 Task: Open a blank sheet, save the file as coffeeshop.epub Insert a picture of 'Coffee Shop' with name  ' Coffee Shop.png ' Apply border to the image, change style to Dotted Line, color Tan and width '4 pt'
Action: Mouse moved to (1108, 81)
Screenshot: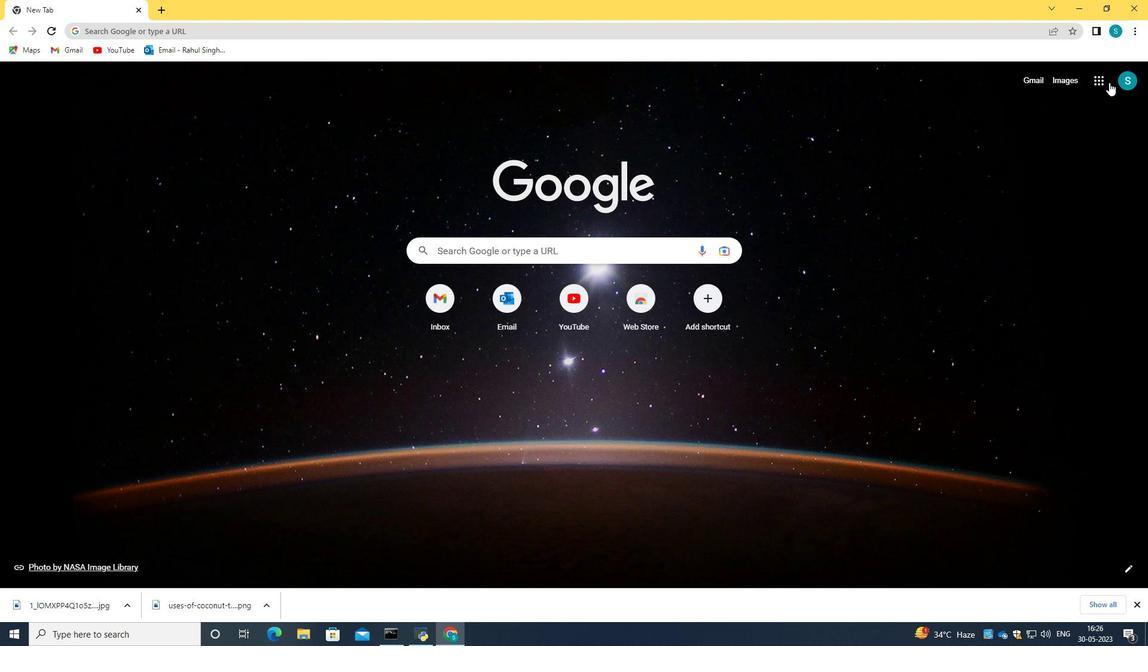 
Action: Mouse pressed left at (1108, 81)
Screenshot: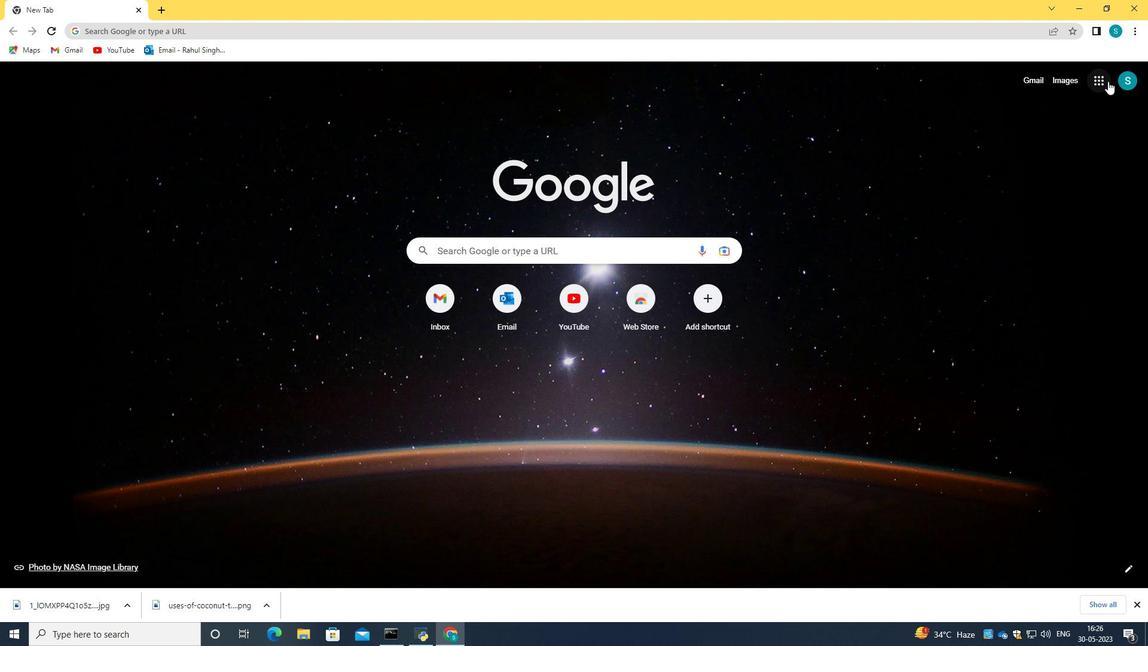 
Action: Mouse moved to (1007, 200)
Screenshot: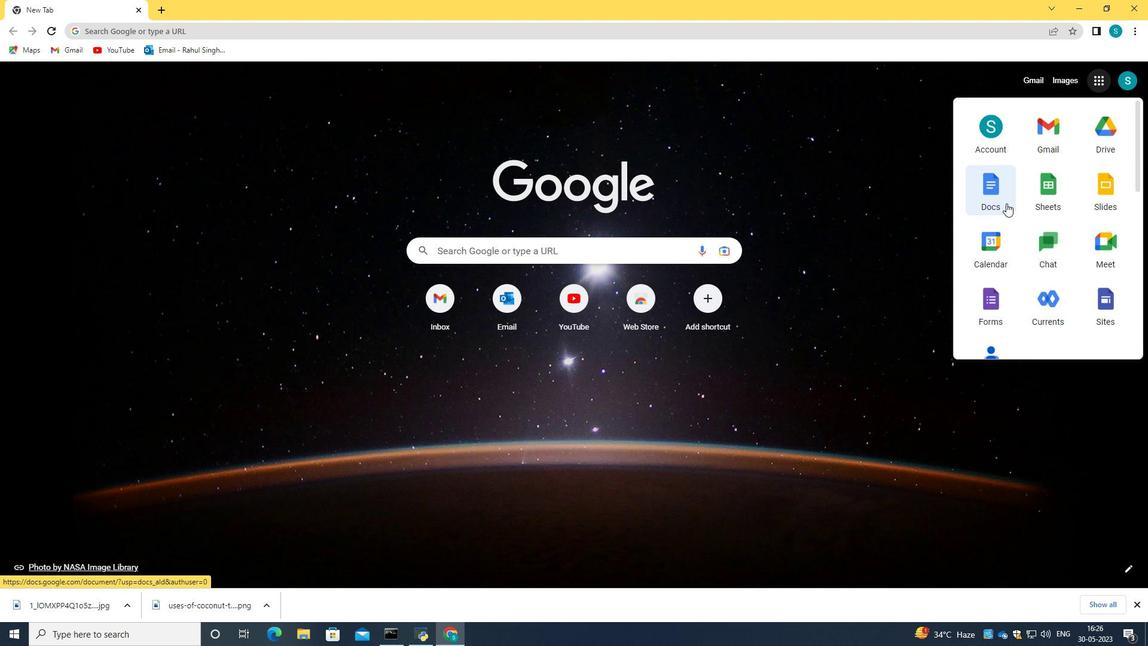 
Action: Mouse pressed left at (1007, 200)
Screenshot: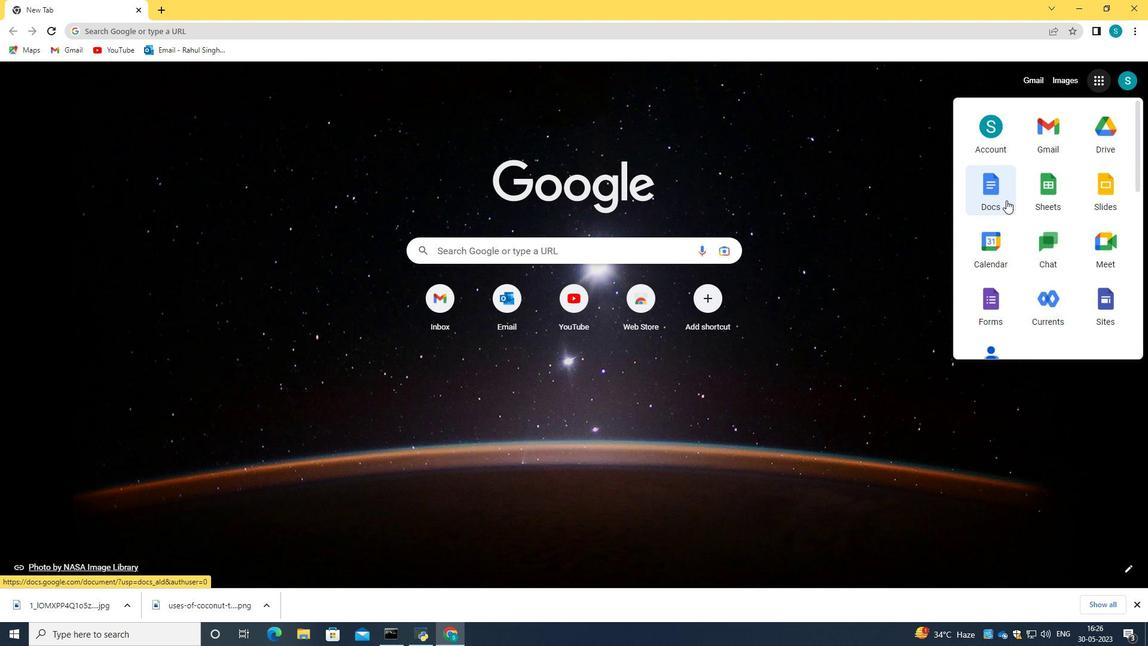 
Action: Mouse moved to (291, 229)
Screenshot: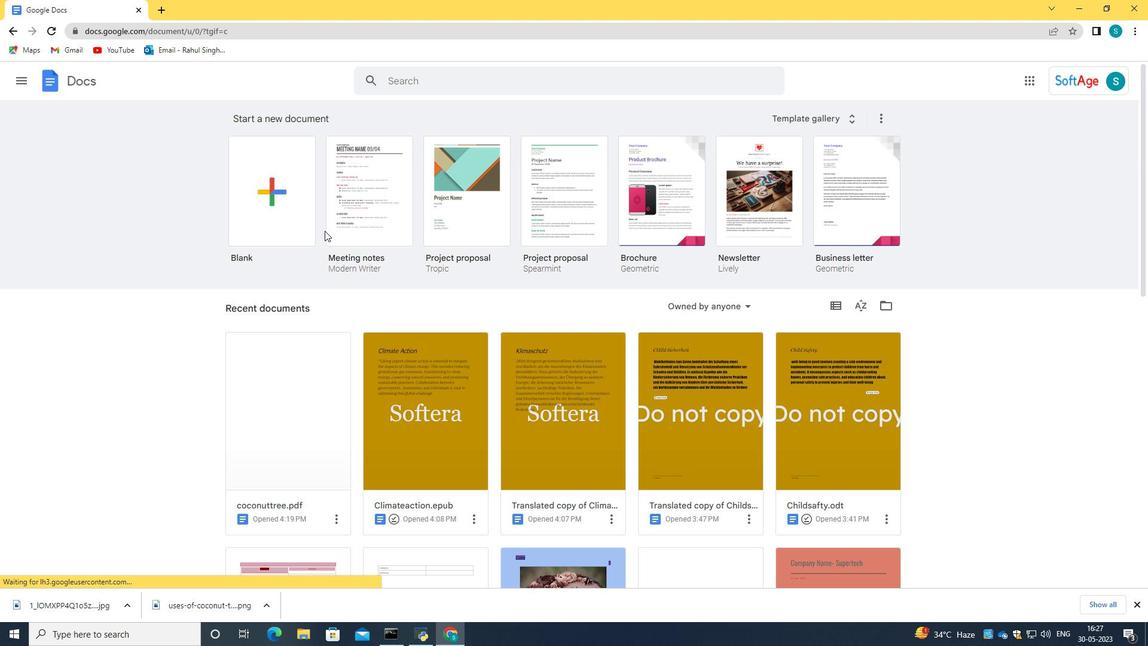 
Action: Mouse pressed left at (291, 229)
Screenshot: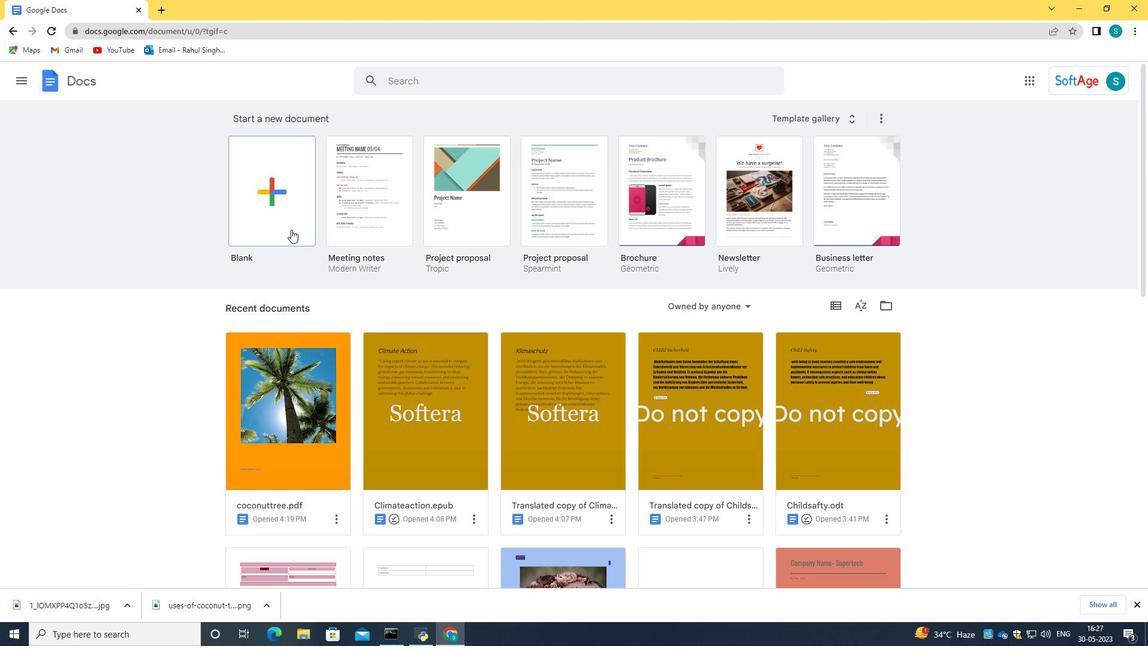 
Action: Mouse moved to (516, 110)
Screenshot: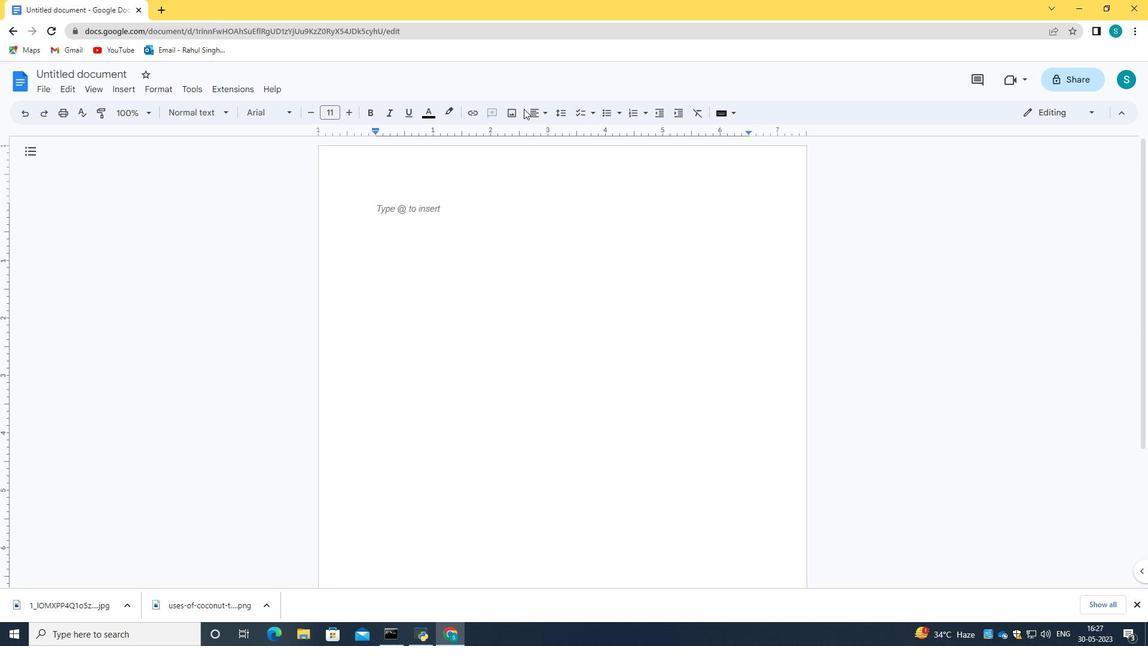 
Action: Mouse pressed left at (516, 110)
Screenshot: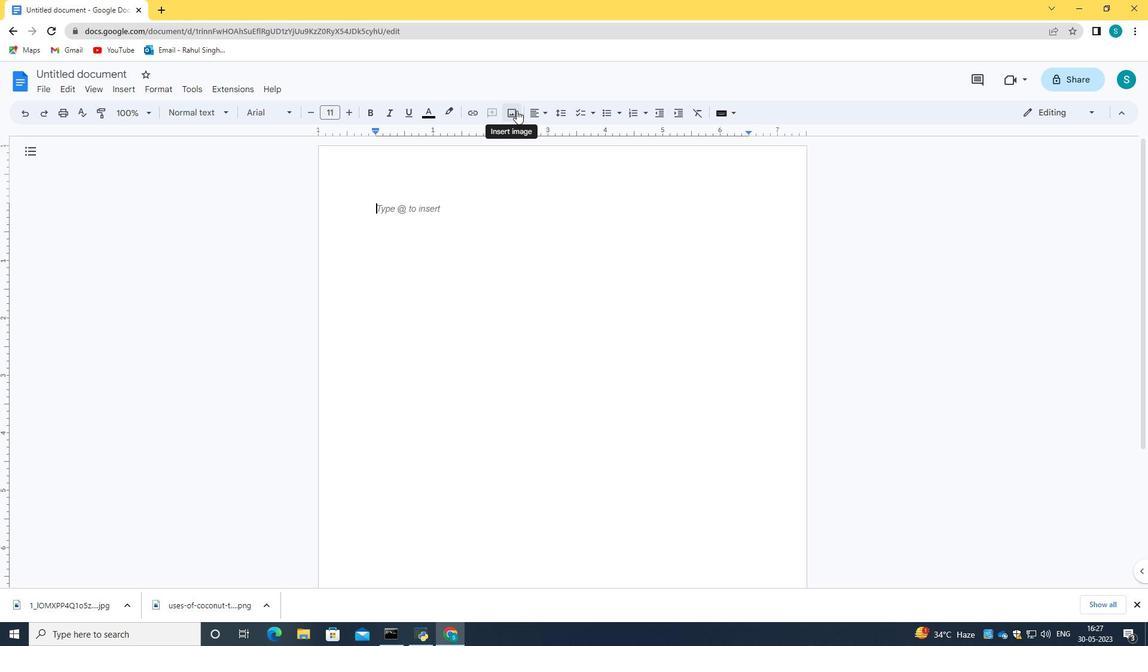 
Action: Mouse moved to (546, 142)
Screenshot: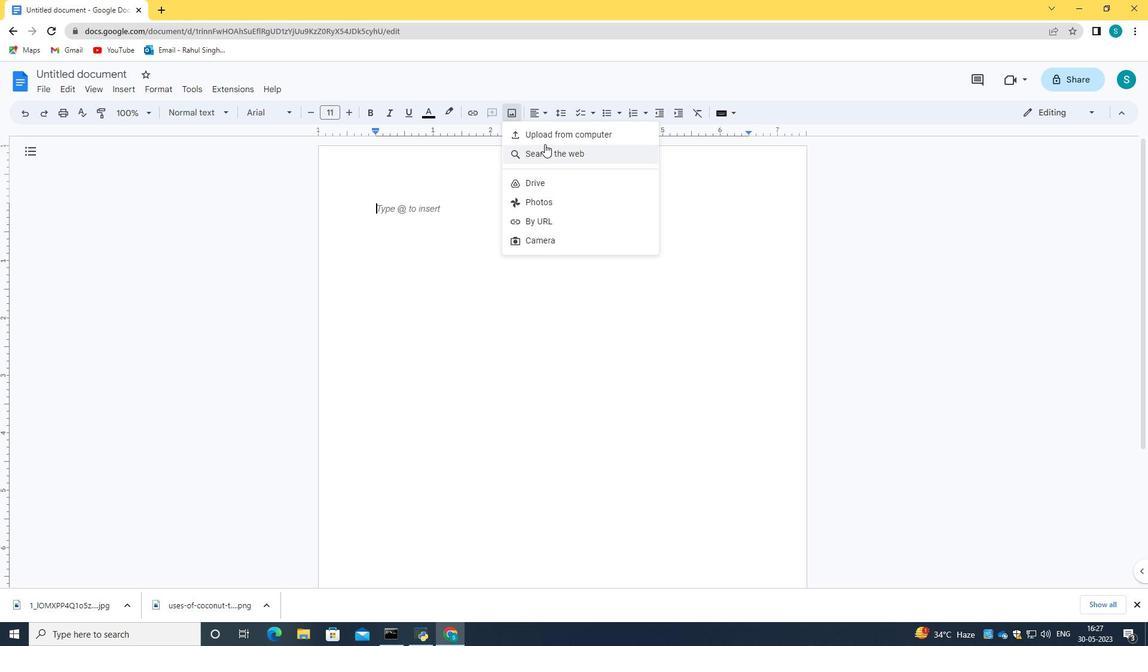 
Action: Mouse pressed left at (546, 142)
Screenshot: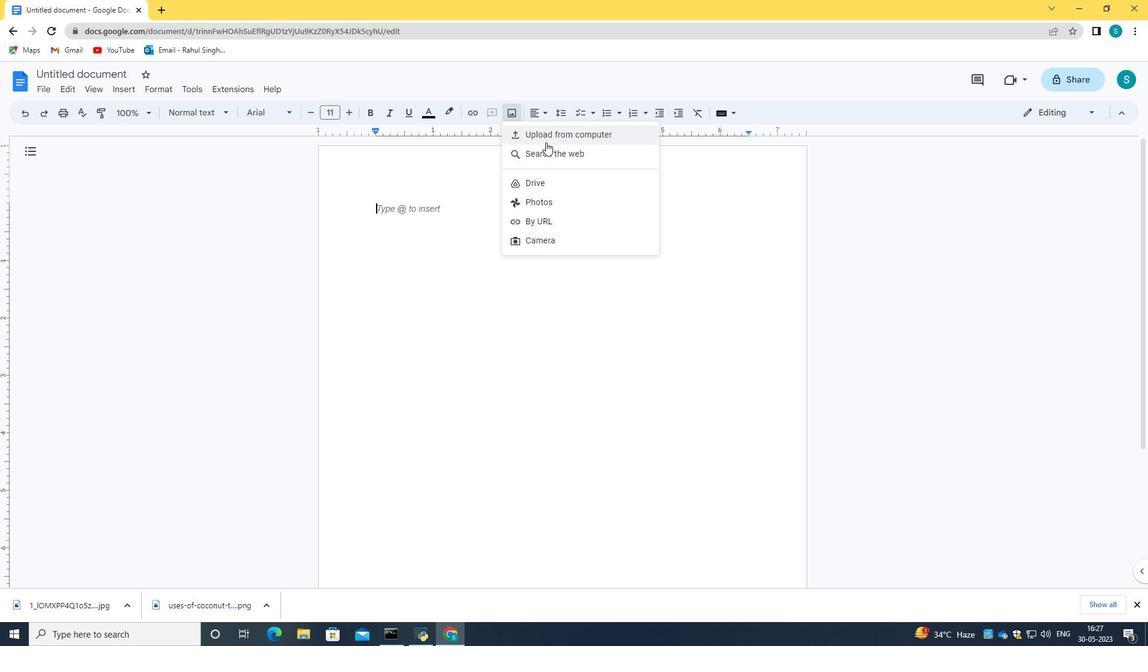 
Action: Mouse moved to (156, 189)
Screenshot: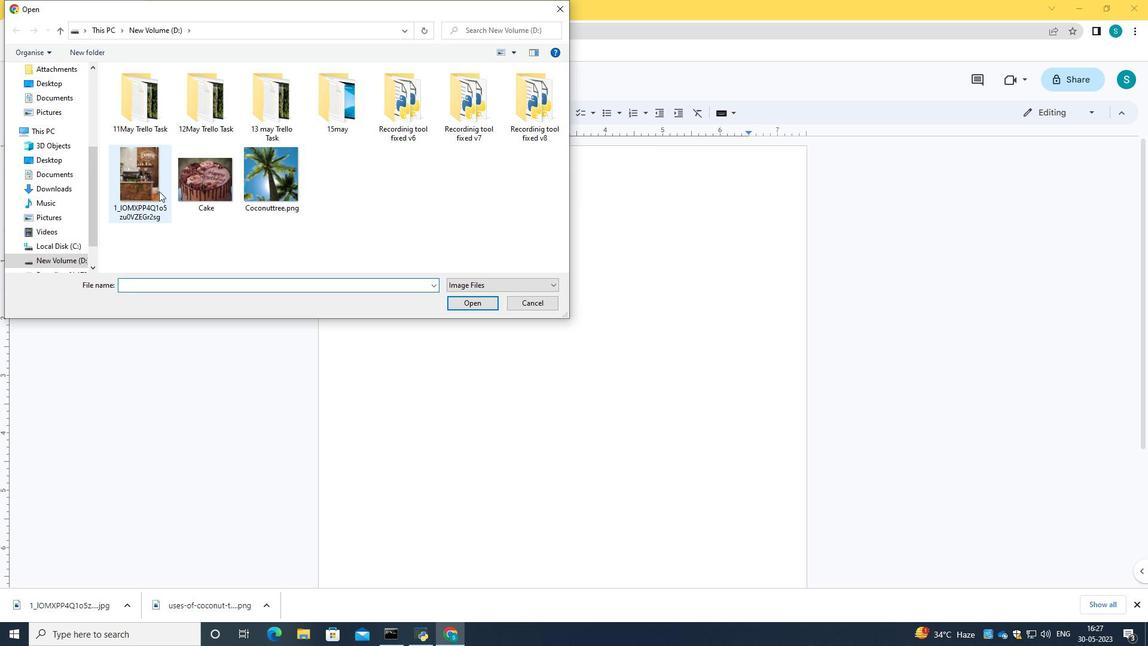 
Action: Mouse pressed left at (156, 189)
Screenshot: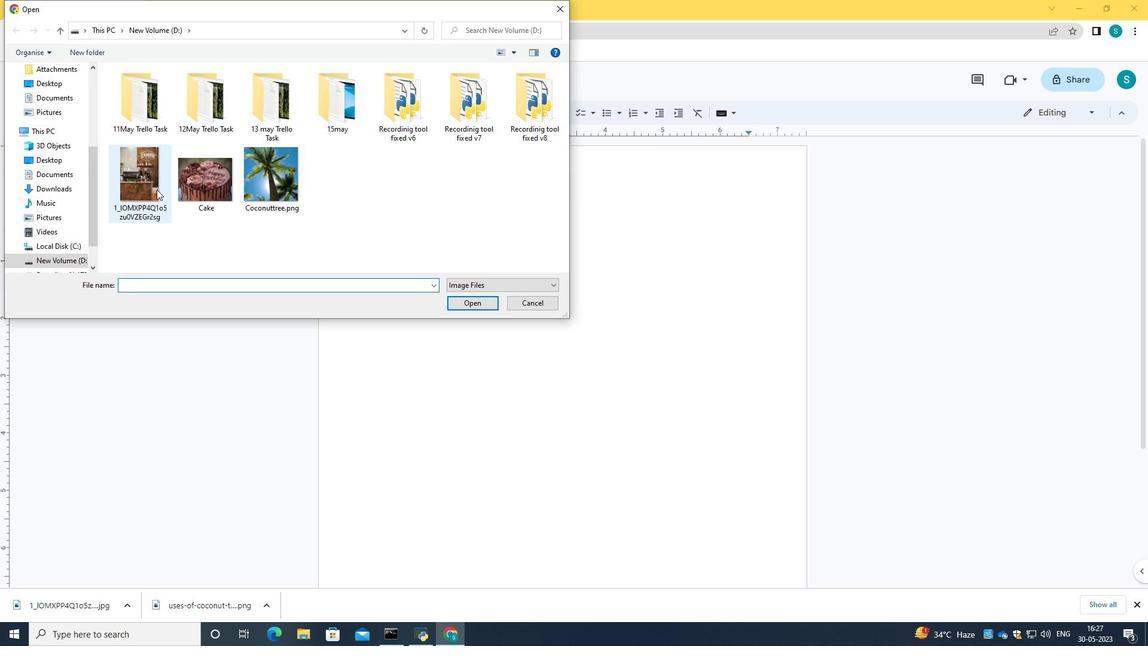 
Action: Mouse moved to (133, 202)
Screenshot: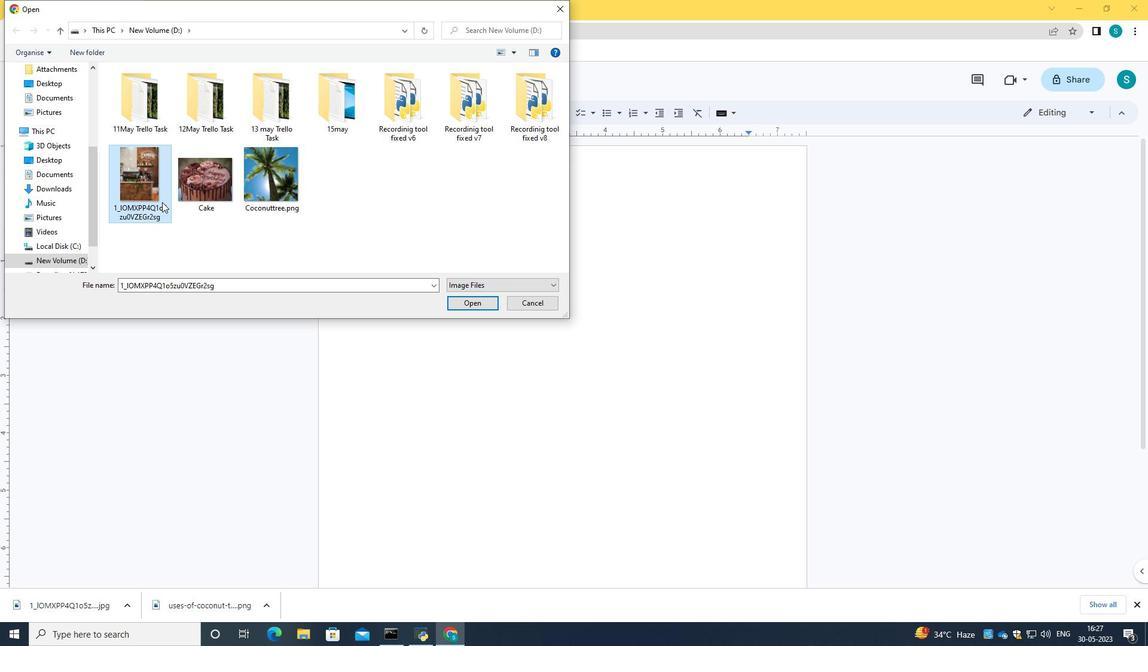 
Action: Mouse pressed right at (133, 202)
Screenshot: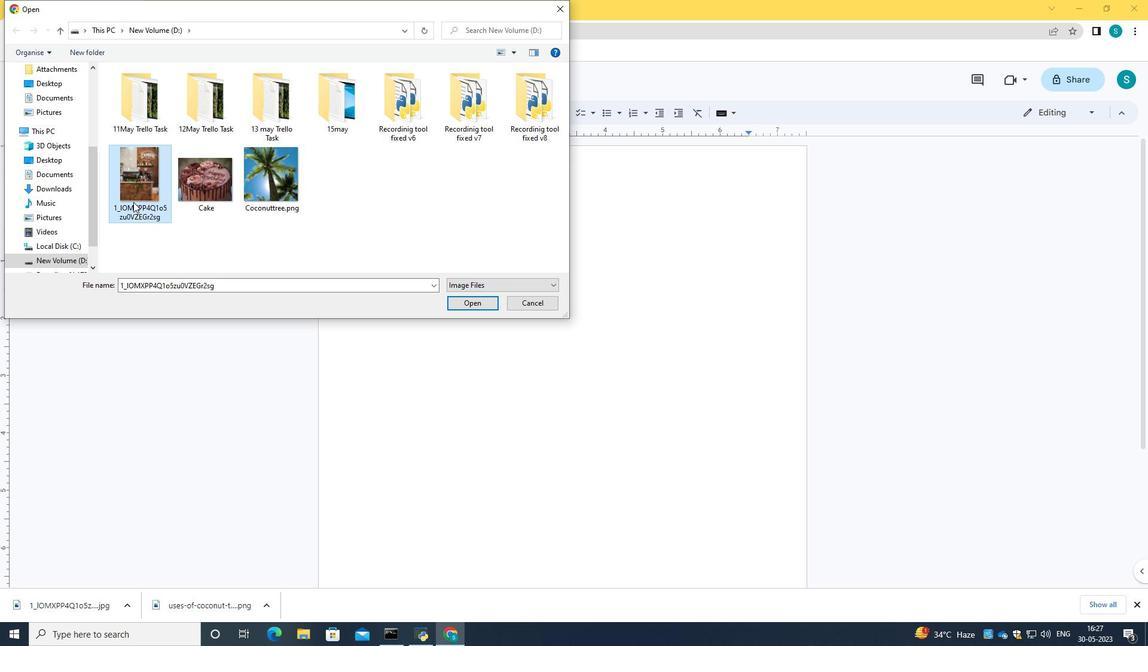
Action: Mouse moved to (341, 184)
Screenshot: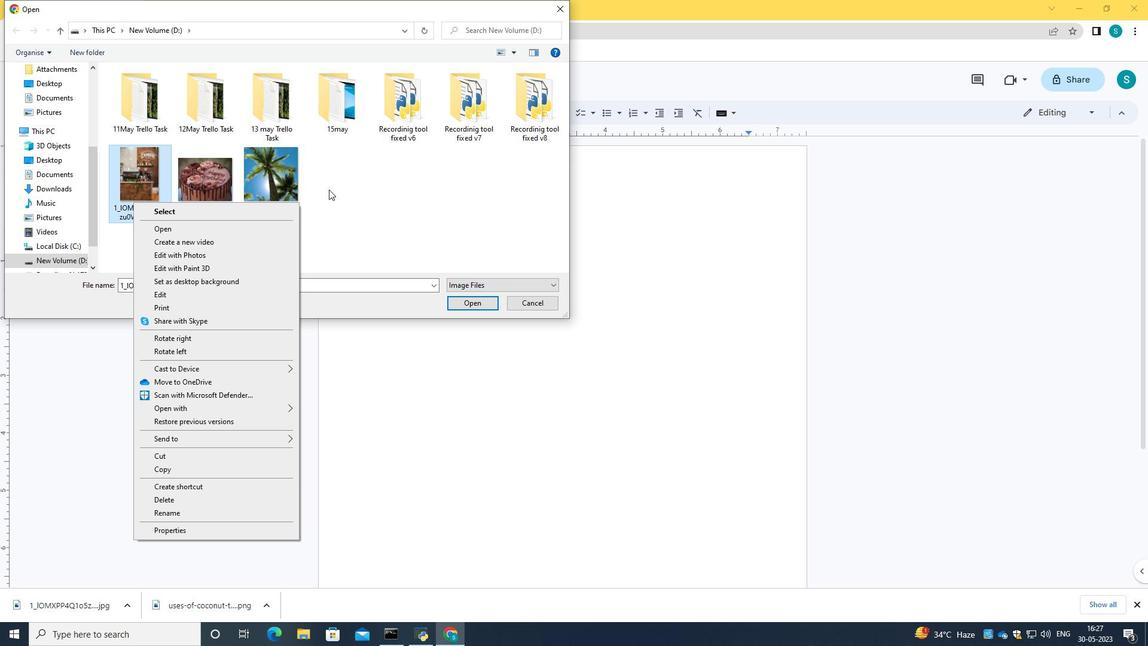 
Action: Mouse pressed left at (341, 184)
Screenshot: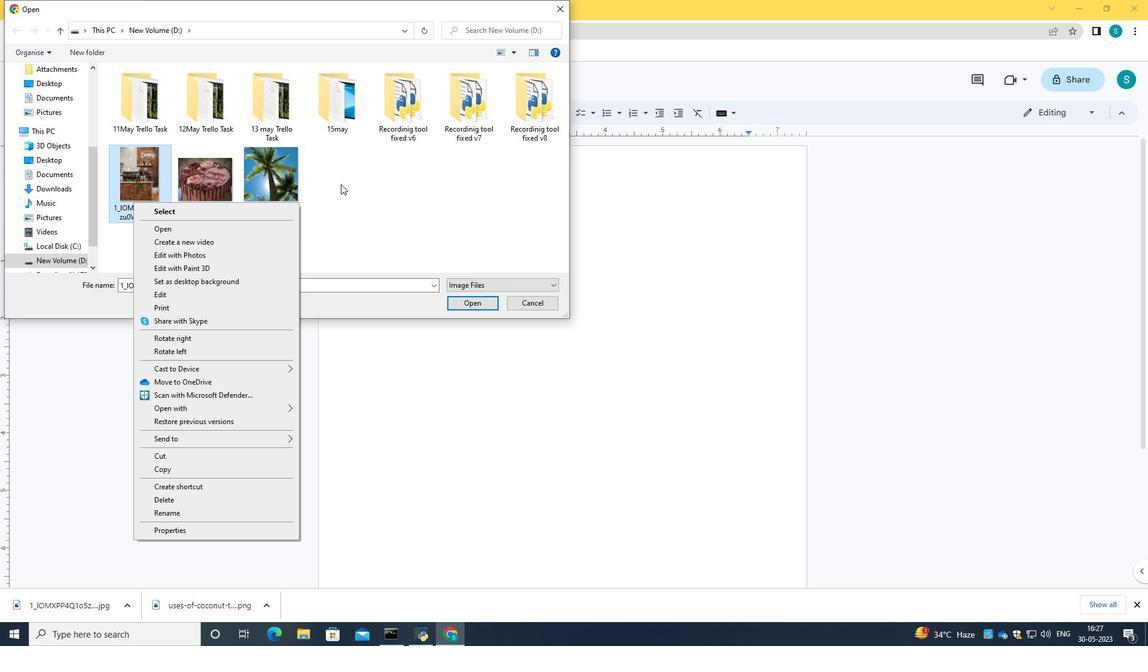 
Action: Mouse moved to (245, 287)
Screenshot: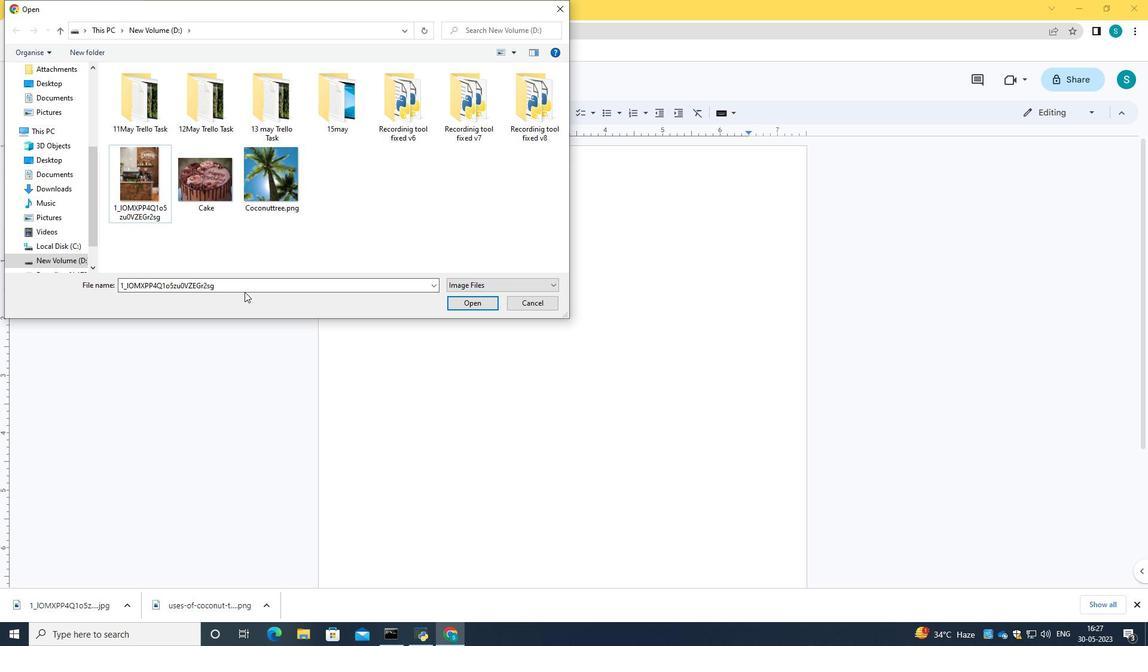 
Action: Mouse pressed left at (245, 287)
Screenshot: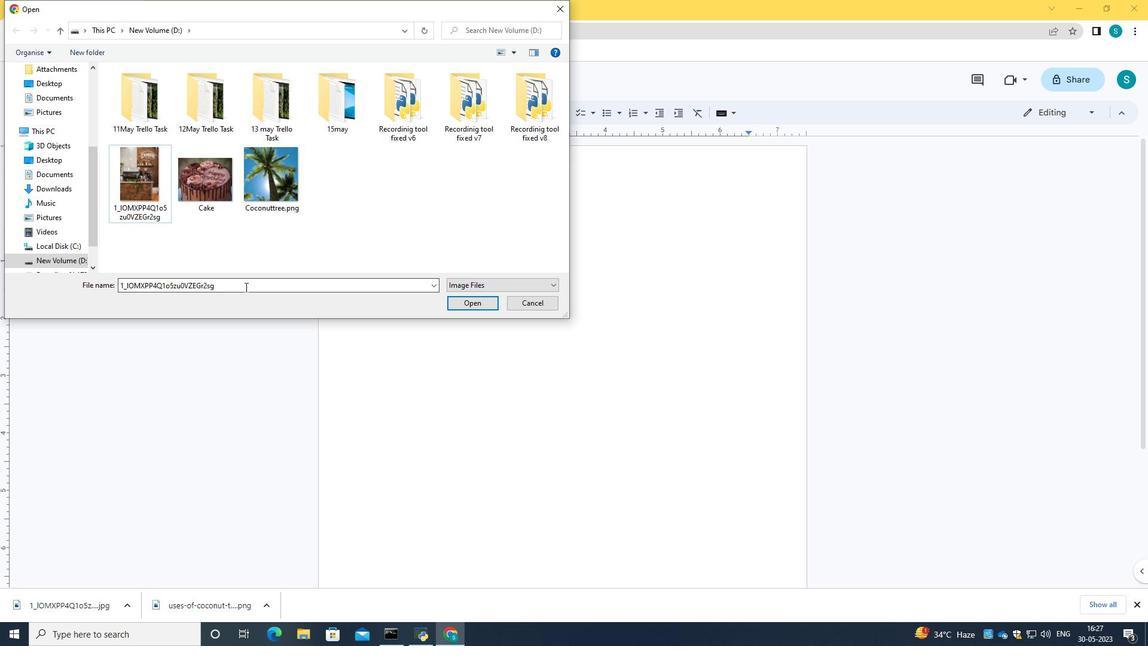 
Action: Key pressed <Key.backspace>coffeshop.png
Screenshot: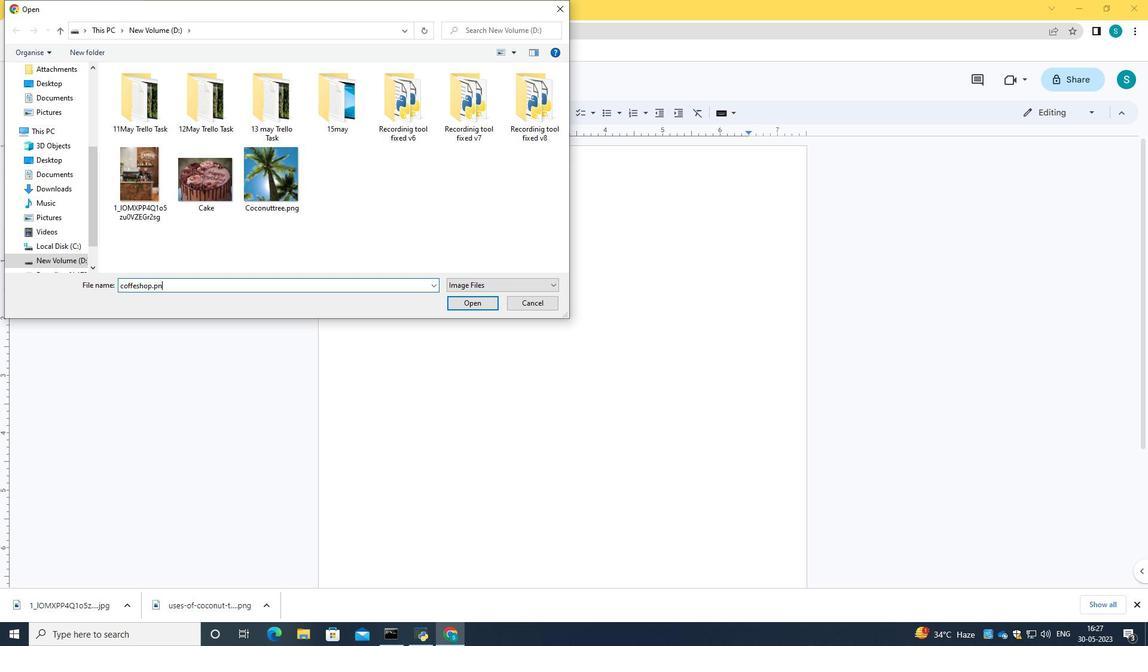 
Action: Mouse moved to (470, 305)
Screenshot: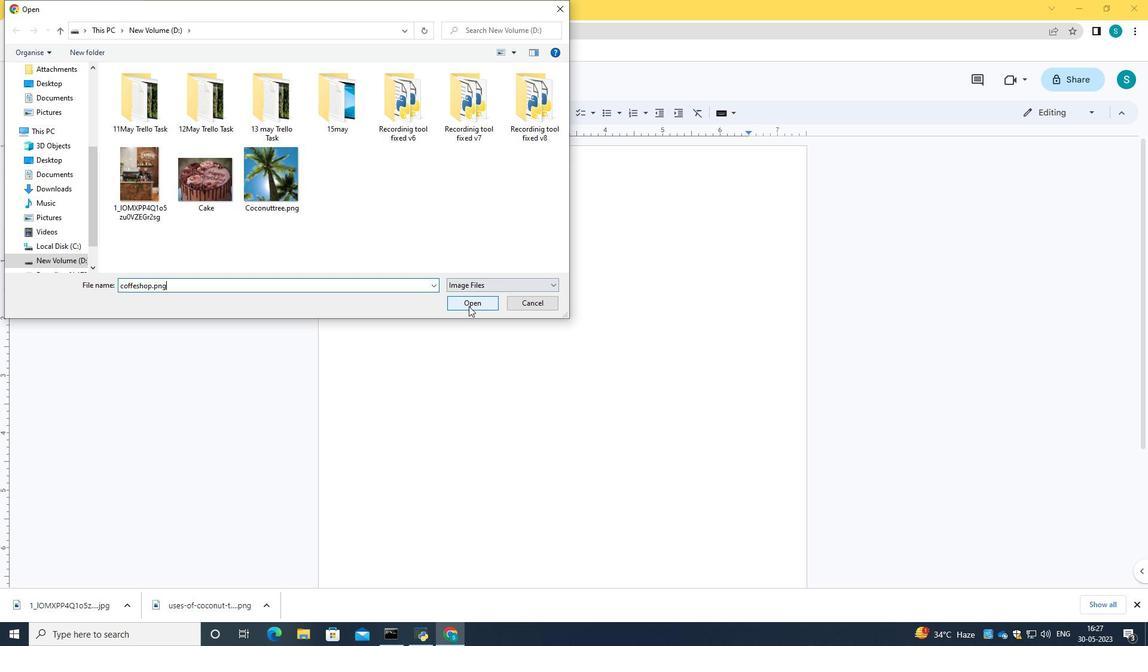 
Action: Mouse pressed left at (470, 305)
Screenshot: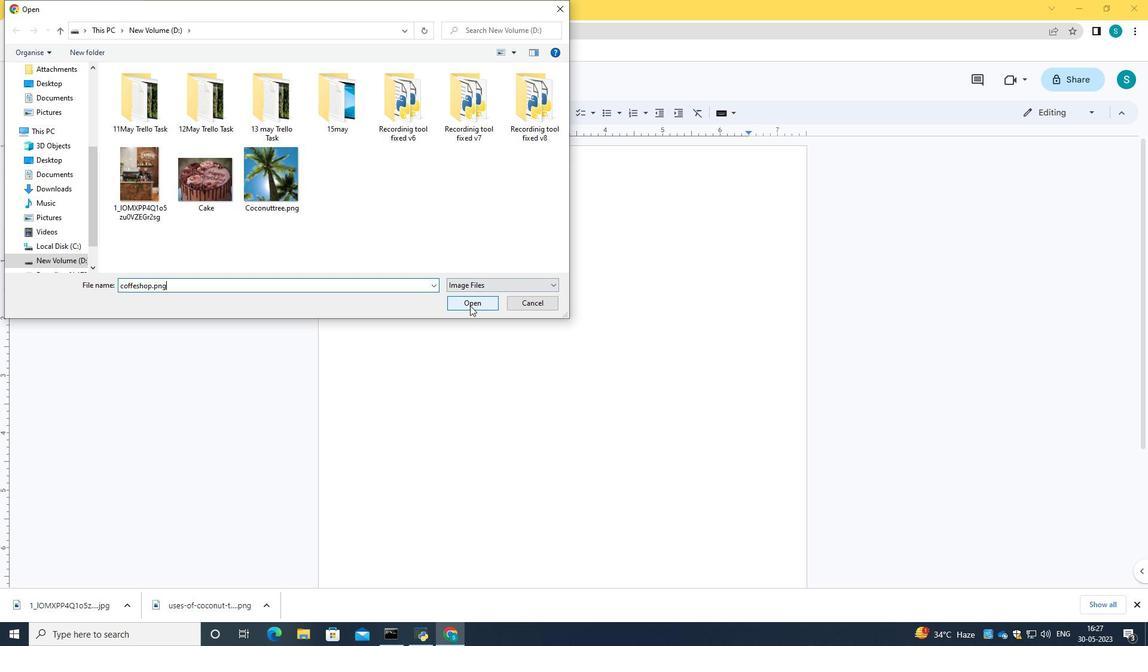 
Action: Mouse moved to (649, 327)
Screenshot: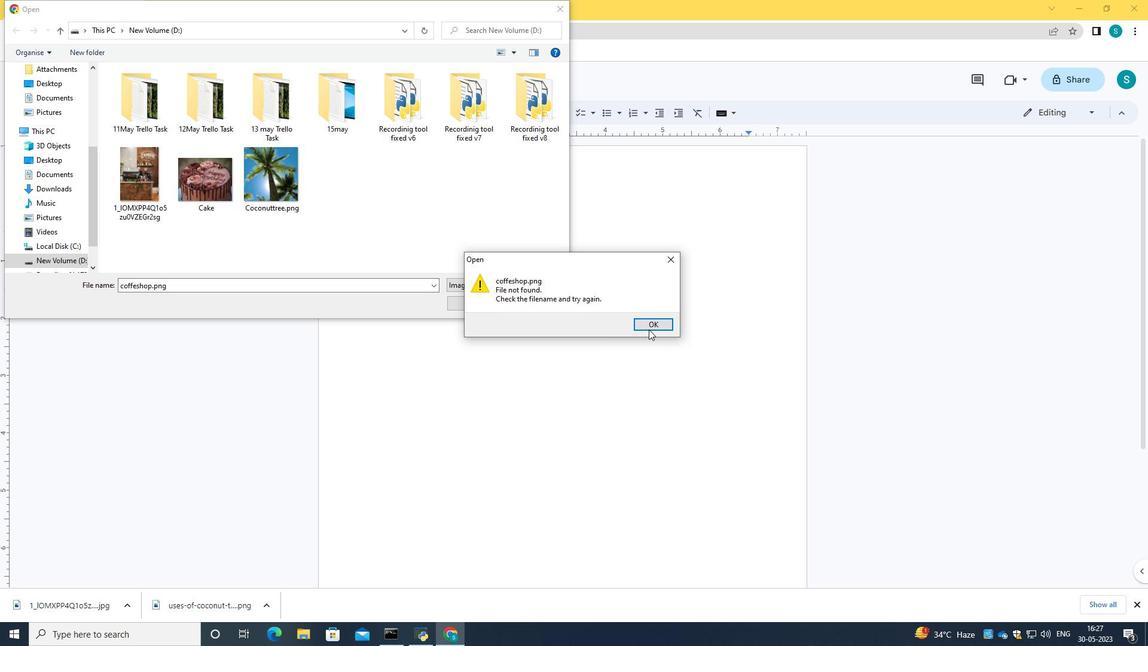 
Action: Mouse pressed left at (649, 327)
Screenshot: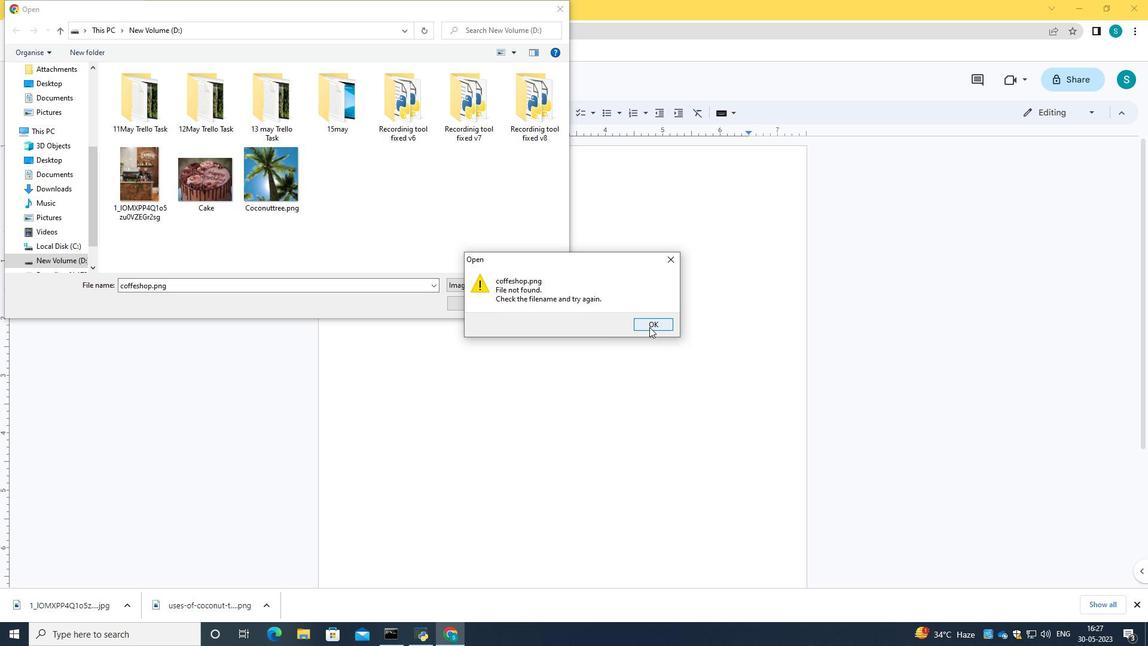 
Action: Mouse moved to (143, 192)
Screenshot: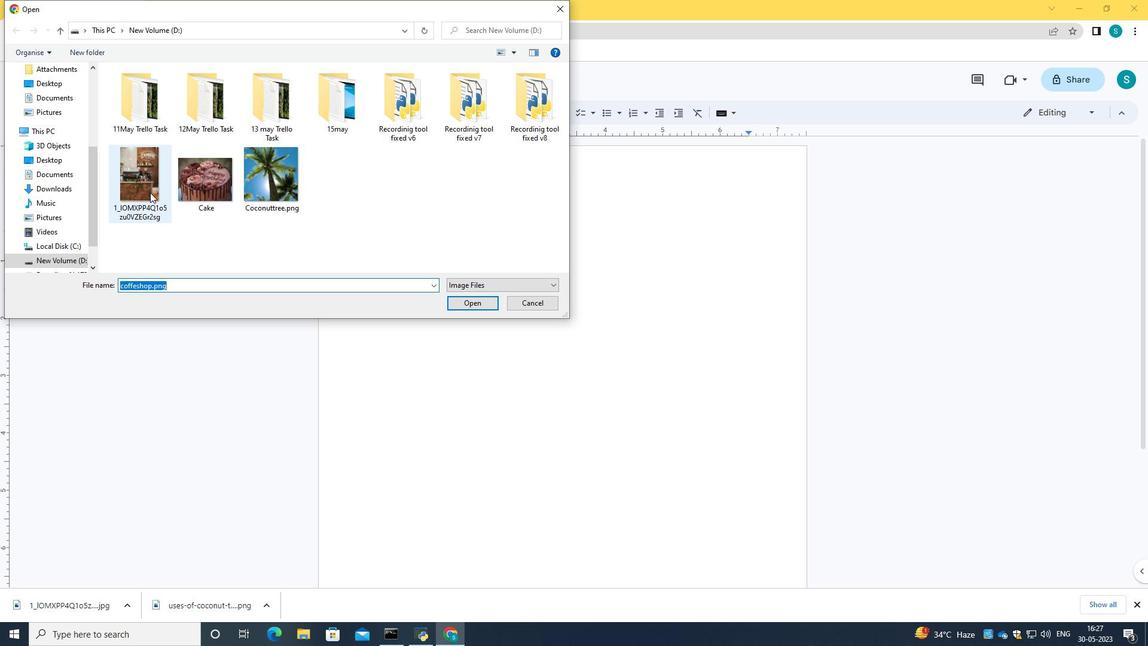 
Action: Mouse pressed left at (143, 192)
Screenshot: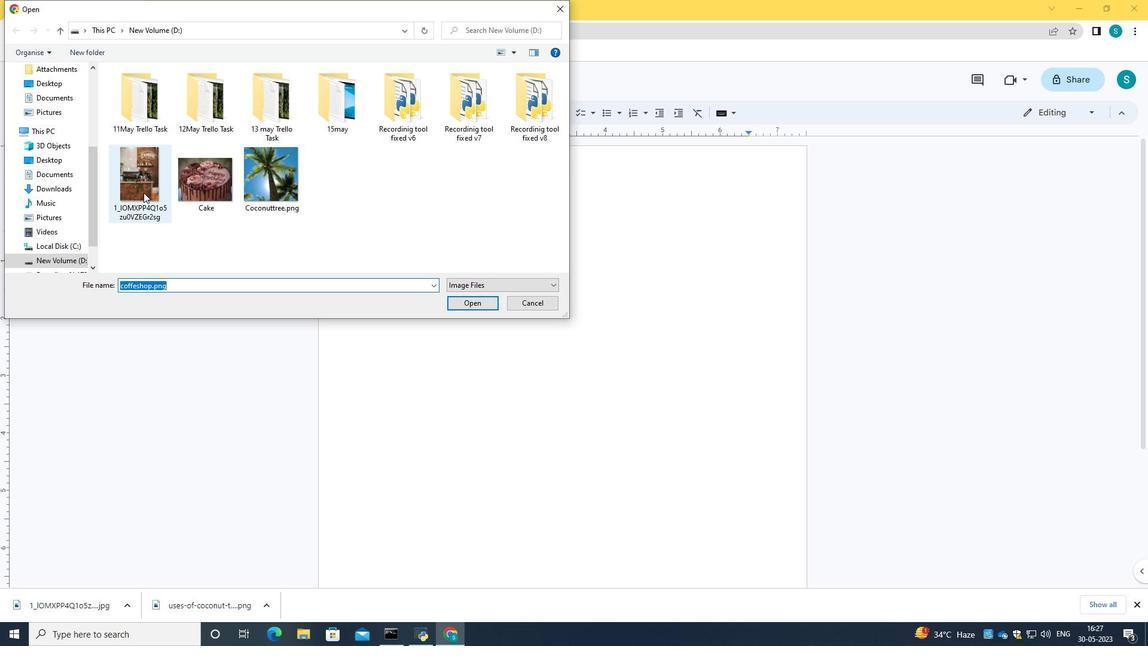 
Action: Mouse pressed right at (143, 192)
Screenshot: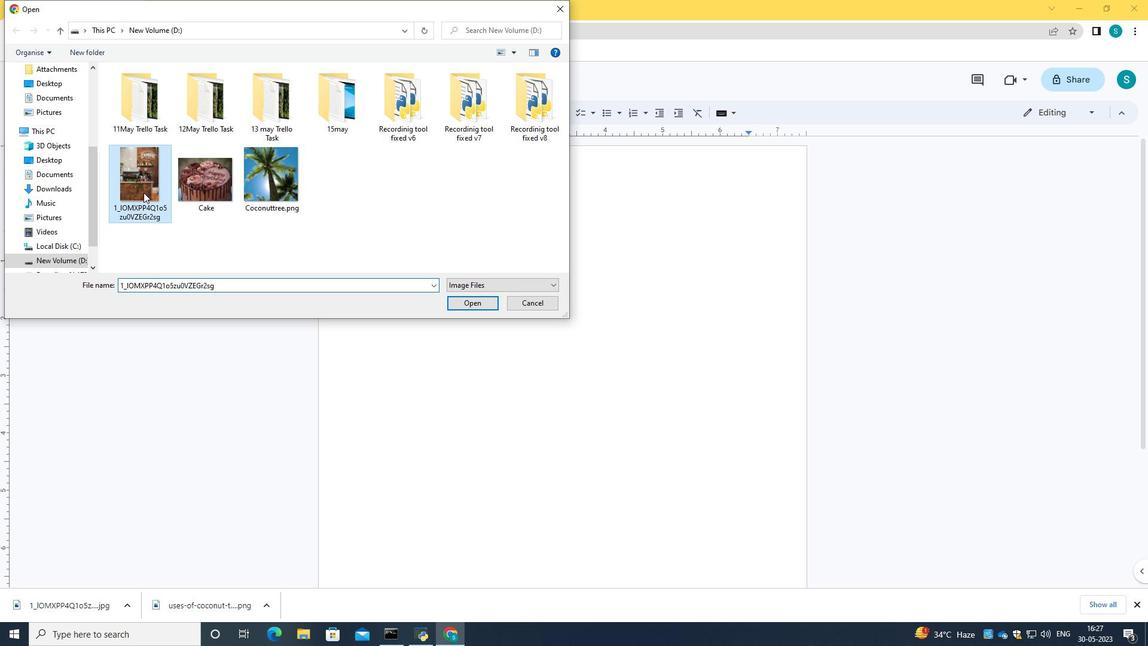 
Action: Mouse moved to (216, 500)
Screenshot: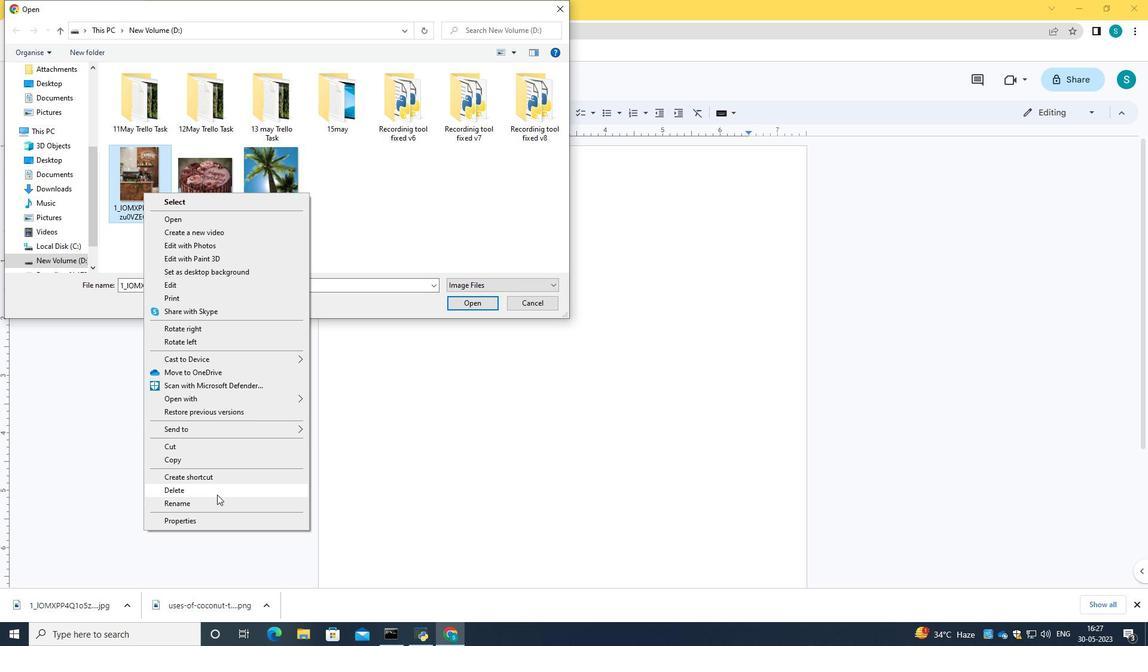 
Action: Mouse pressed left at (216, 500)
Screenshot: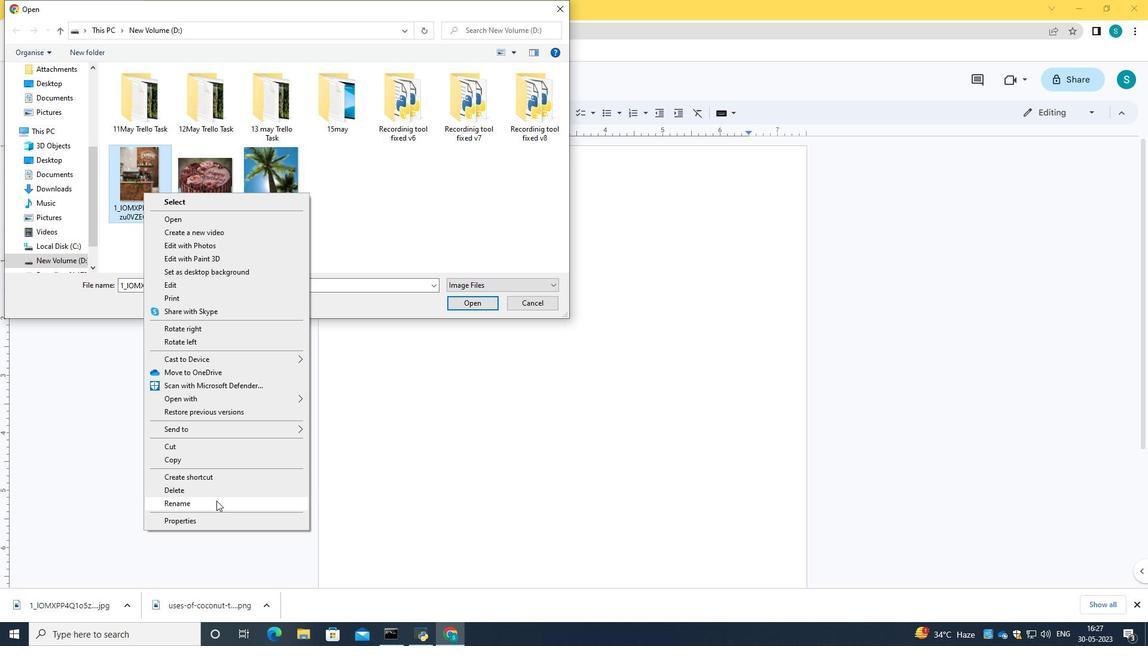 
Action: Mouse moved to (381, 283)
Screenshot: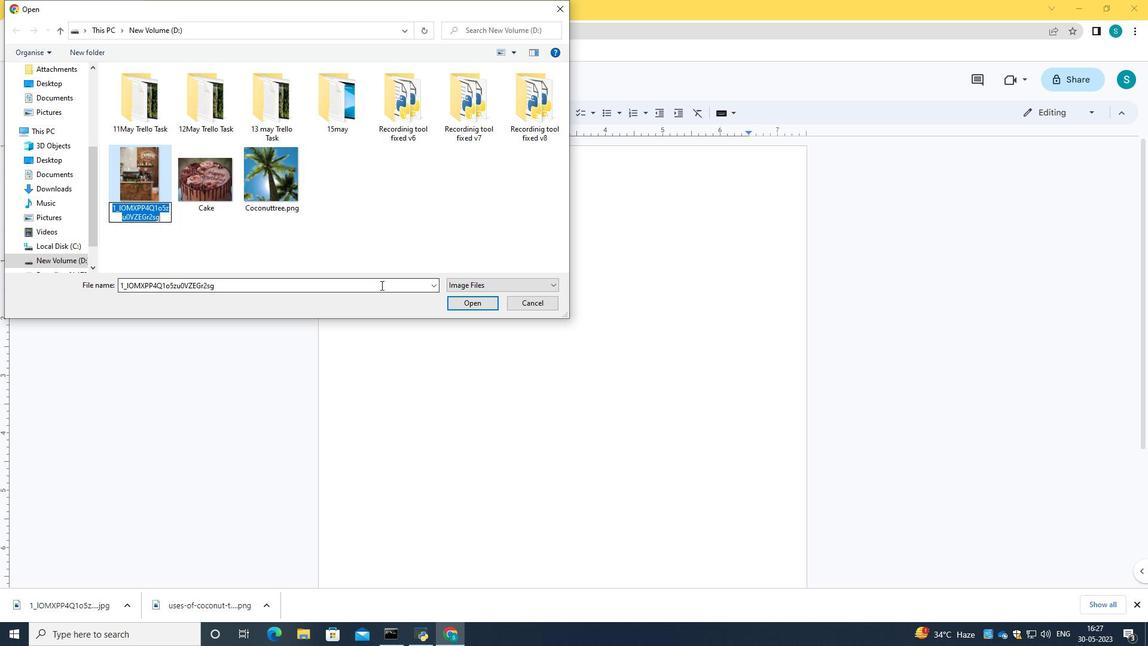 
Action: Key pressed <Key.caps_lock>C<Key.caps_lock>offeshop.png
Screenshot: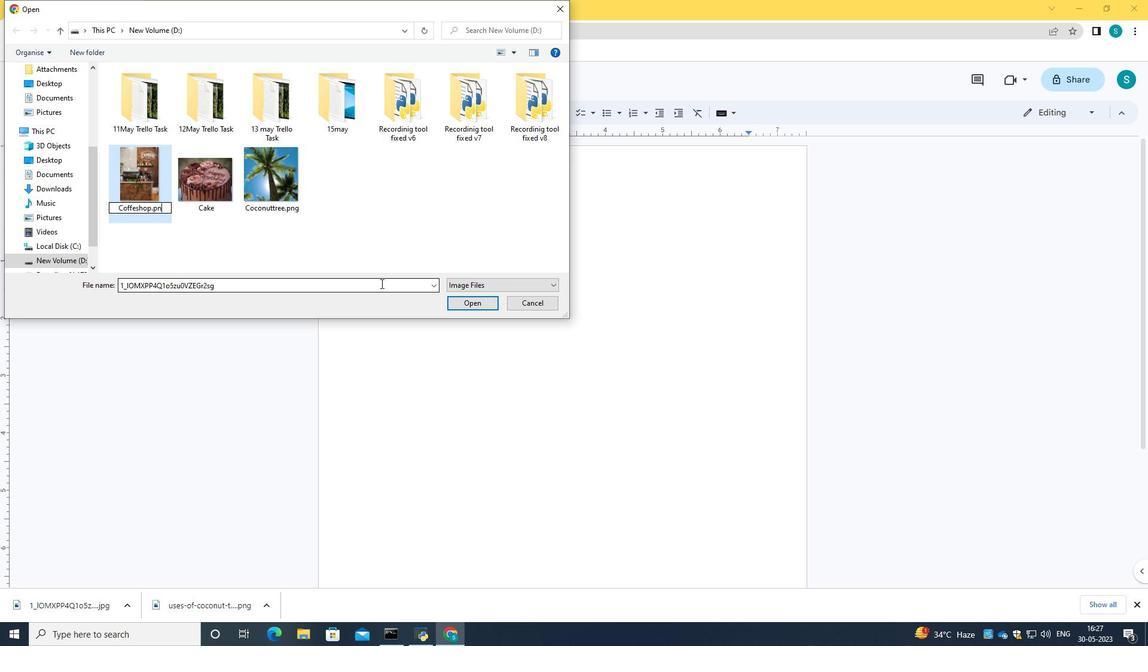 
Action: Mouse moved to (141, 191)
Screenshot: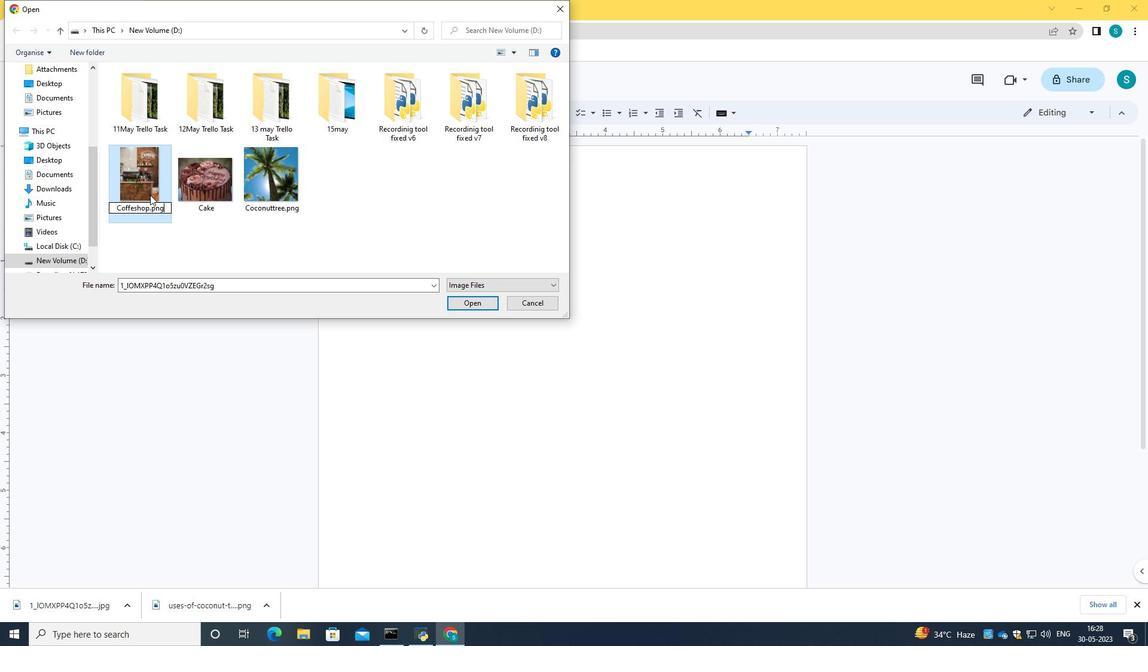 
Action: Mouse pressed left at (141, 191)
Screenshot: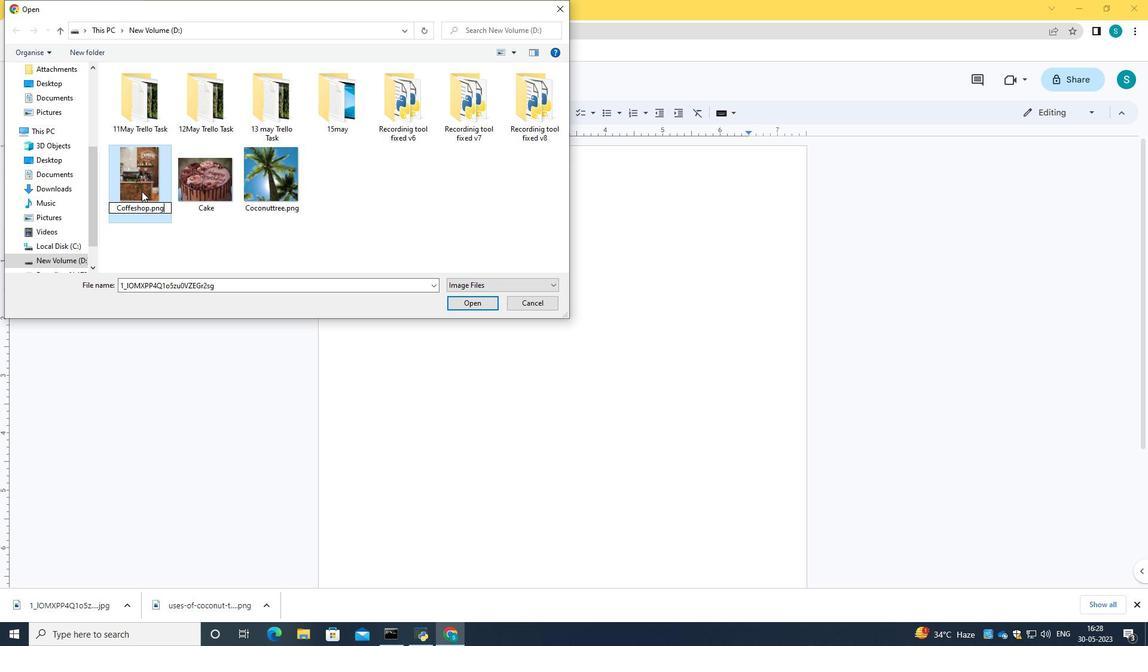
Action: Mouse moved to (471, 301)
Screenshot: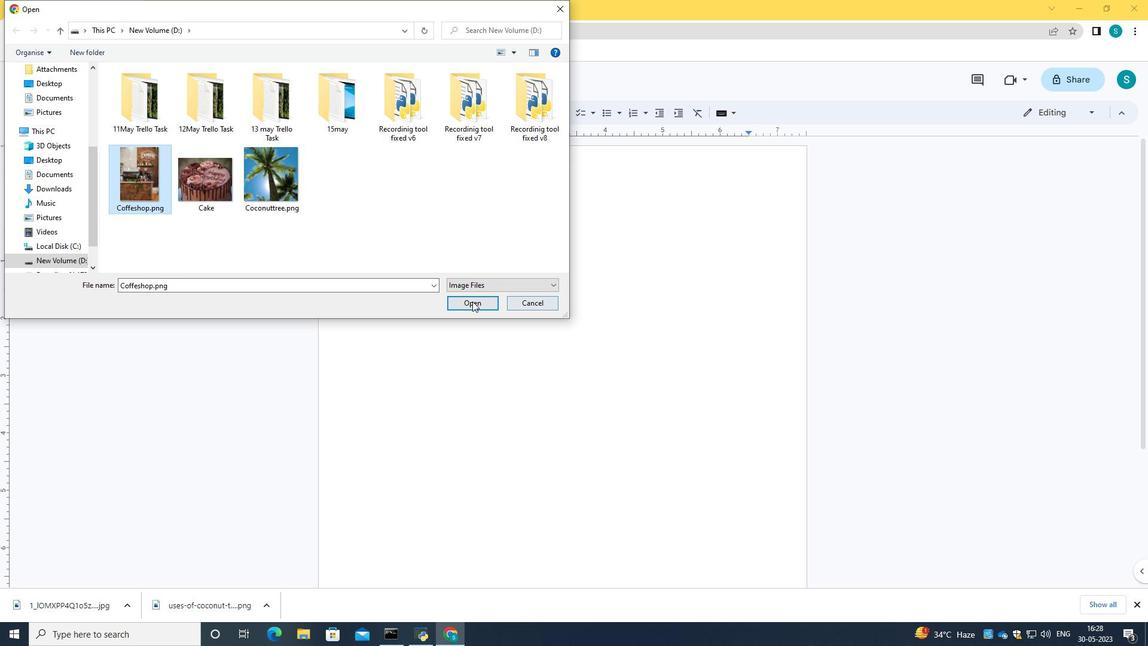 
Action: Mouse pressed left at (471, 301)
Screenshot: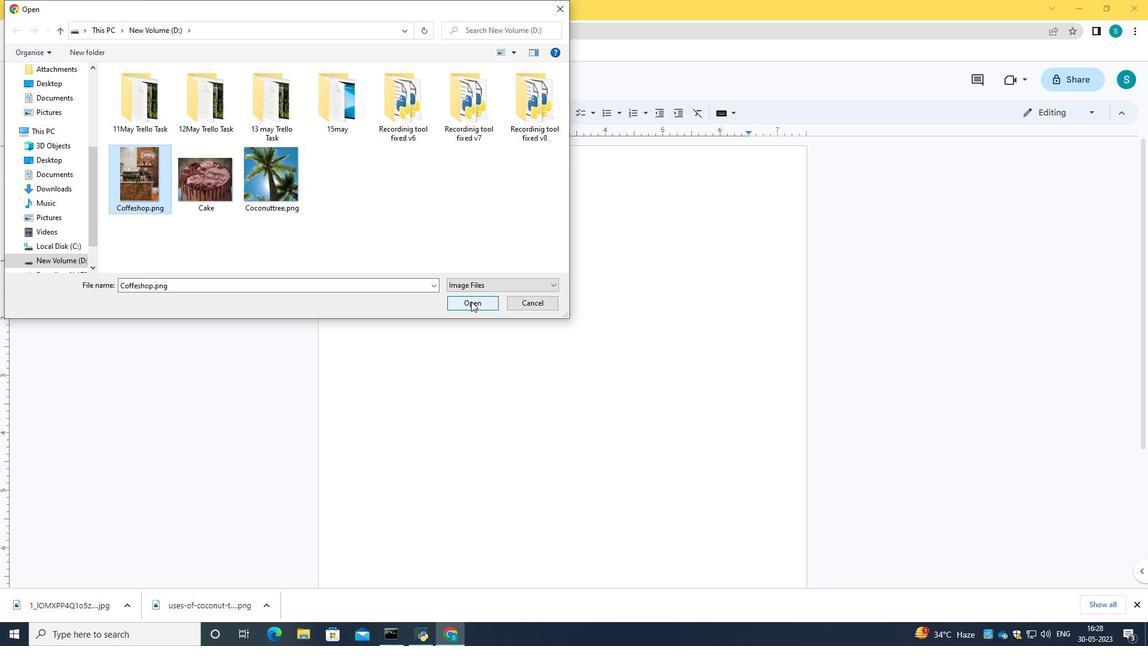
Action: Mouse moved to (540, 294)
Screenshot: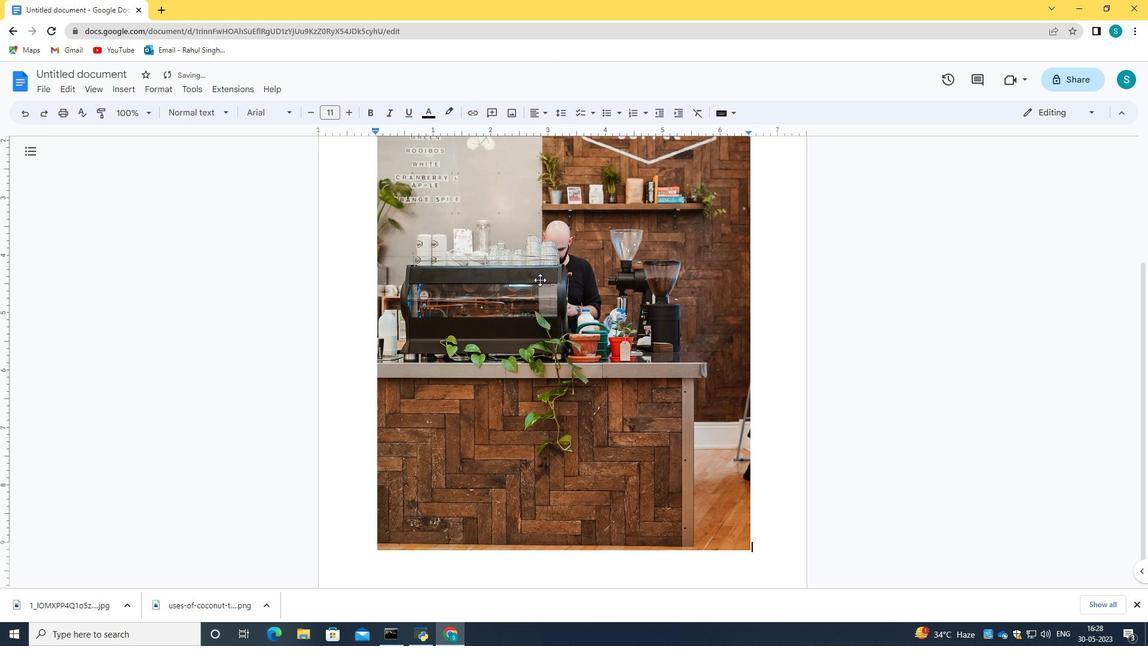
Action: Mouse scrolled (540, 294) with delta (0, 0)
Screenshot: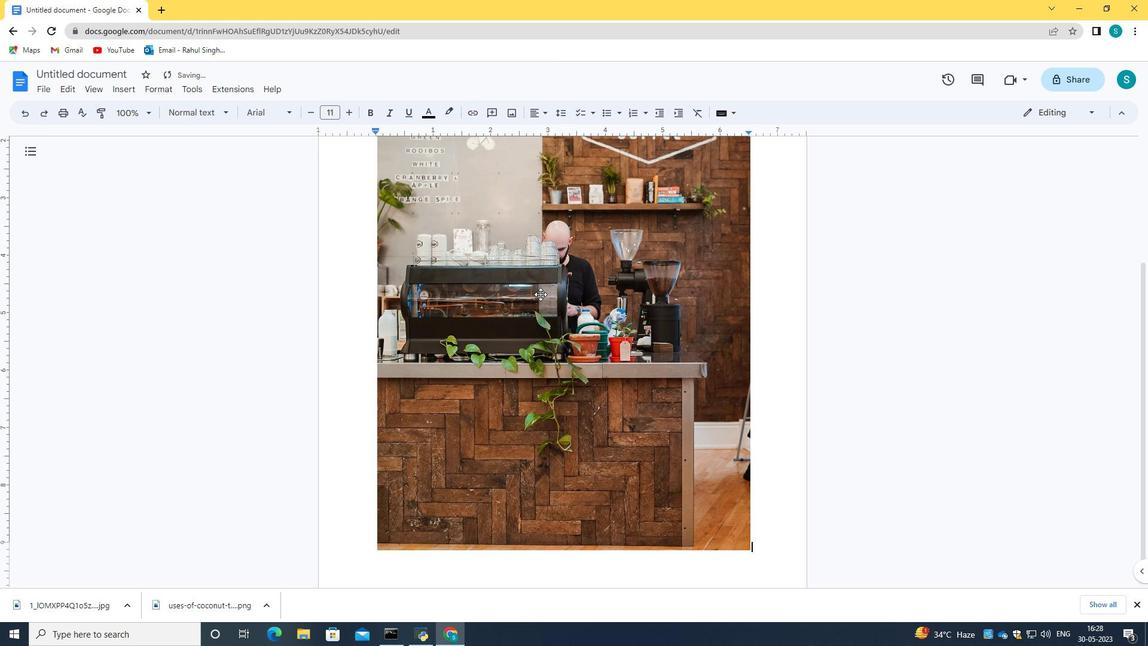 
Action: Mouse scrolled (540, 294) with delta (0, 0)
Screenshot: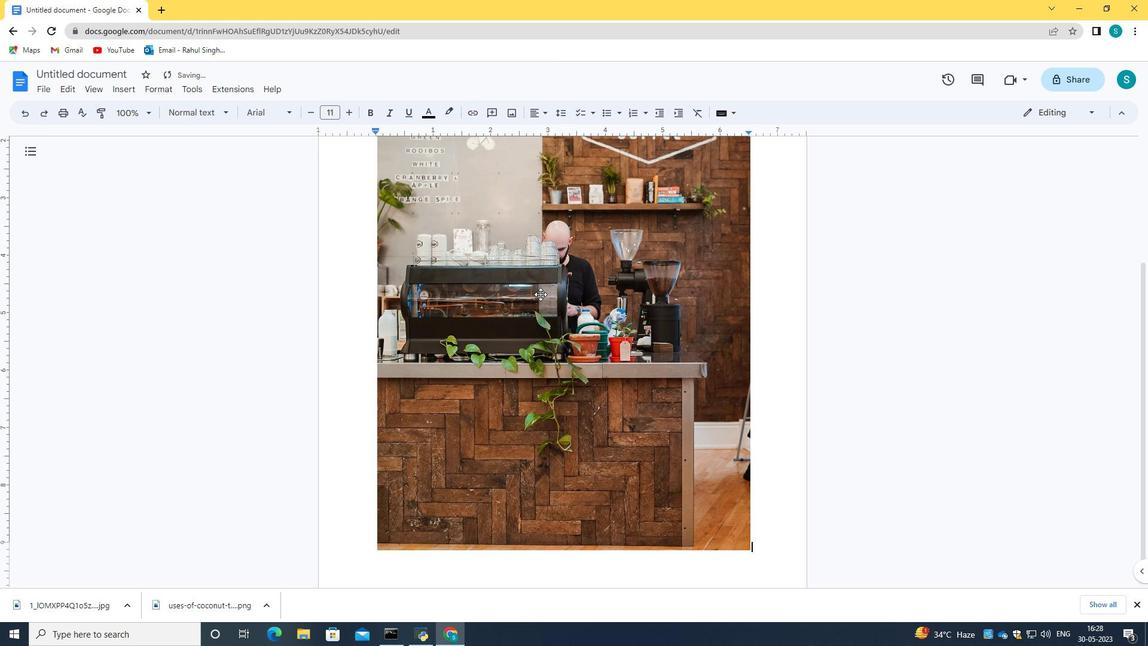 
Action: Mouse scrolled (540, 294) with delta (0, 0)
Screenshot: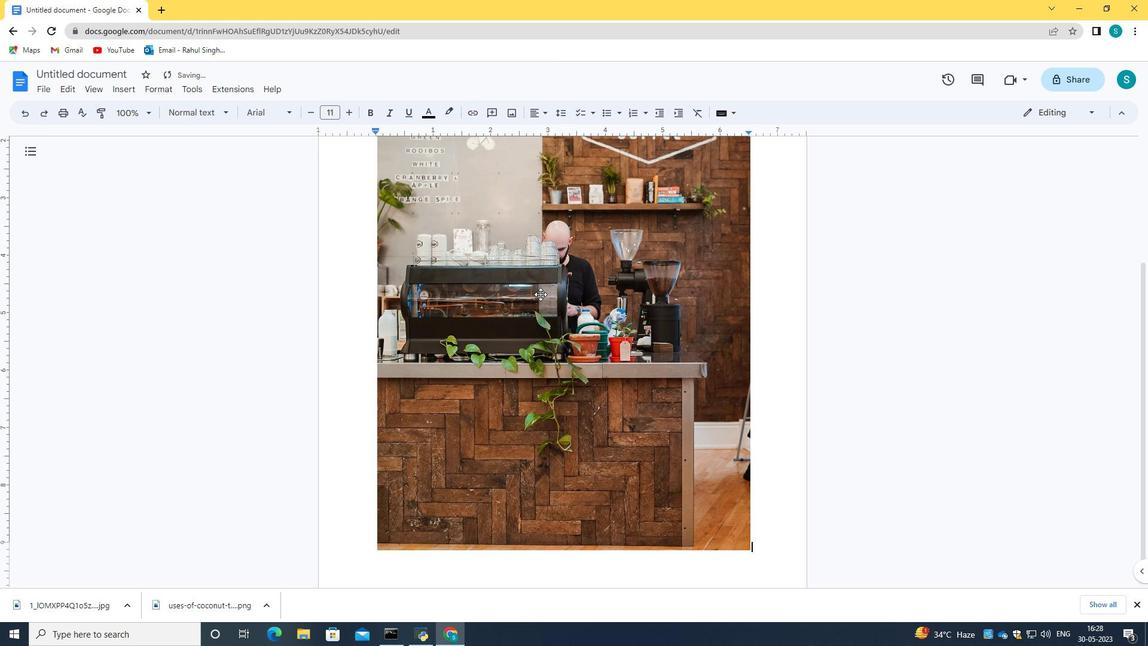 
Action: Mouse scrolled (540, 293) with delta (0, 0)
Screenshot: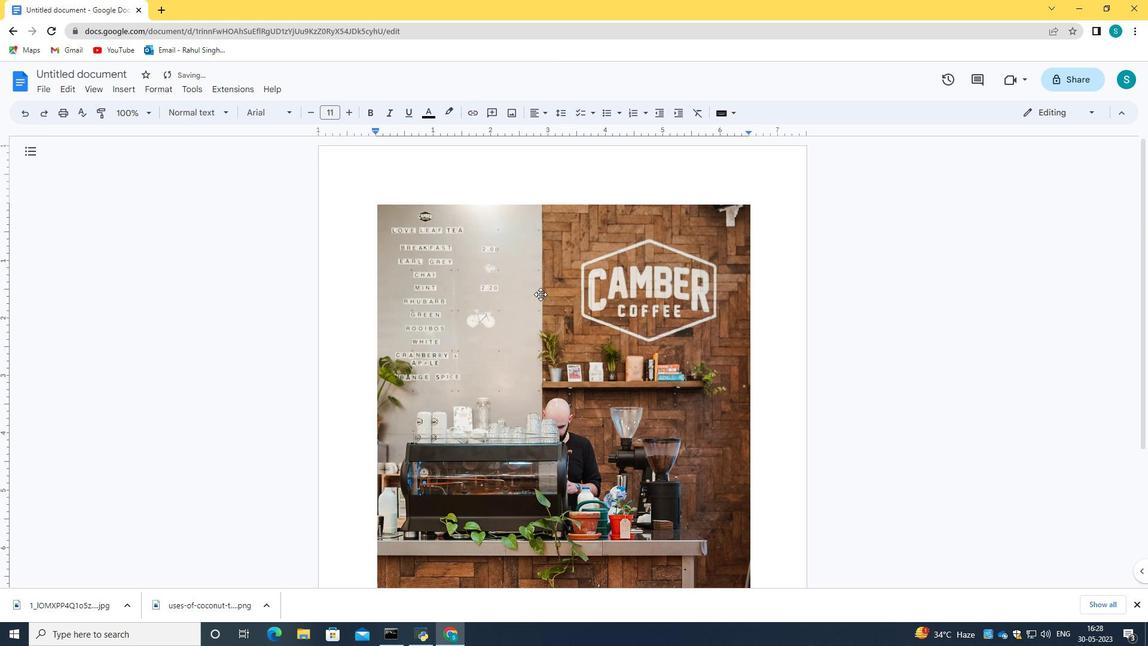 
Action: Mouse scrolled (540, 293) with delta (0, 0)
Screenshot: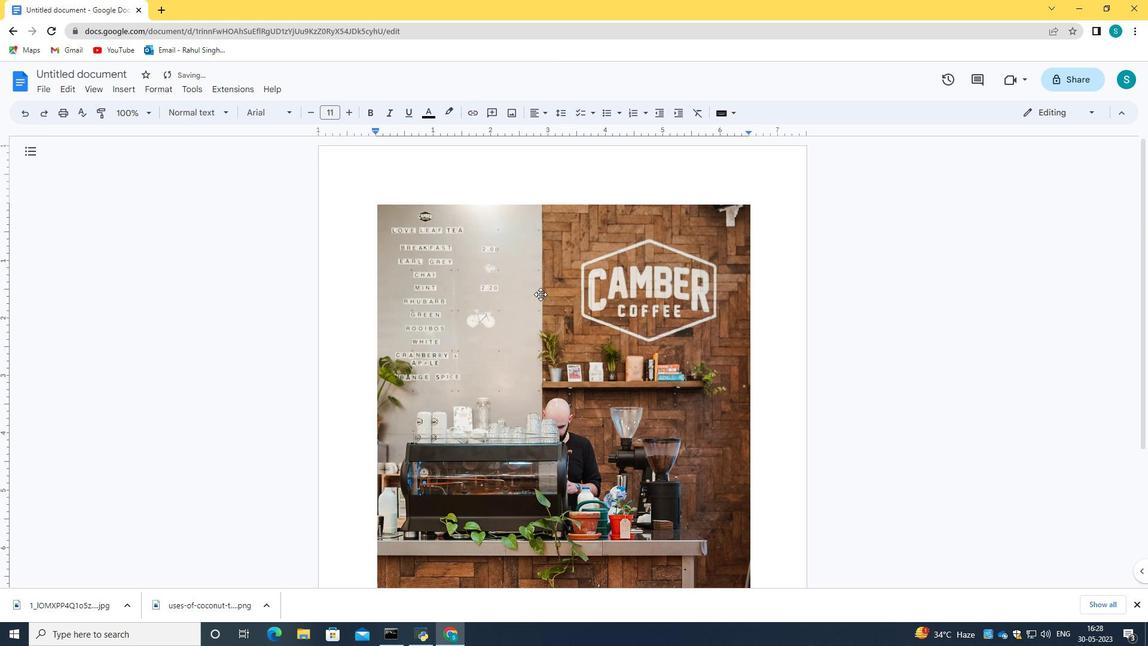 
Action: Mouse scrolled (540, 294) with delta (0, 0)
Screenshot: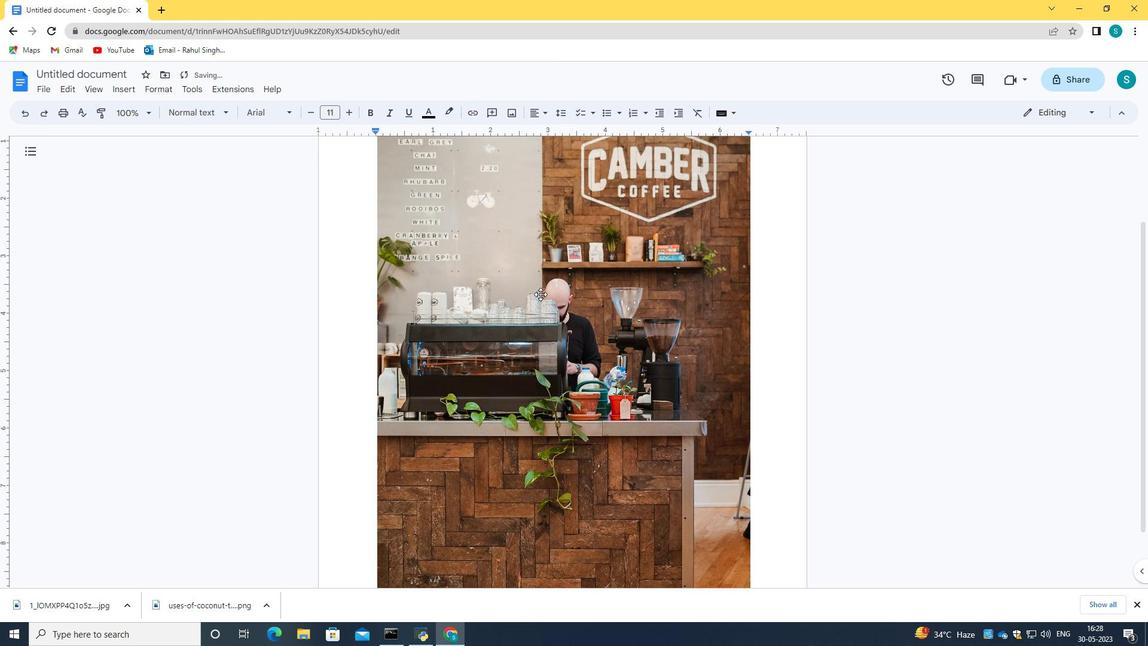 
Action: Mouse scrolled (540, 294) with delta (0, 0)
Screenshot: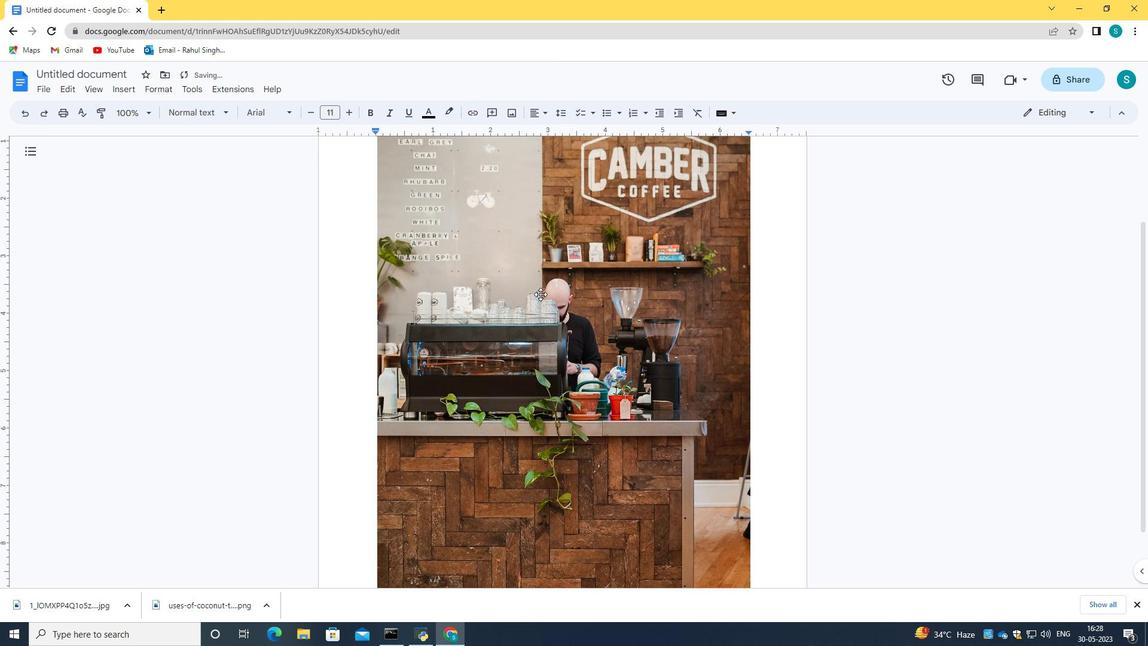 
Action: Mouse scrolled (540, 294) with delta (0, 0)
Screenshot: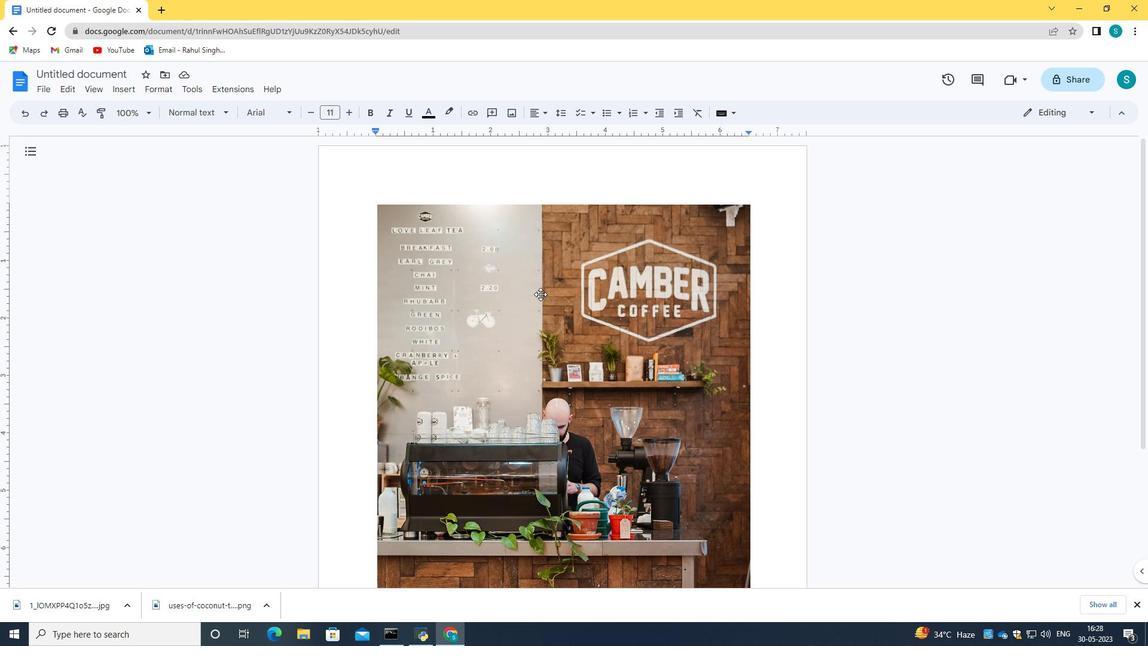 
Action: Mouse scrolled (540, 294) with delta (0, 0)
Screenshot: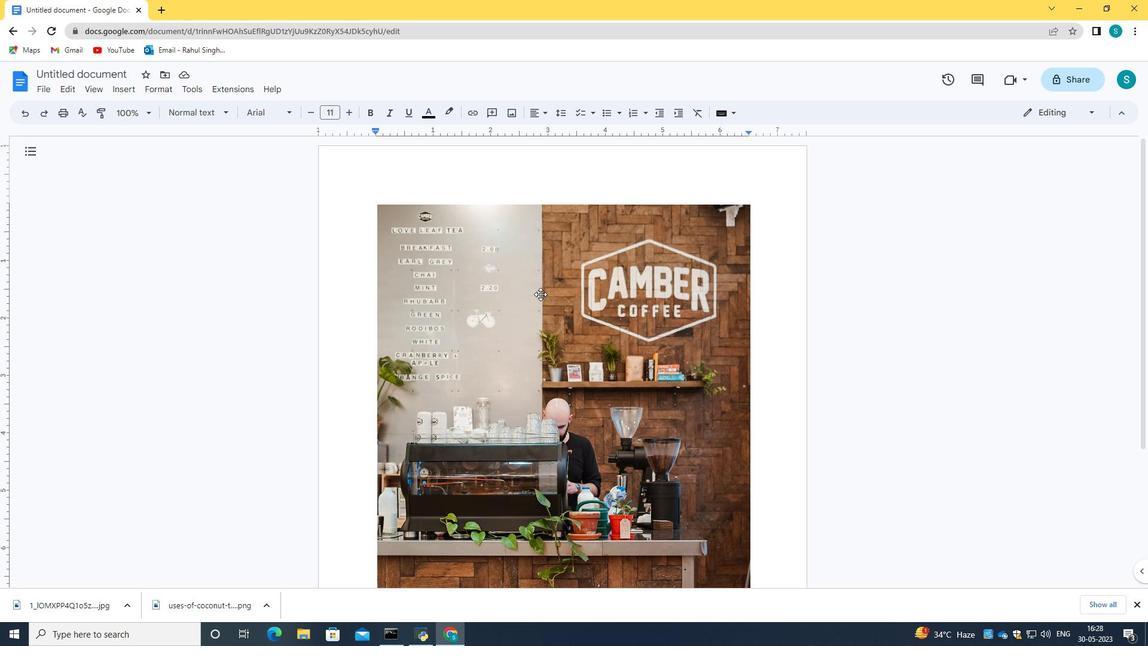 
Action: Mouse moved to (131, 87)
Screenshot: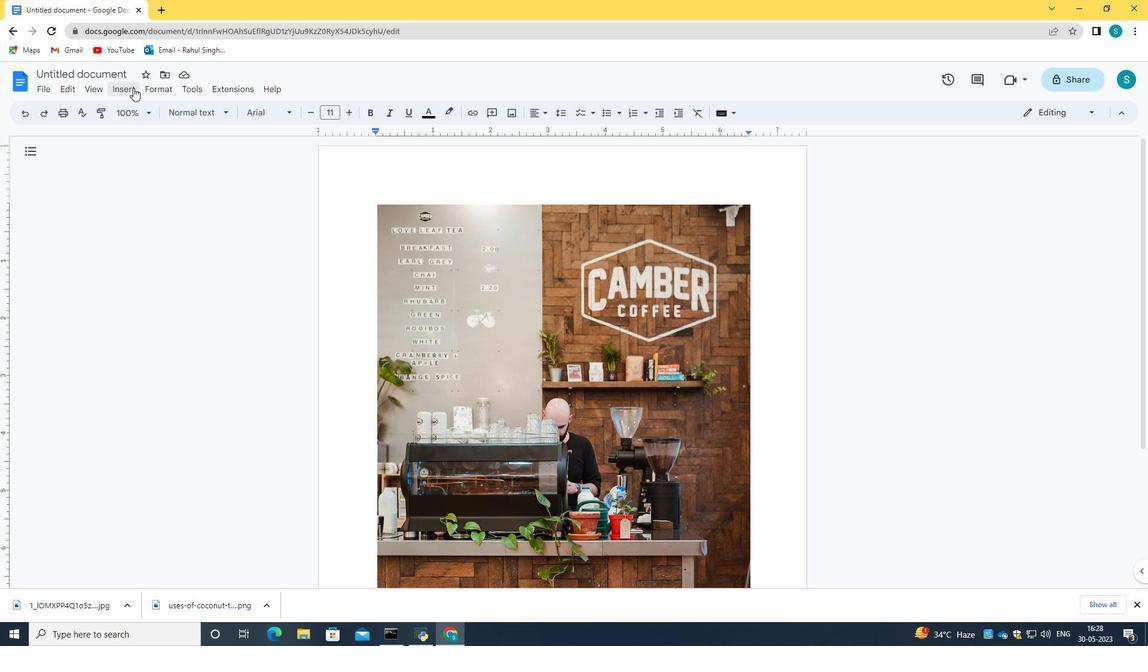 
Action: Mouse pressed left at (131, 87)
Screenshot: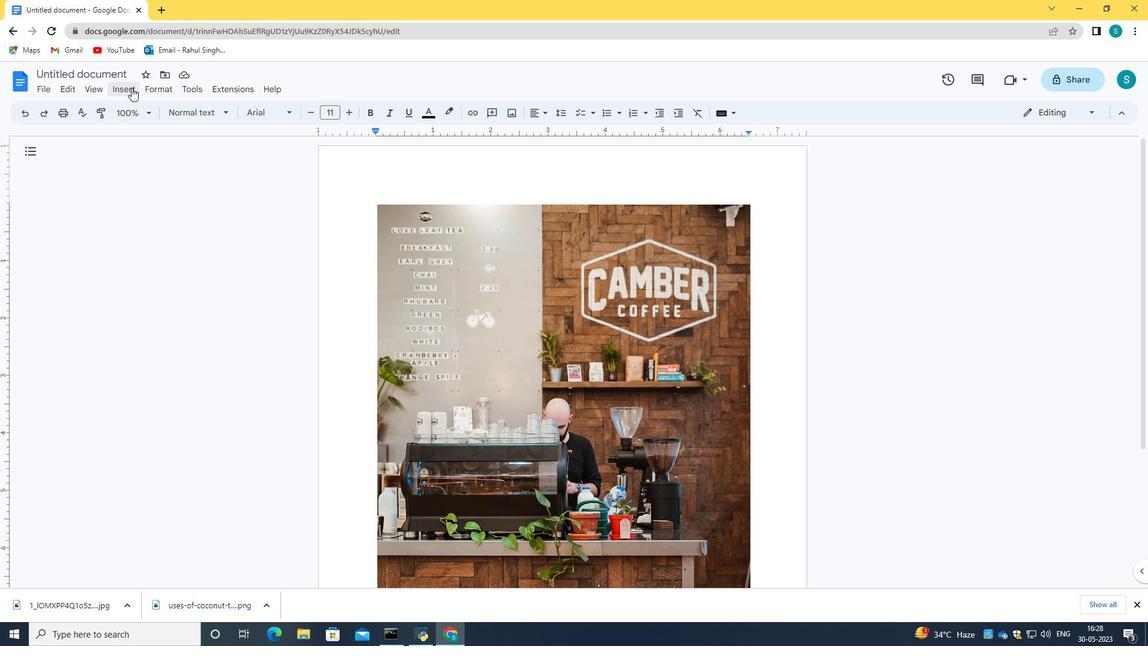 
Action: Mouse moved to (381, 135)
Screenshot: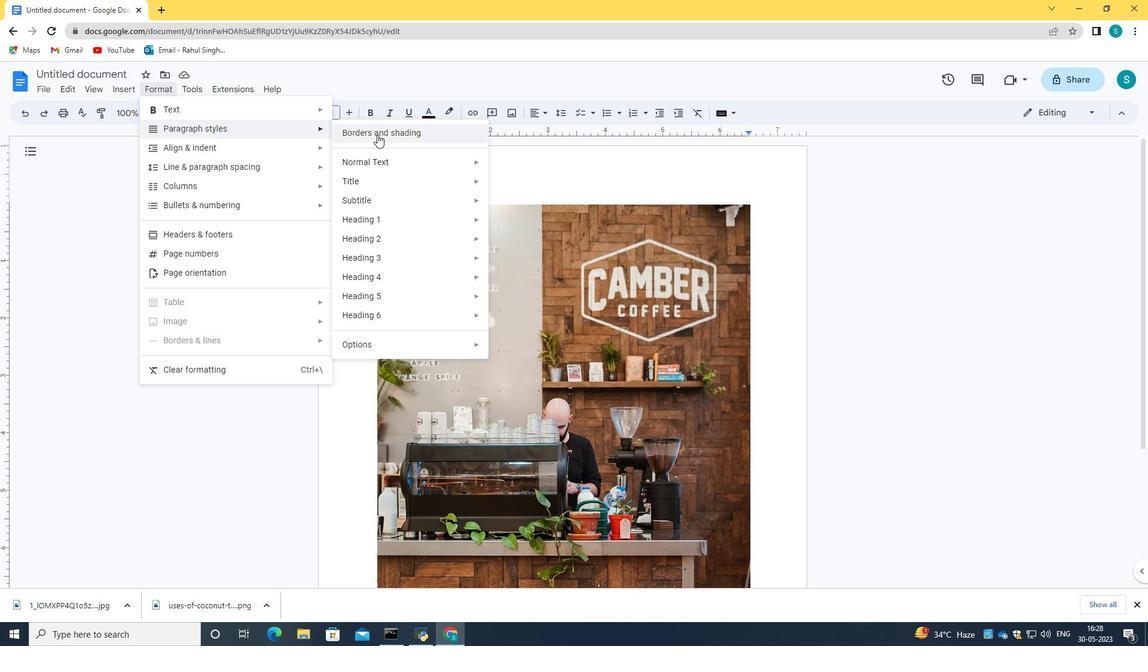 
Action: Mouse pressed left at (381, 135)
Screenshot: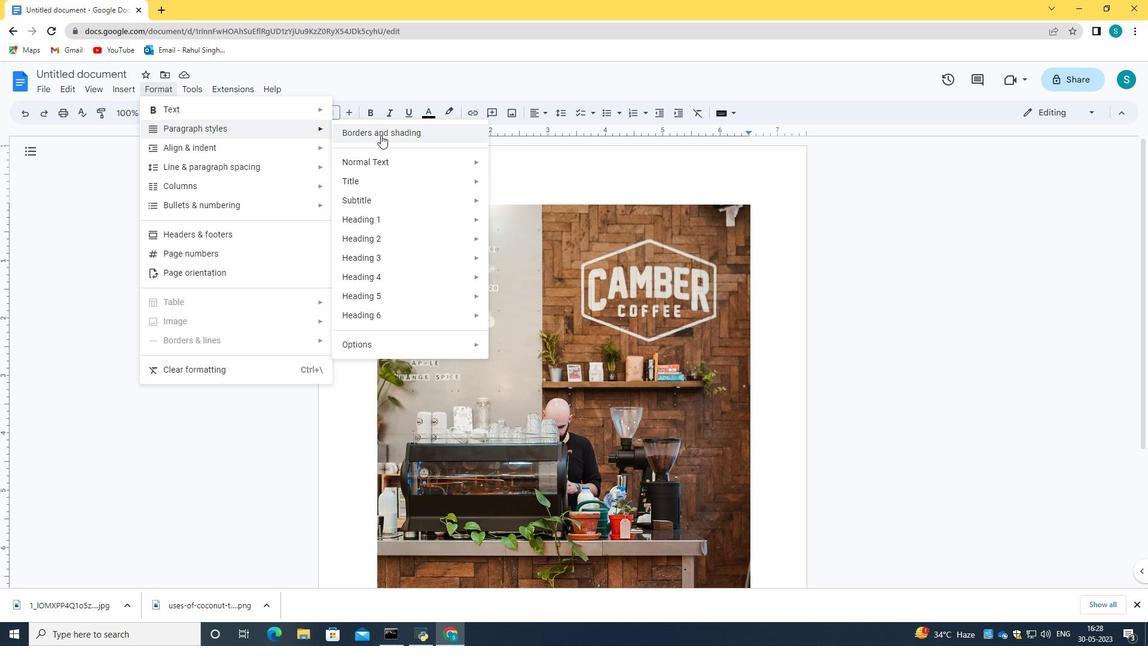 
Action: Mouse moved to (646, 278)
Screenshot: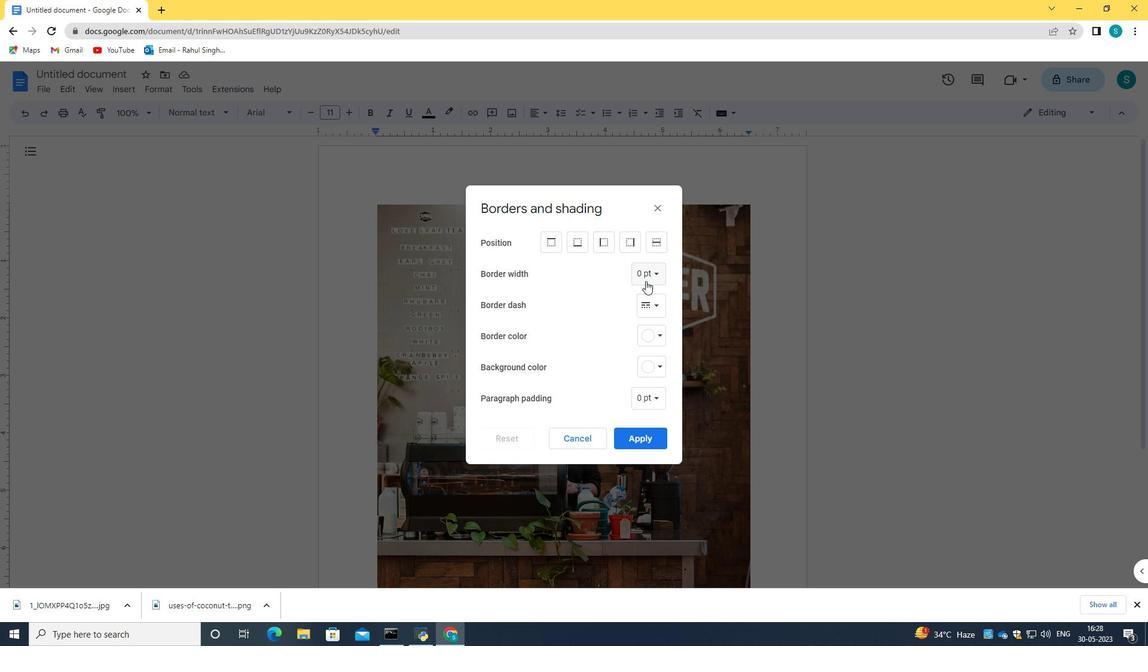 
Action: Mouse pressed left at (646, 278)
Screenshot: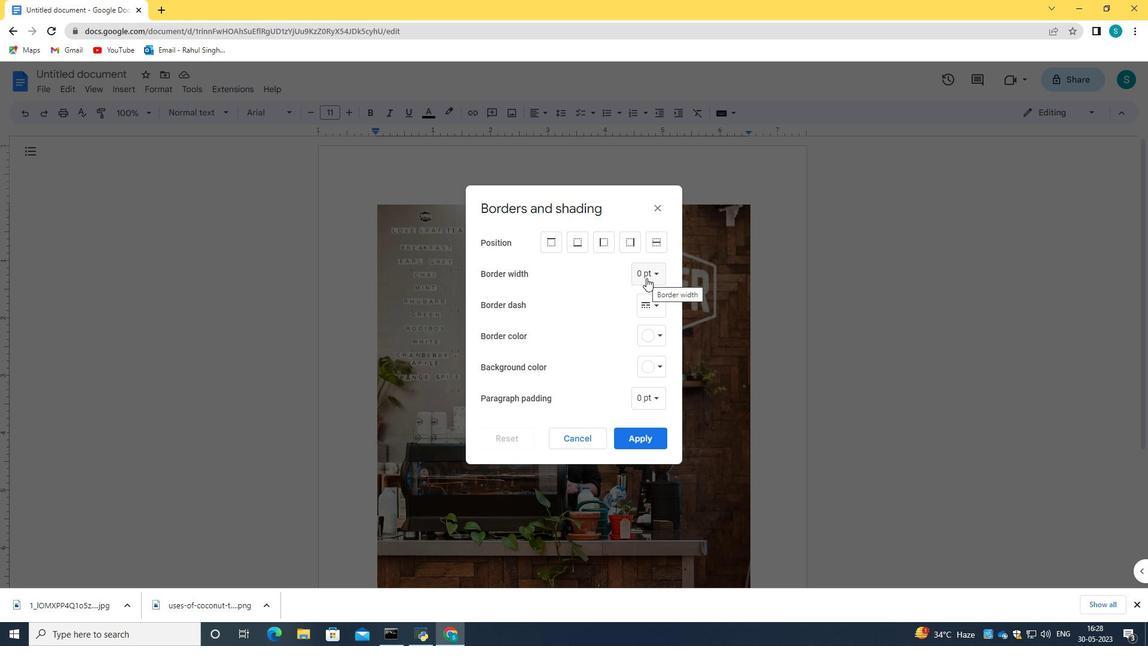 
Action: Mouse moved to (600, 331)
Screenshot: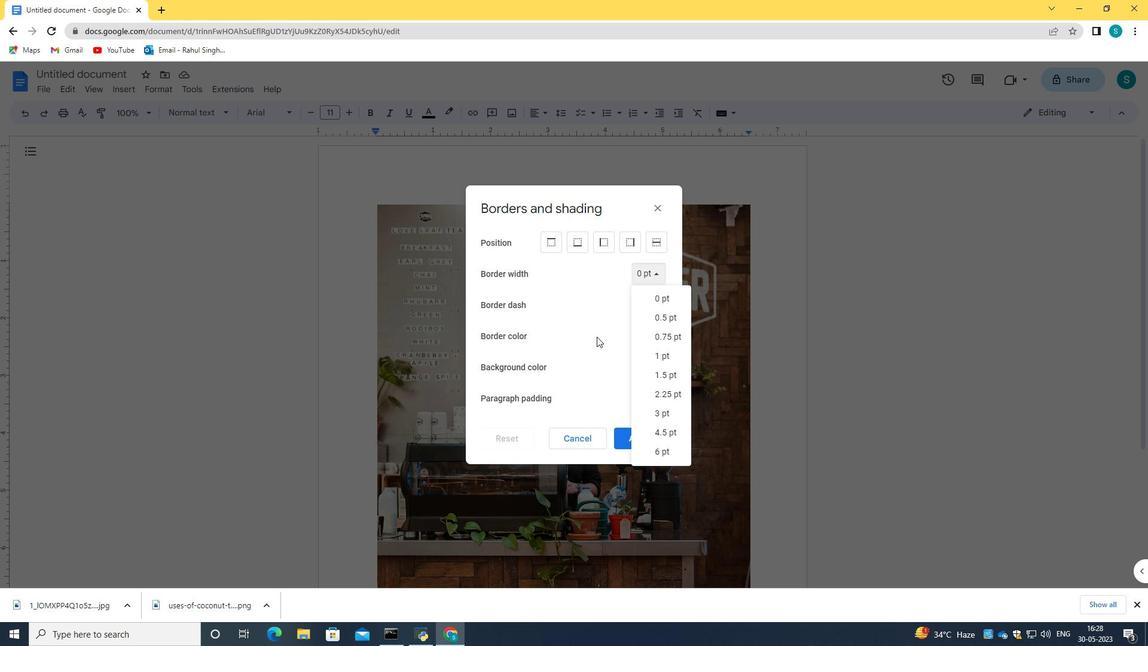 
Action: Mouse pressed left at (600, 331)
Screenshot: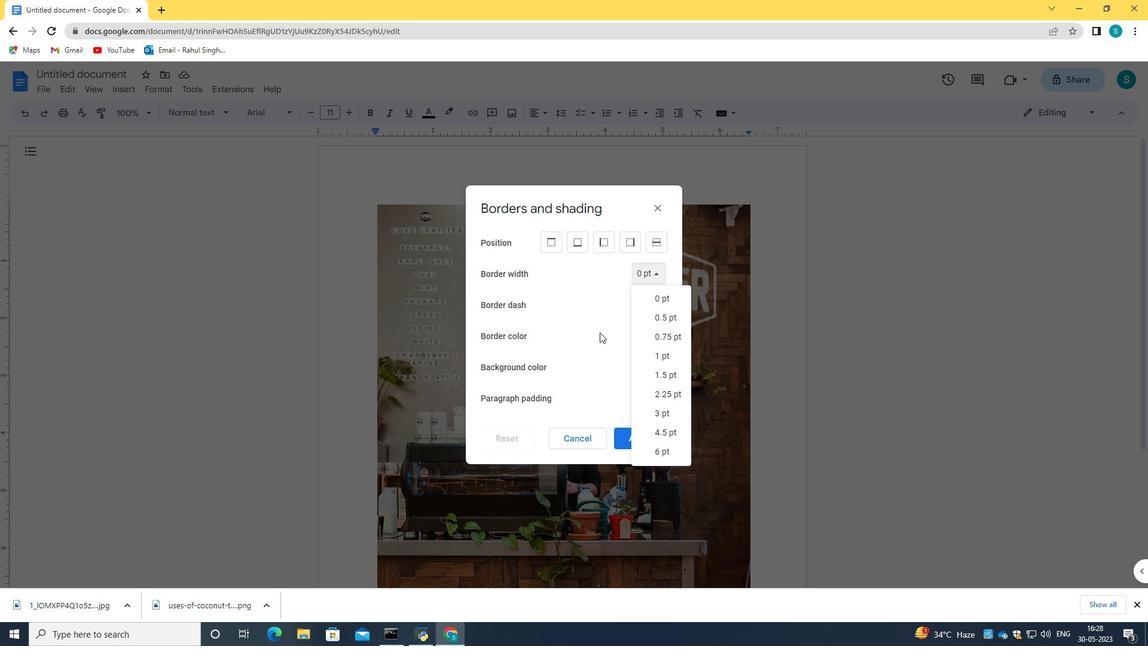 
Action: Mouse moved to (649, 399)
Screenshot: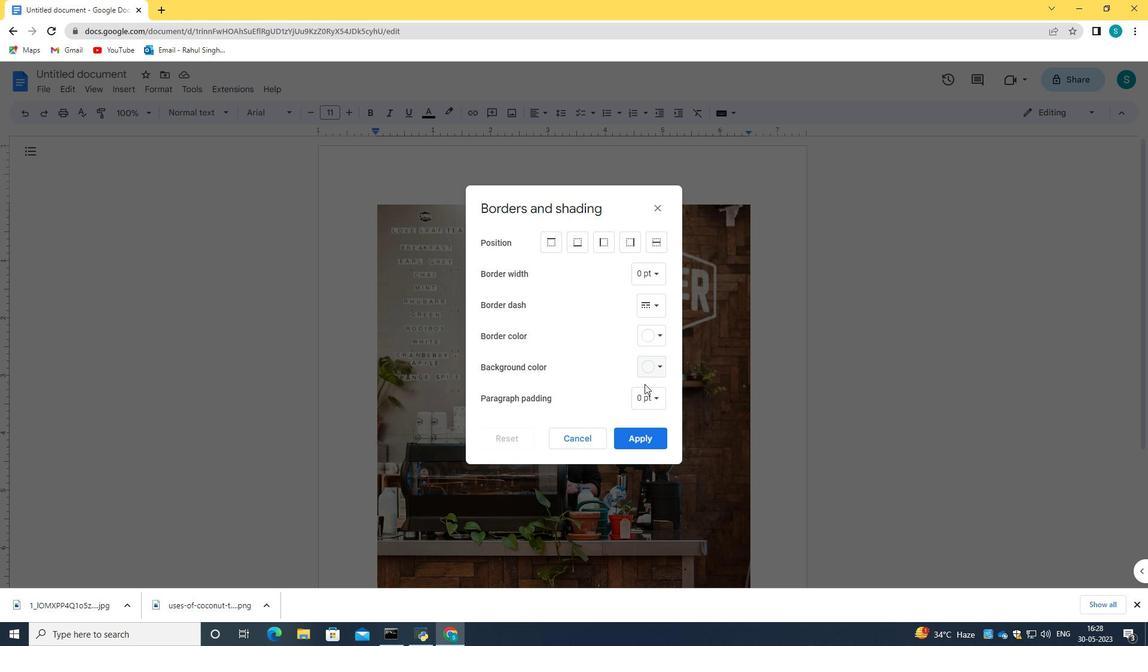 
Action: Mouse pressed left at (649, 399)
Screenshot: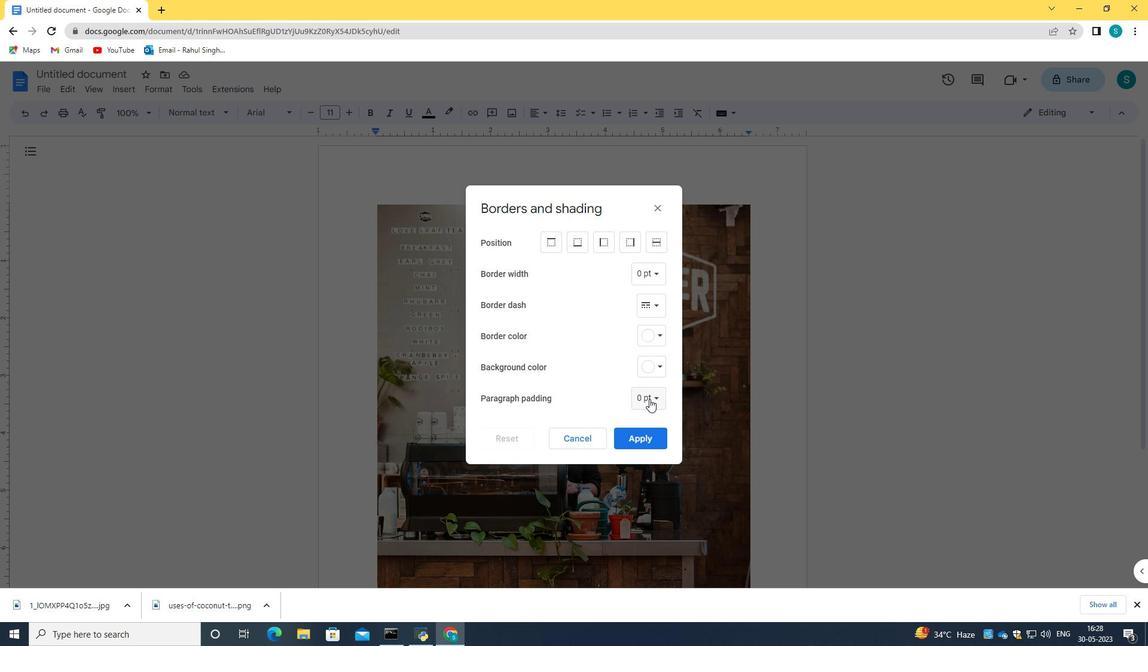 
Action: Mouse moved to (665, 495)
Screenshot: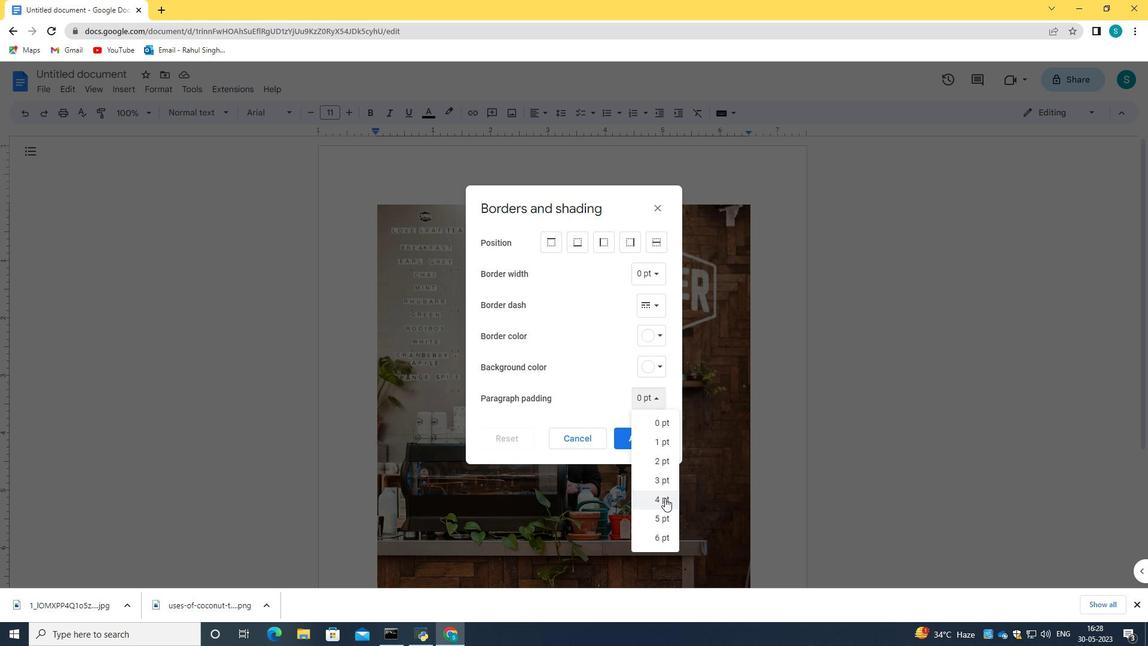 
Action: Mouse pressed left at (665, 495)
Screenshot: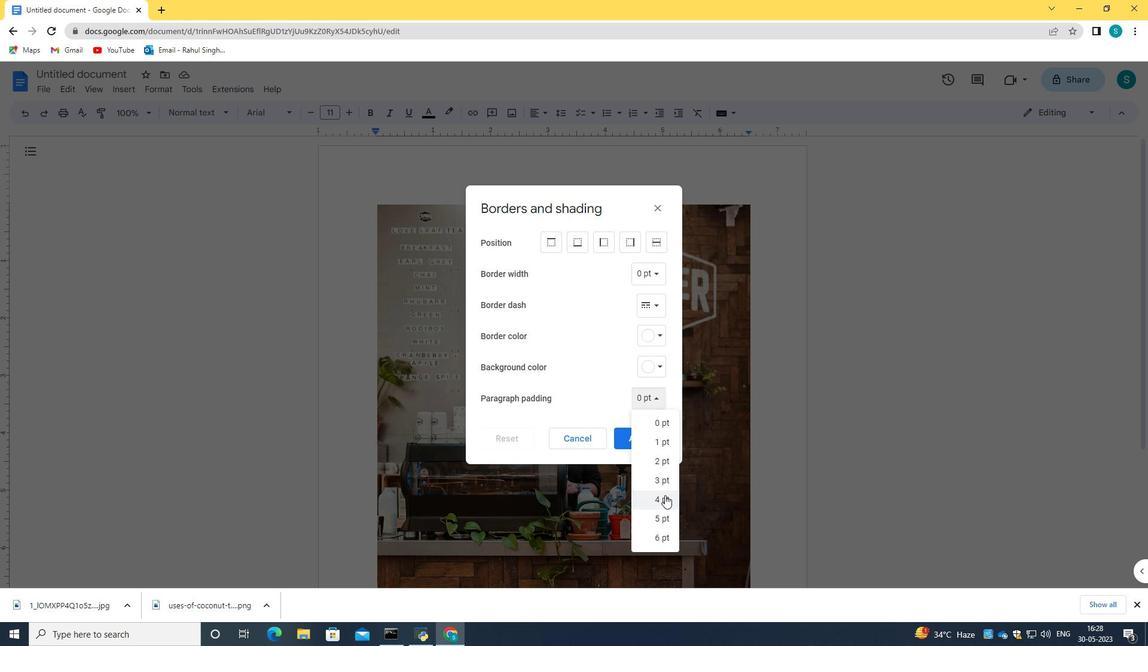 
Action: Mouse moved to (655, 314)
Screenshot: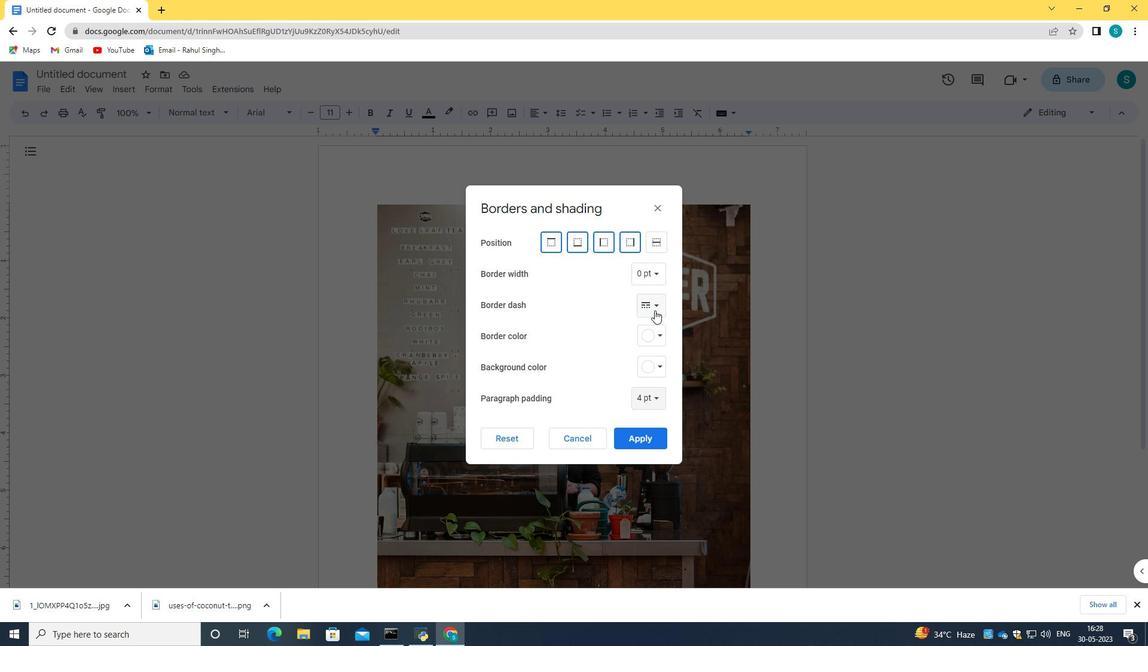 
Action: Mouse pressed left at (655, 314)
Screenshot: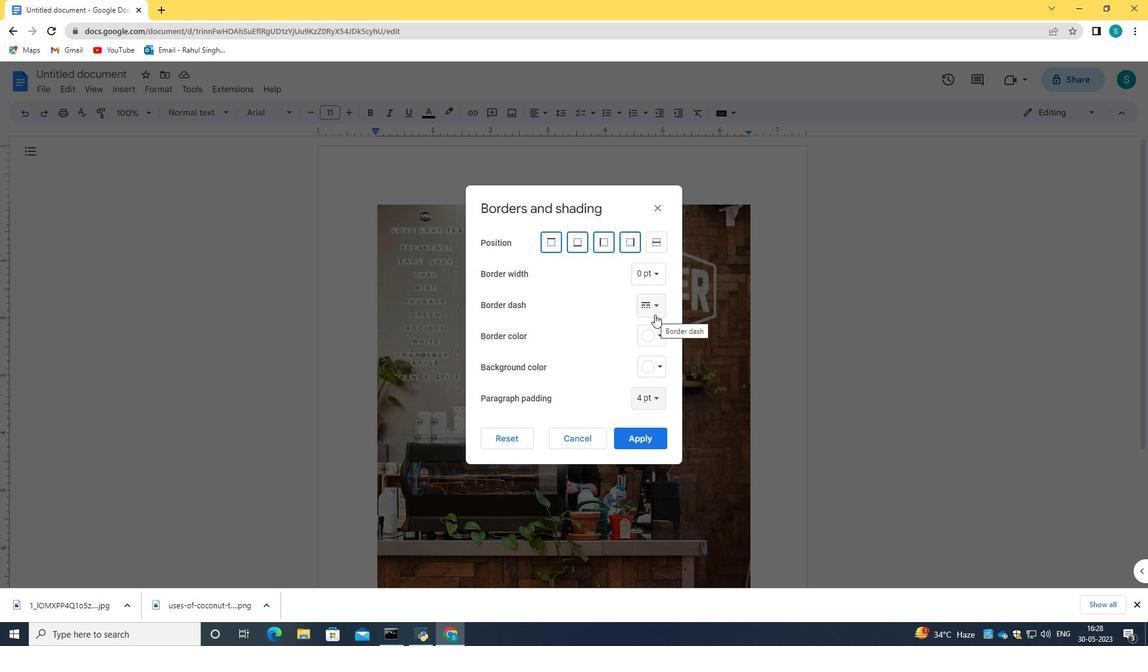 
Action: Mouse moved to (663, 356)
Screenshot: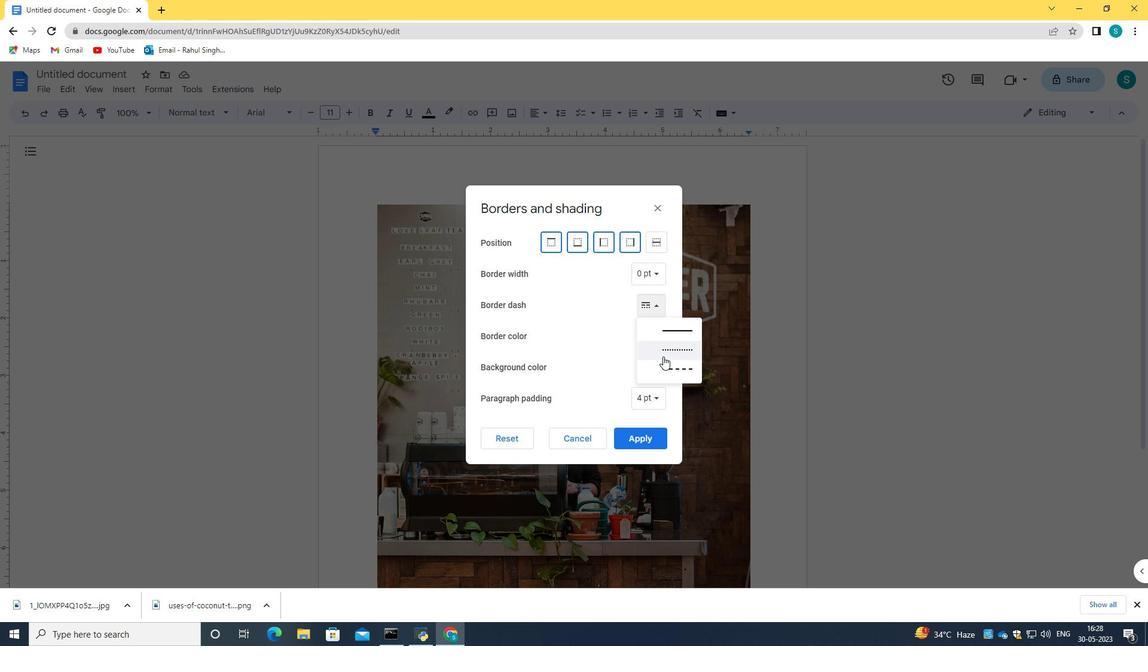 
Action: Mouse pressed left at (663, 356)
Screenshot: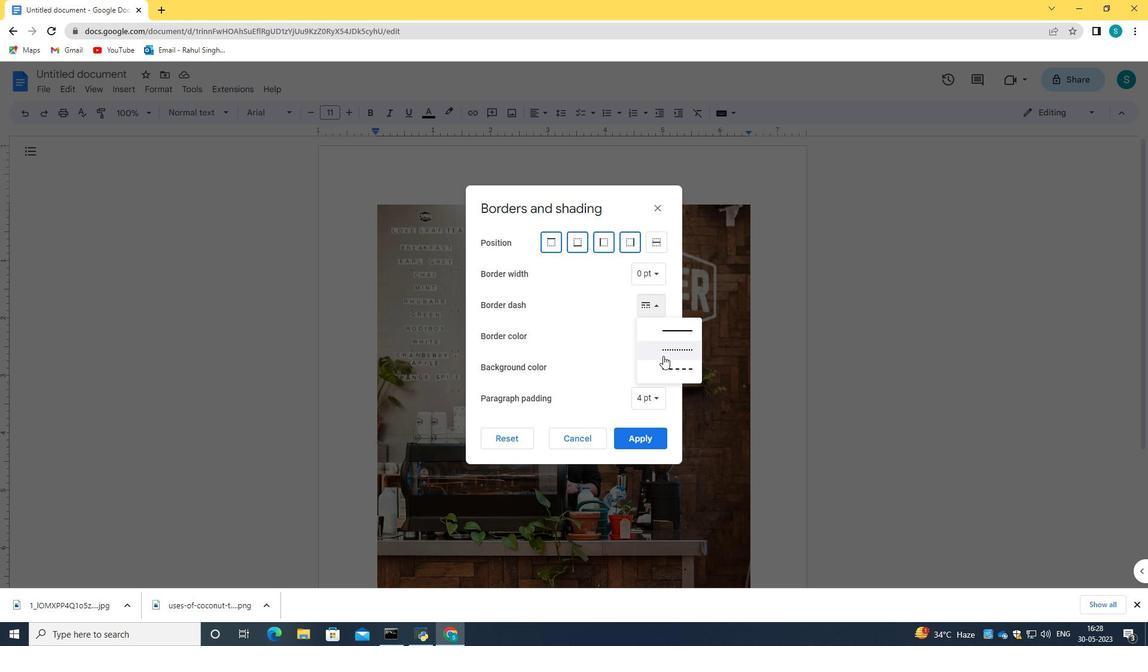 
Action: Mouse moved to (646, 332)
Screenshot: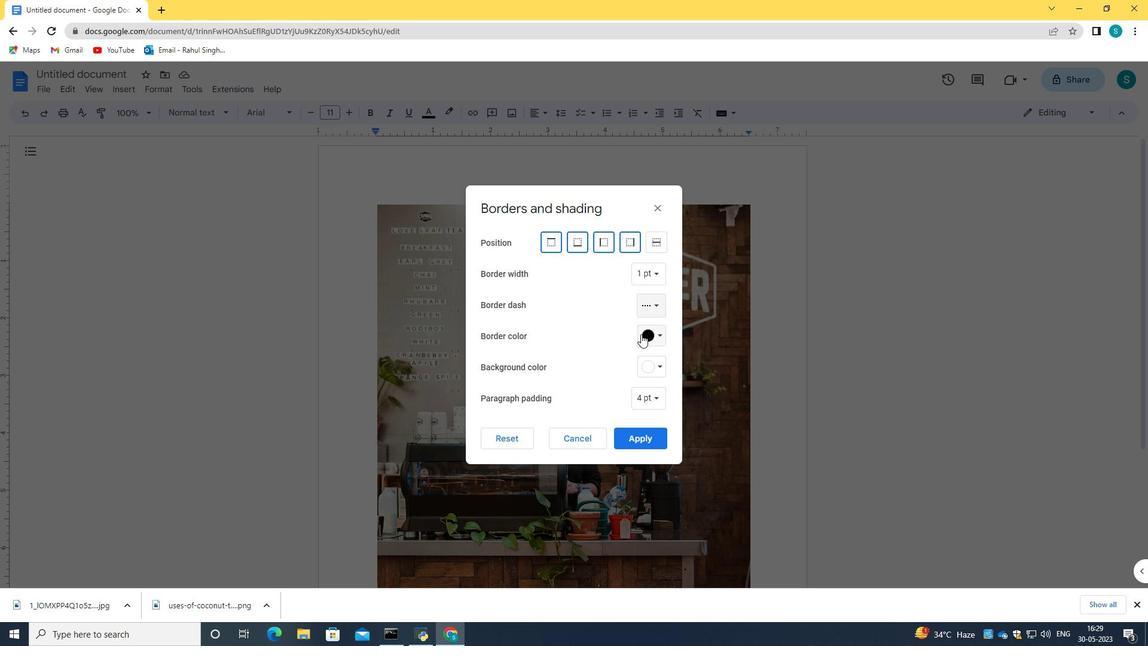 
Action: Mouse pressed left at (646, 332)
Screenshot: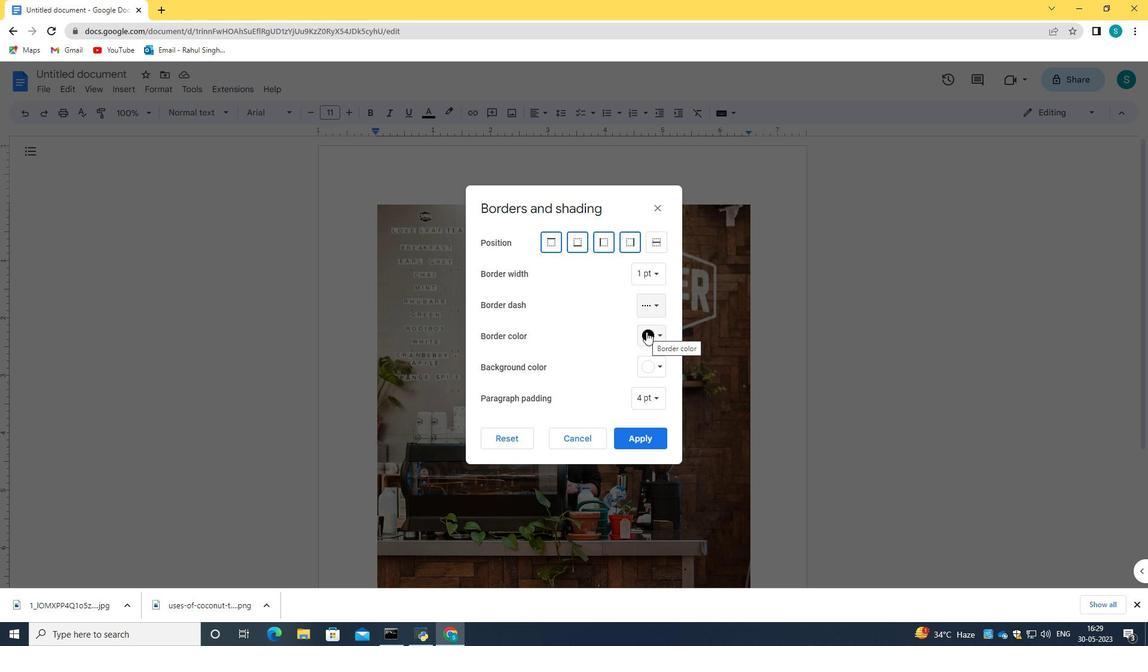 
Action: Mouse moved to (680, 385)
Screenshot: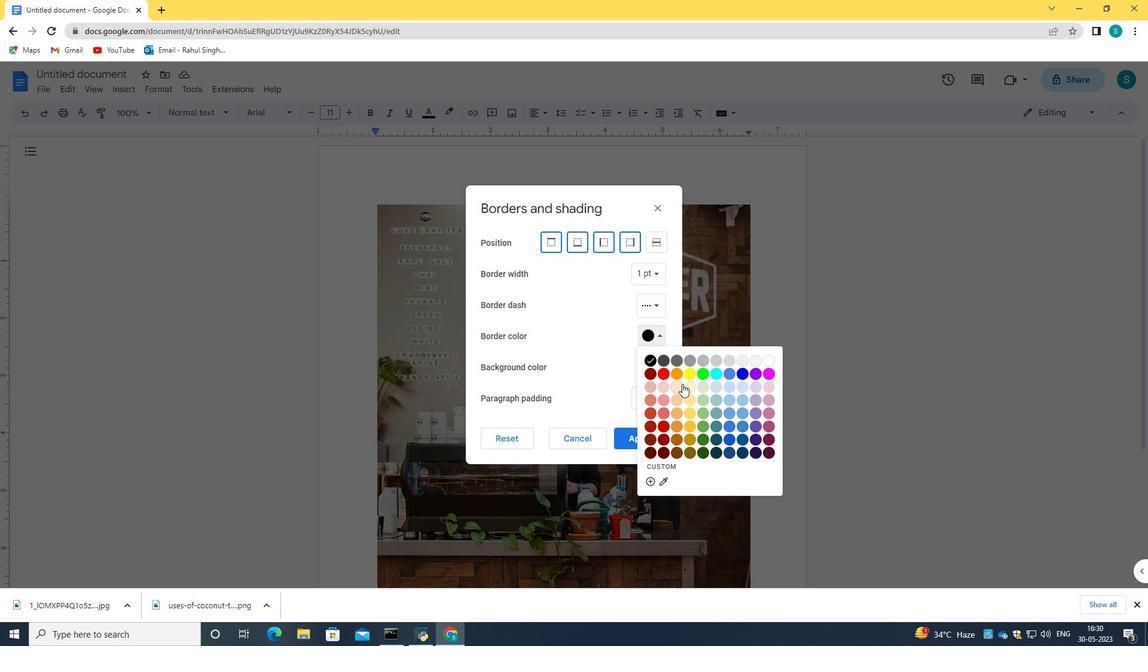 
Action: Mouse pressed left at (680, 385)
Screenshot: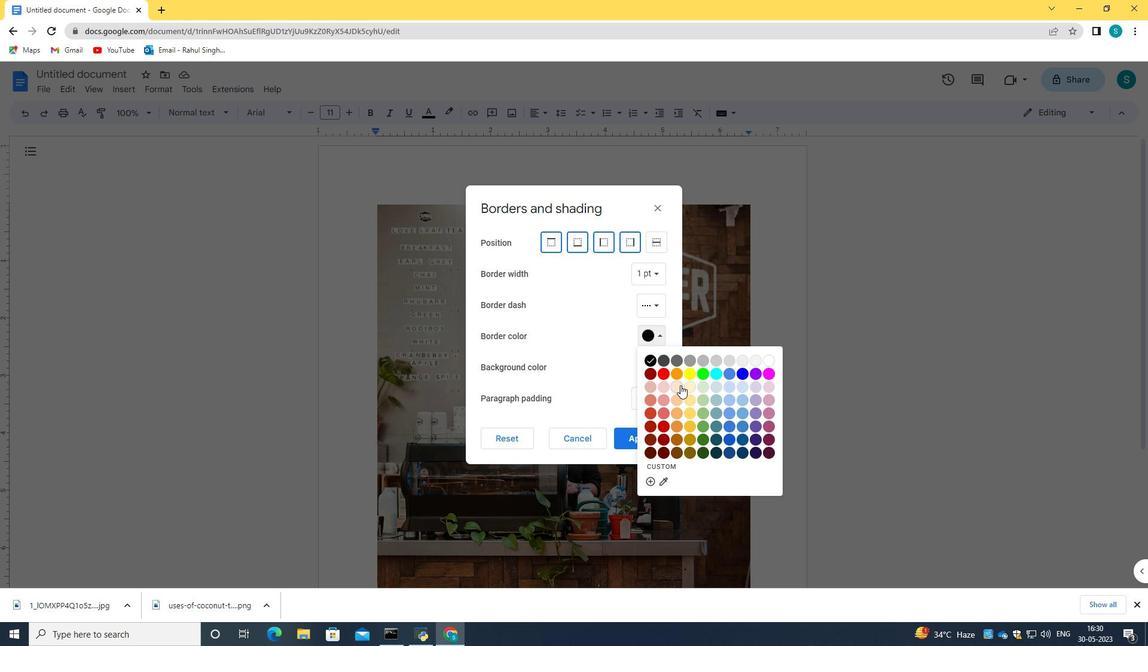 
Action: Mouse moved to (655, 369)
Screenshot: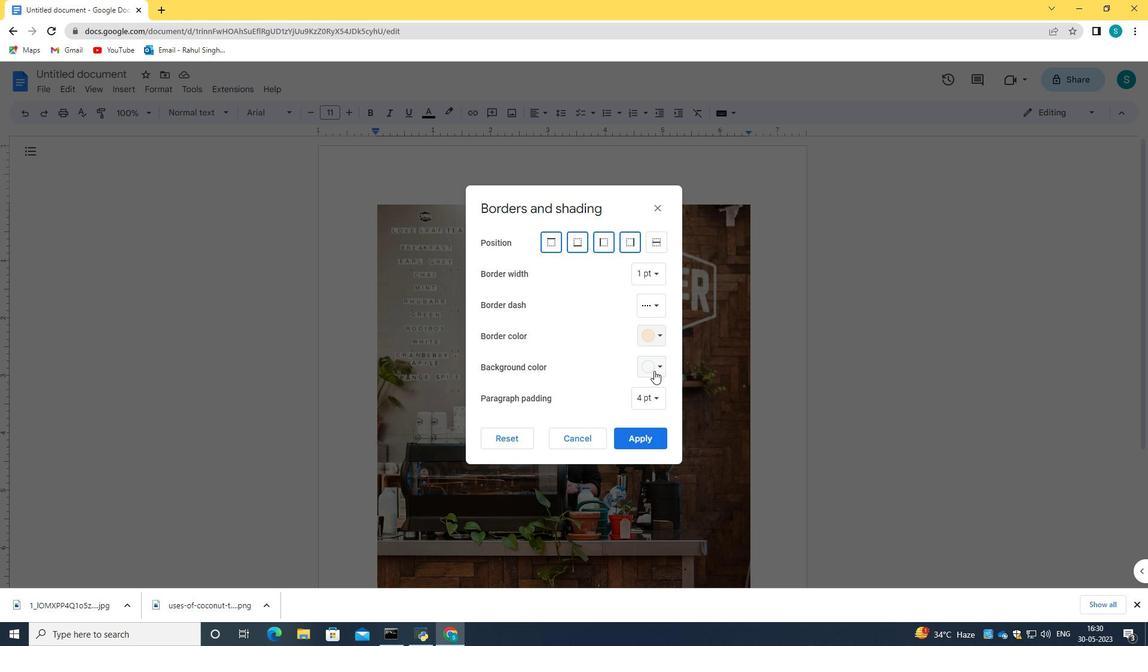 
Action: Mouse pressed left at (655, 369)
Screenshot: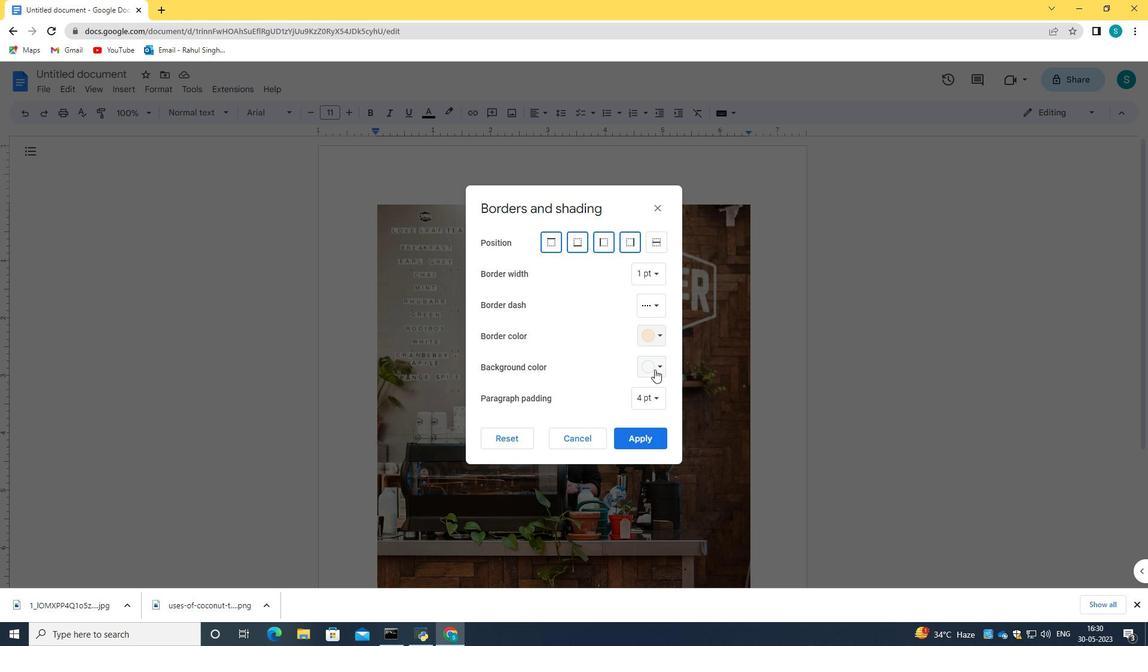 
Action: Mouse moved to (710, 421)
Screenshot: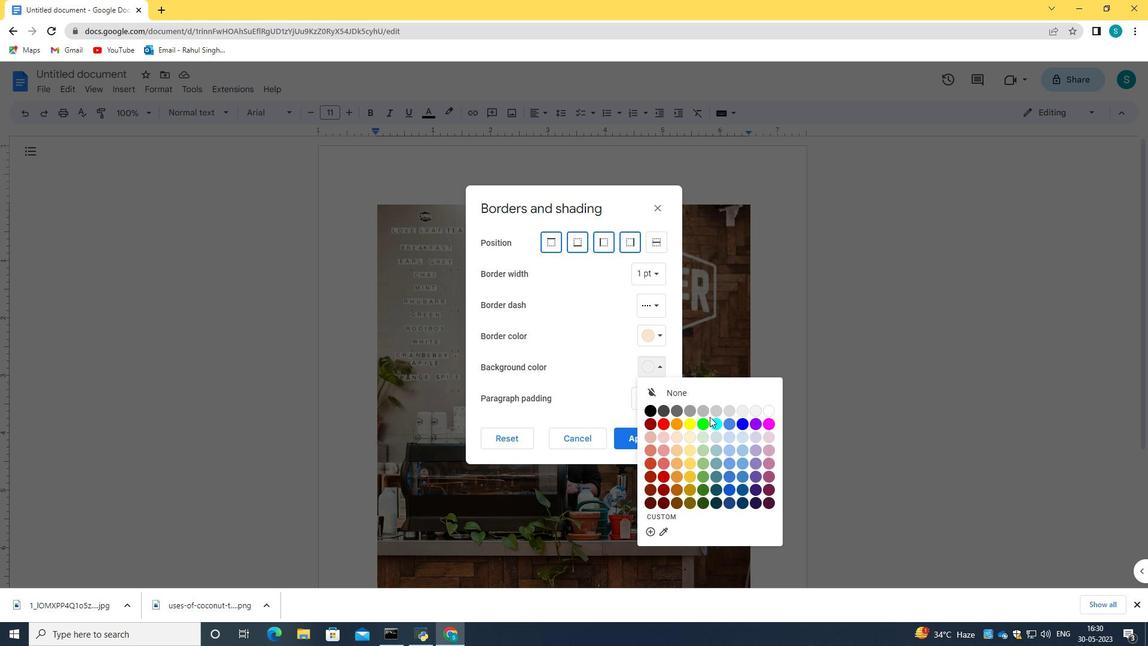 
Action: Mouse pressed left at (710, 421)
Screenshot: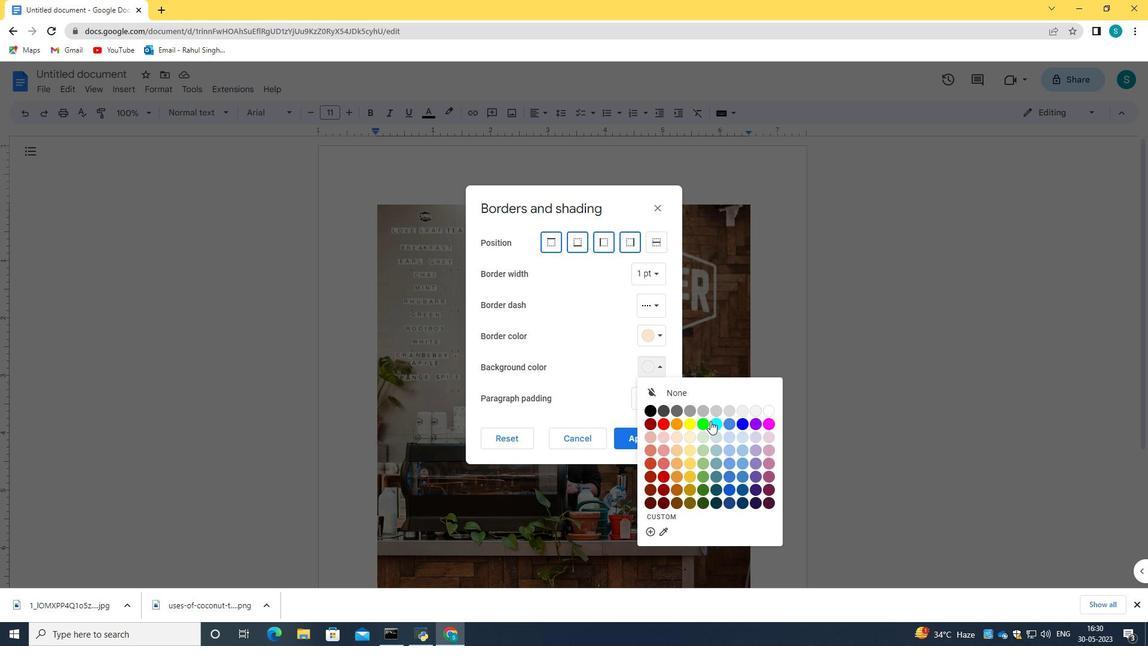 
Action: Mouse moved to (656, 369)
Screenshot: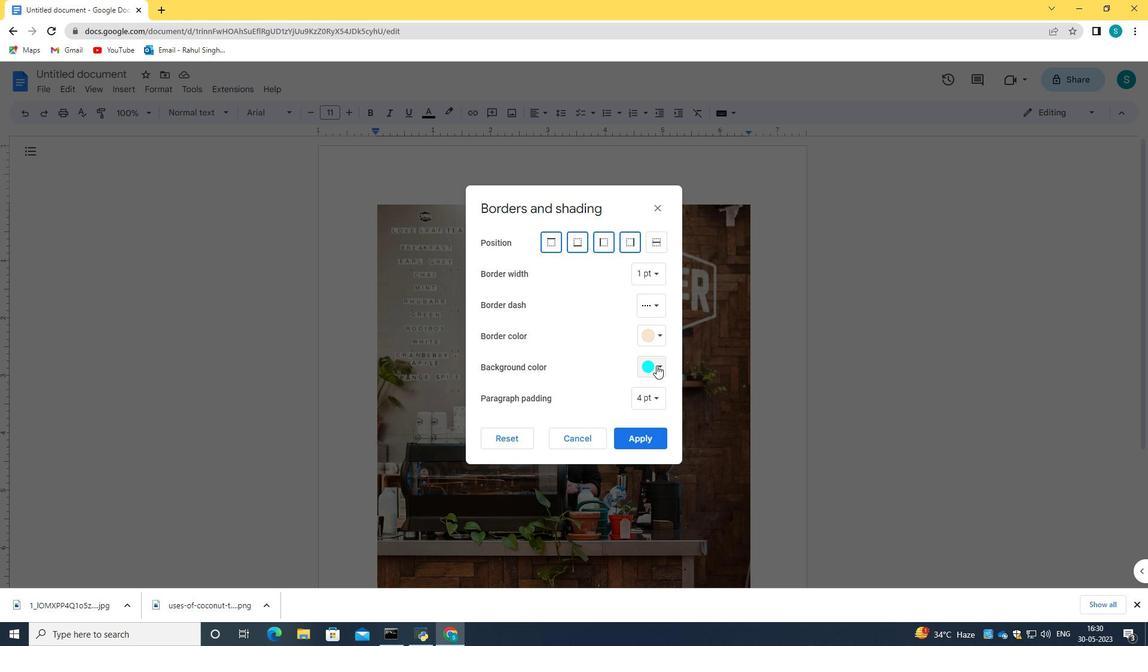 
Action: Mouse pressed left at (656, 369)
Screenshot: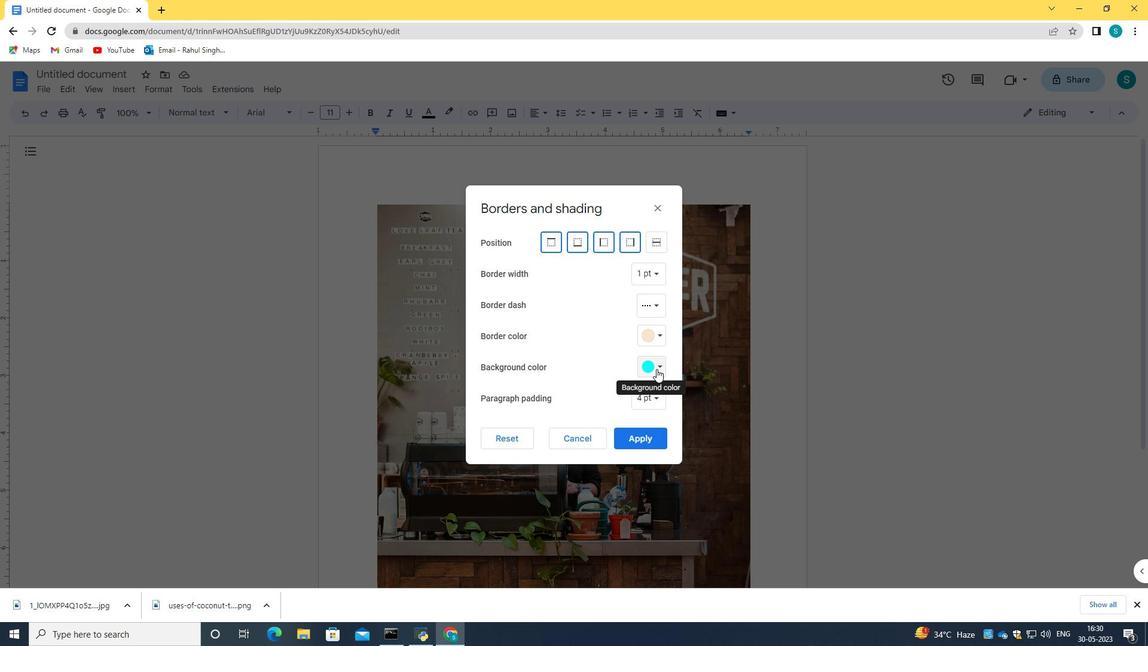 
Action: Mouse moved to (738, 330)
Screenshot: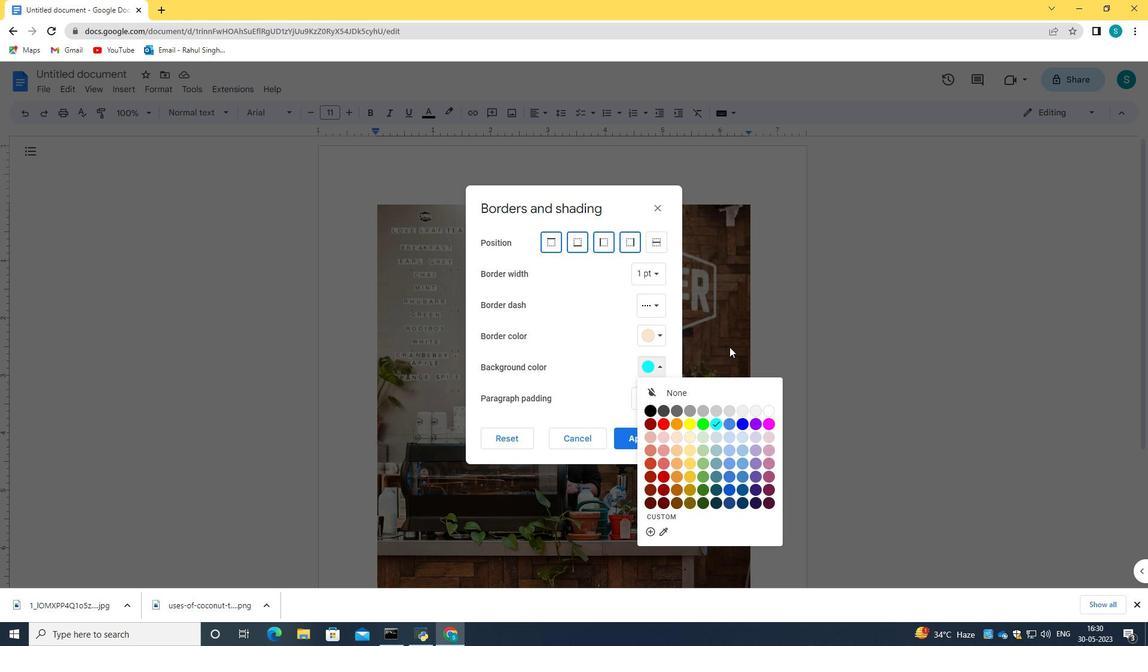 
Action: Mouse pressed left at (738, 330)
Screenshot: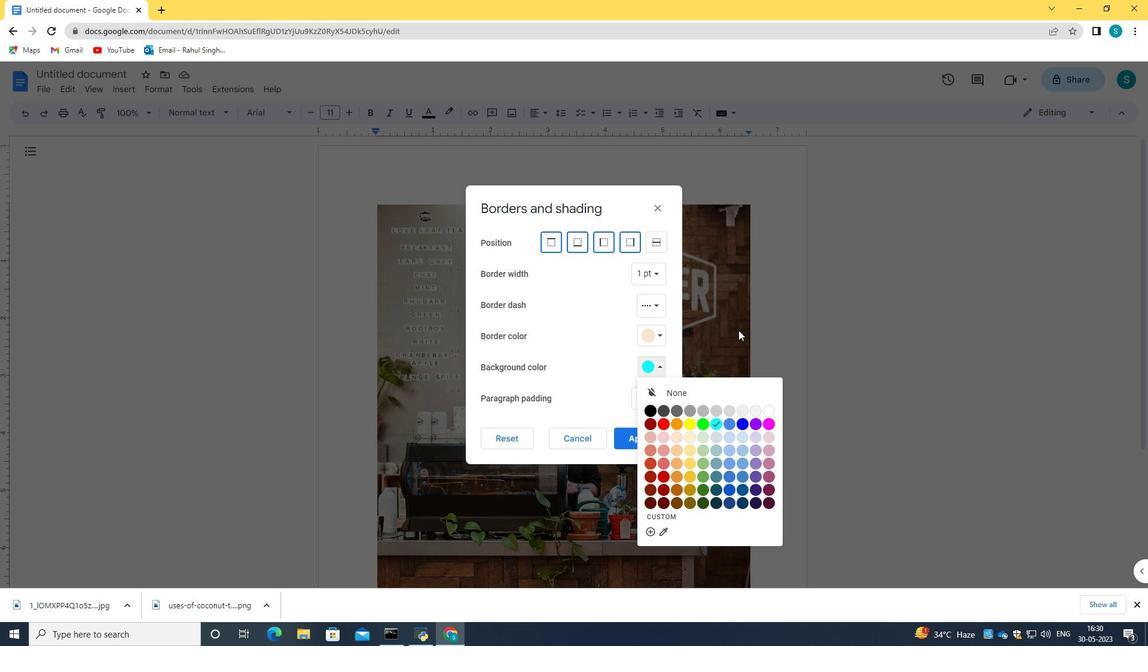 
Action: Mouse moved to (649, 366)
Screenshot: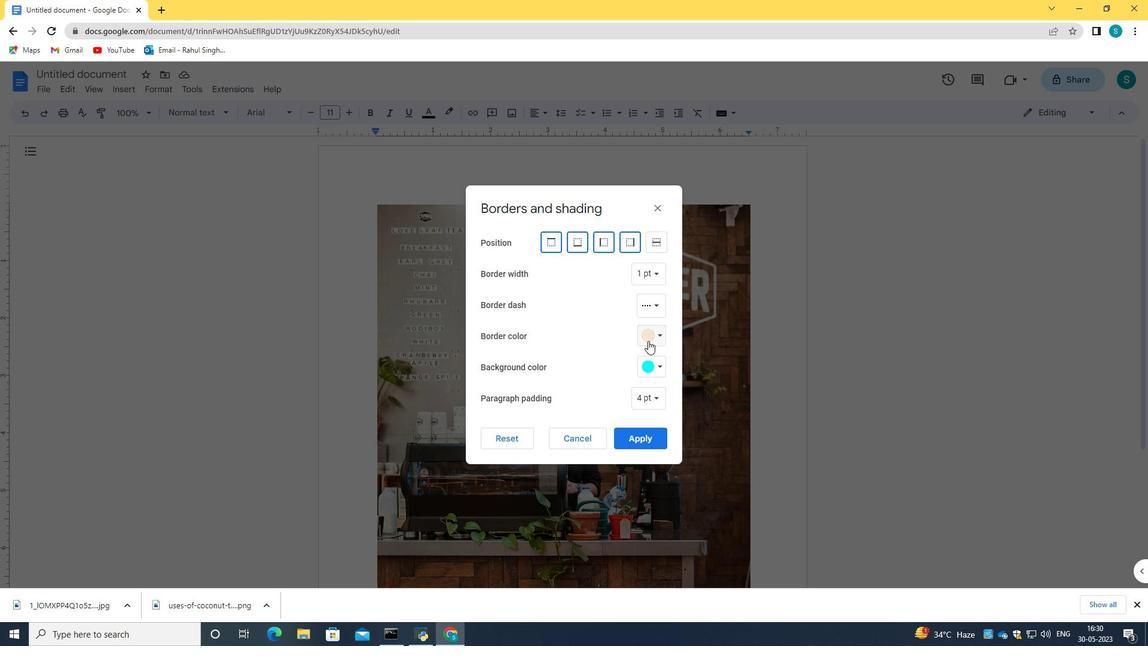 
Action: Mouse pressed left at (649, 366)
Screenshot: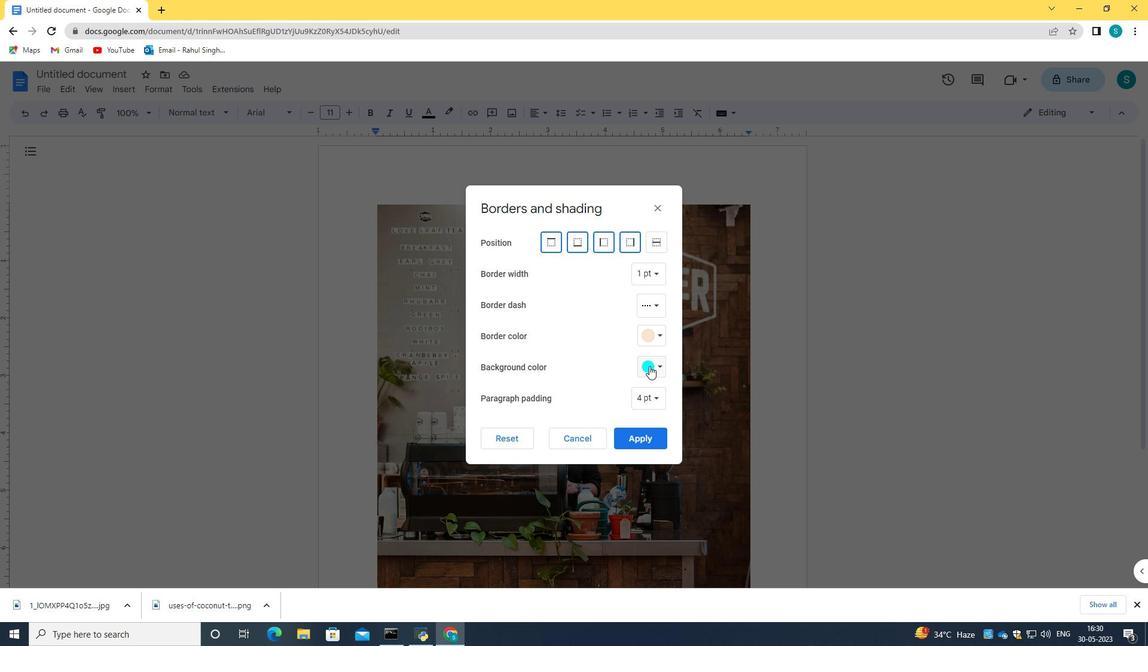 
Action: Mouse moved to (649, 359)
Screenshot: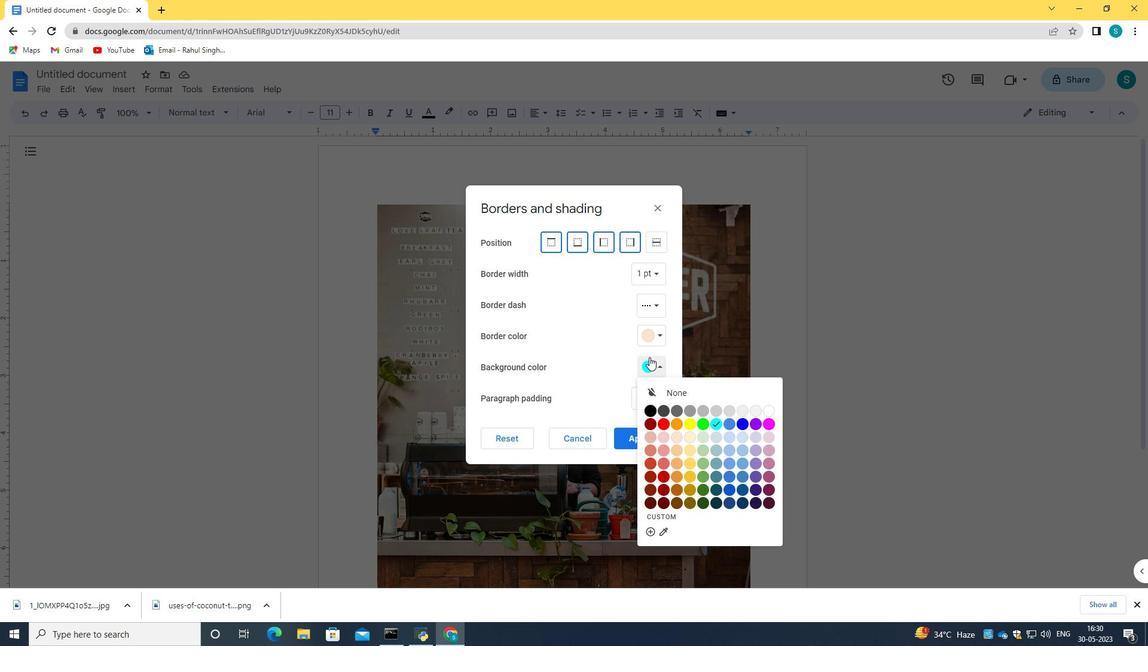 
Action: Mouse pressed left at (649, 359)
Screenshot: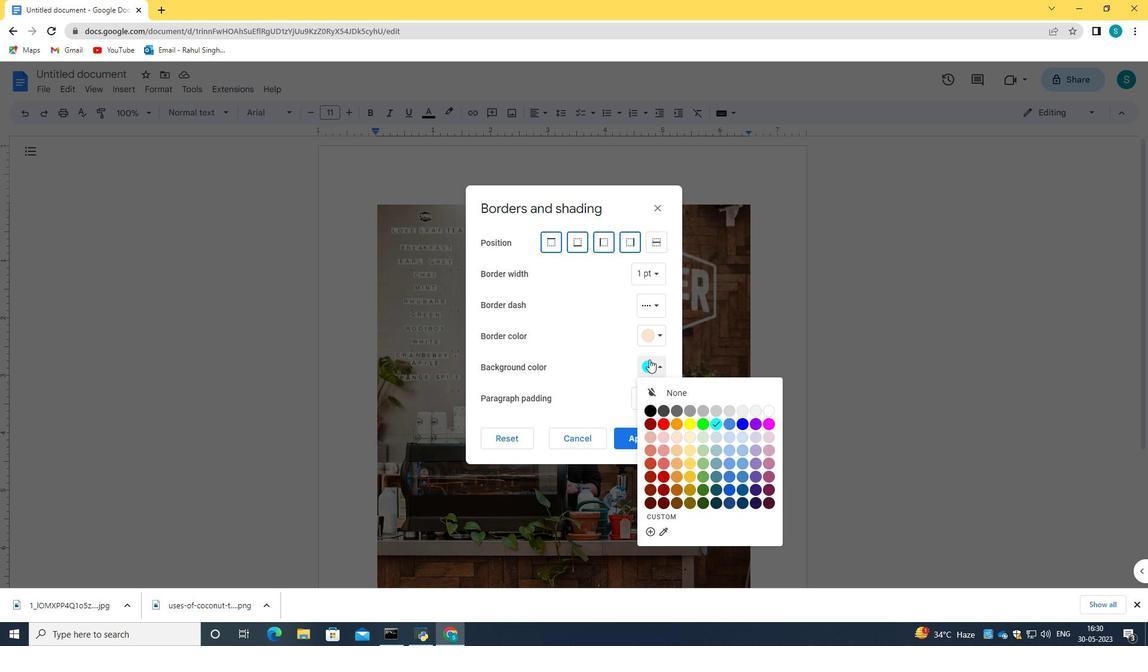 
Action: Mouse moved to (652, 339)
Screenshot: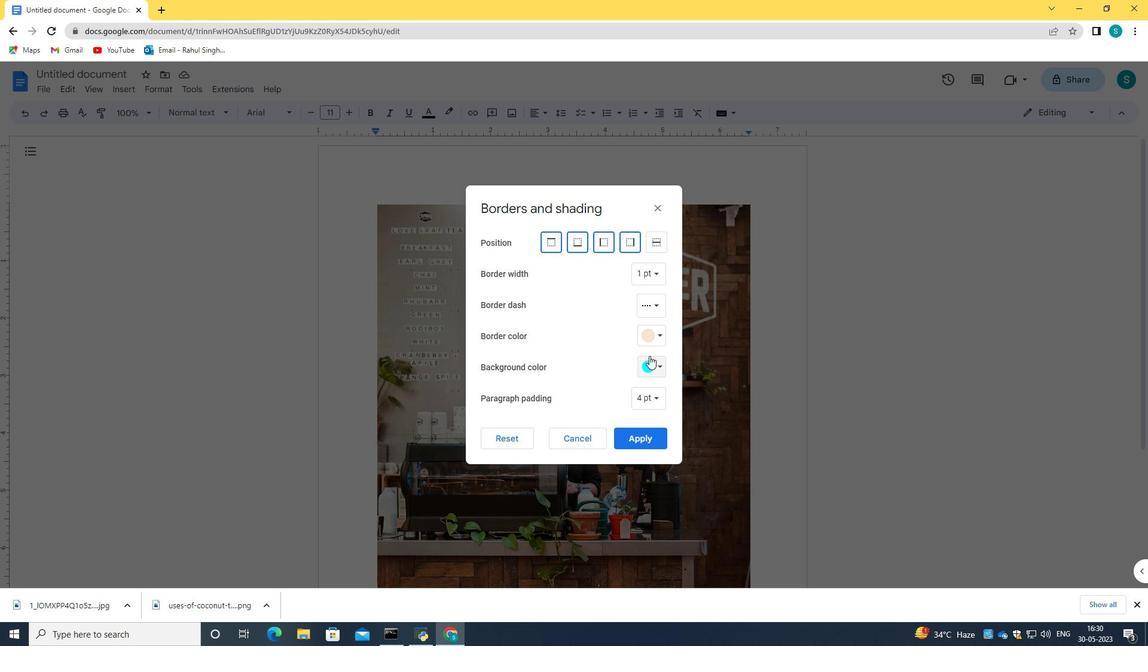 
Action: Mouse pressed left at (652, 339)
Screenshot: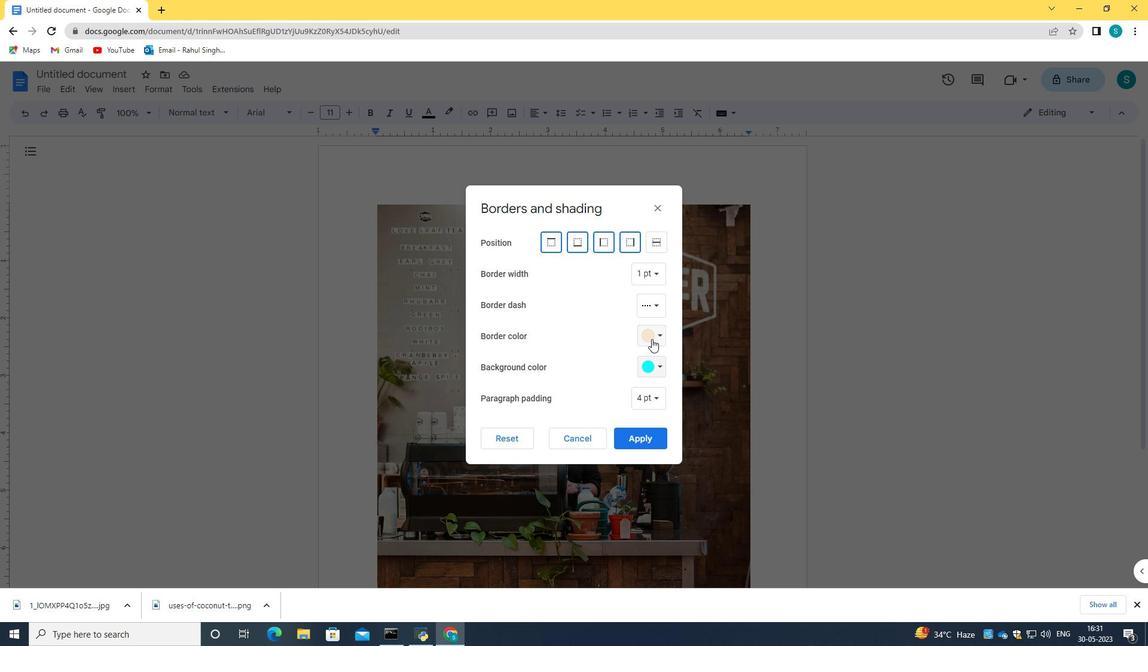 
Action: Mouse moved to (655, 387)
Screenshot: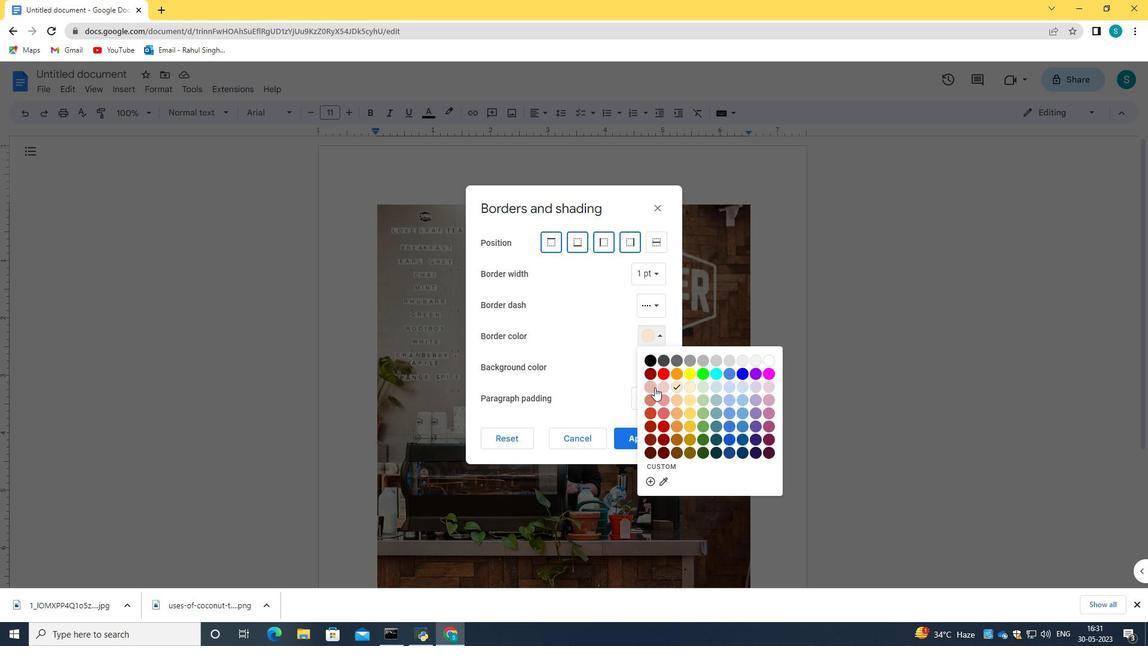 
Action: Mouse pressed left at (655, 387)
Screenshot: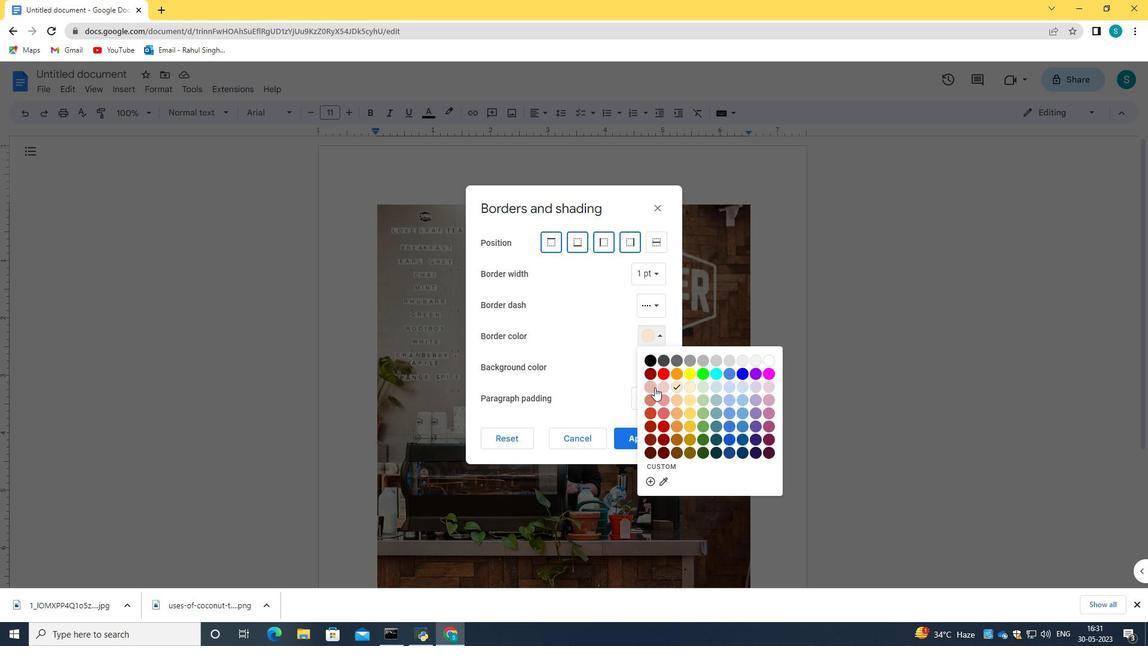 
Action: Mouse moved to (651, 368)
Screenshot: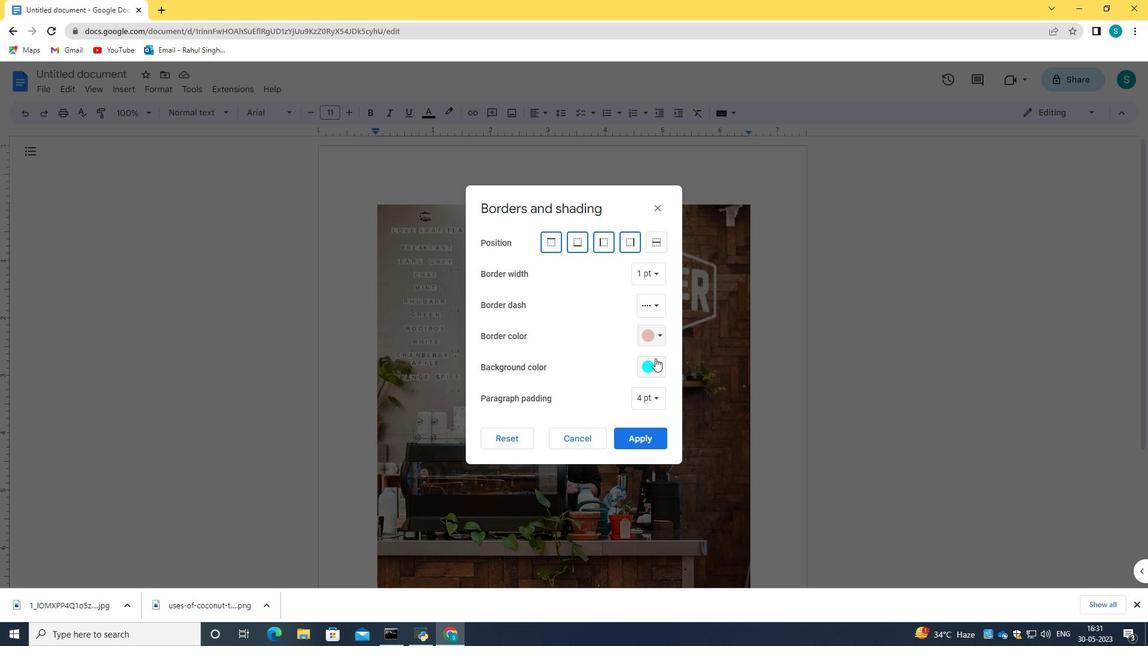 
Action: Mouse pressed left at (651, 368)
Screenshot: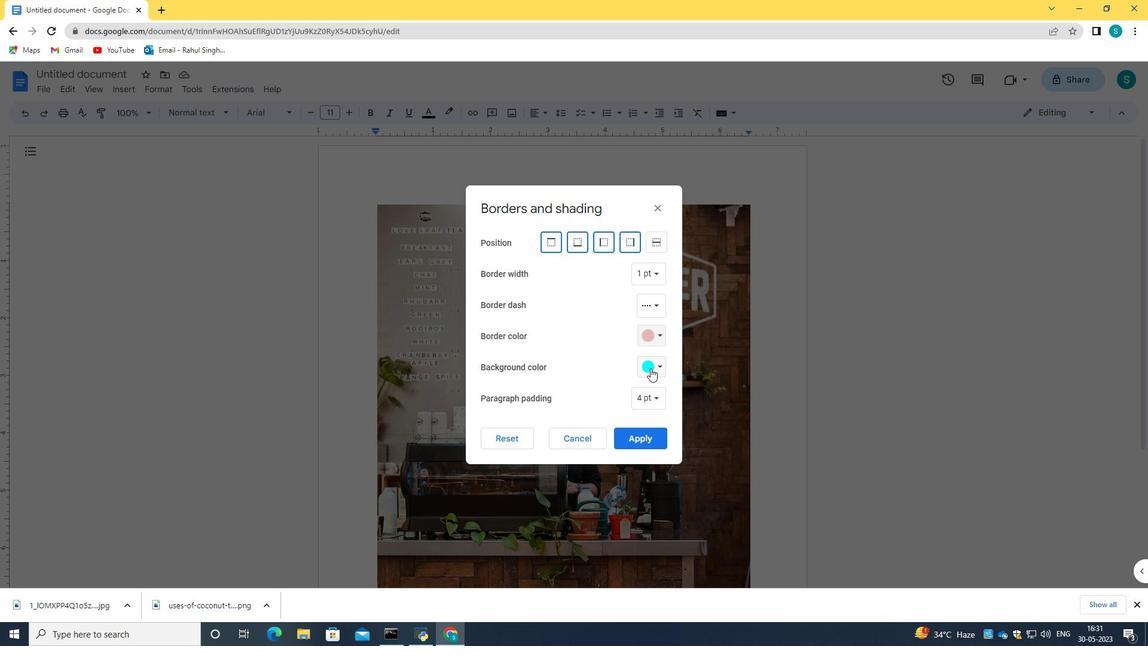 
Action: Mouse moved to (770, 412)
Screenshot: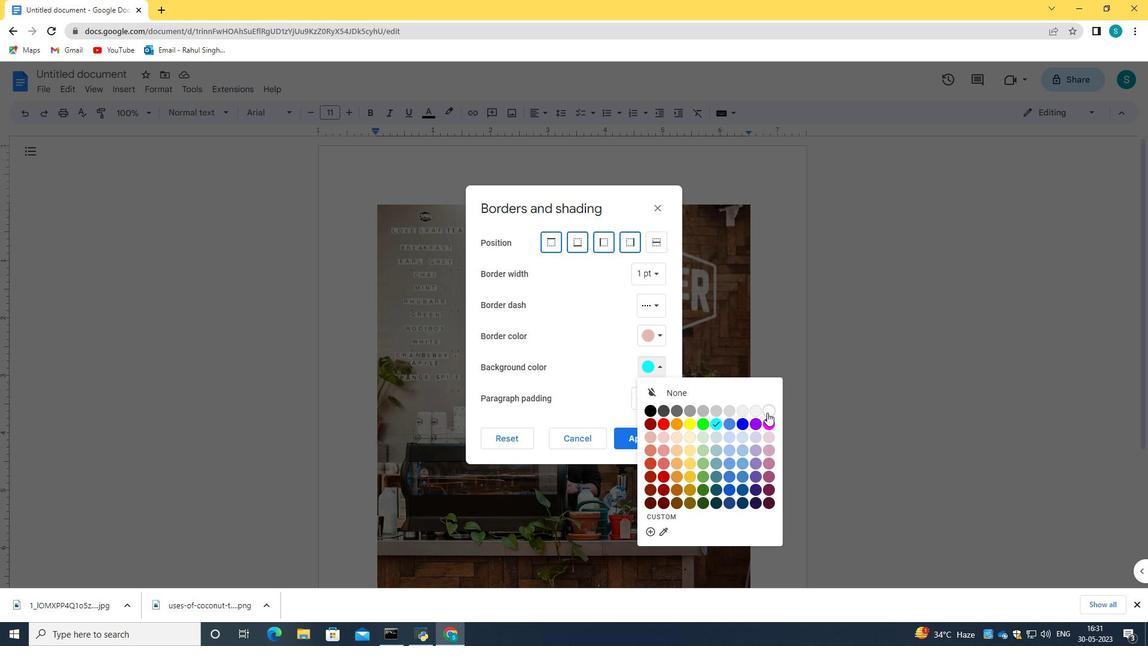 
Action: Mouse pressed left at (770, 412)
Screenshot: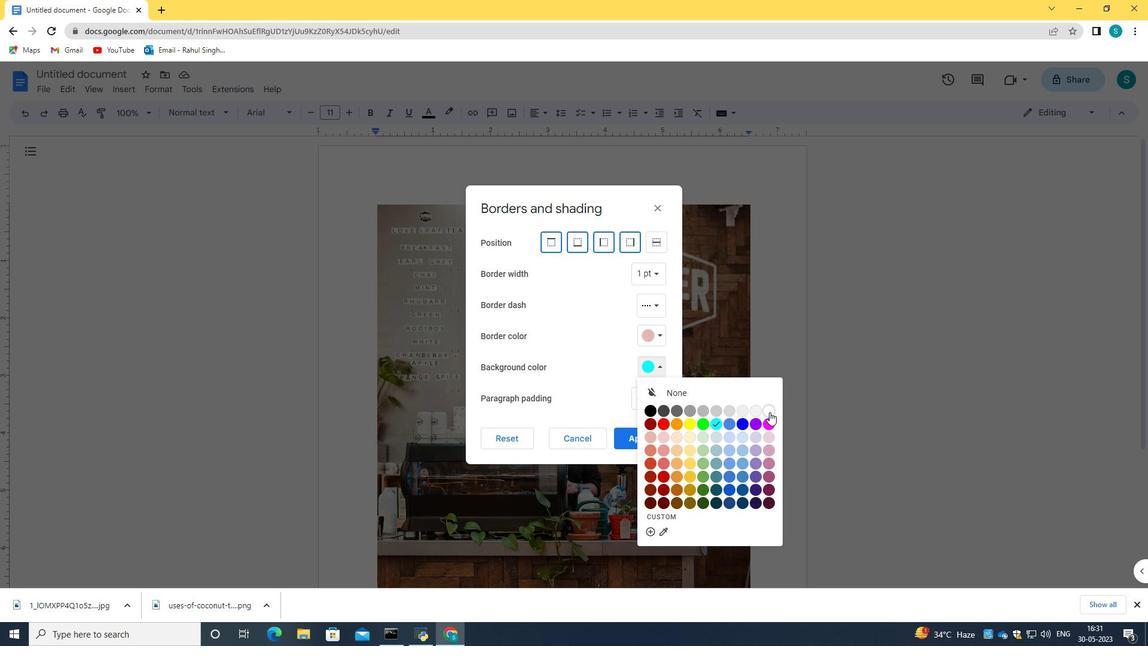 
Action: Mouse moved to (639, 437)
Screenshot: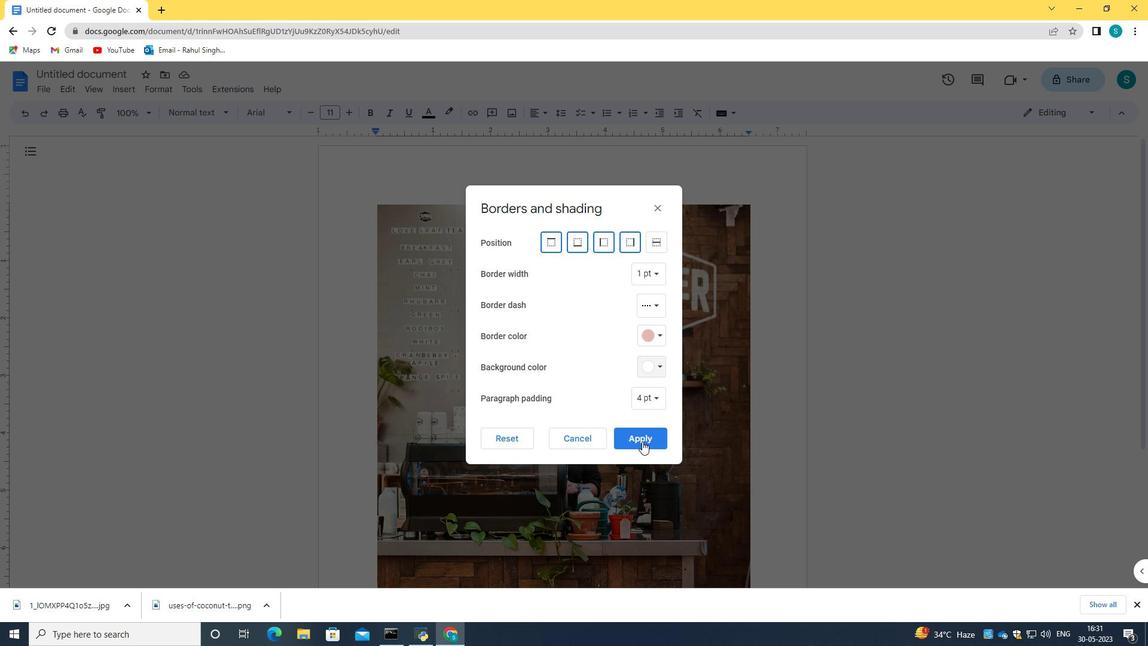 
Action: Mouse pressed left at (639, 437)
Screenshot: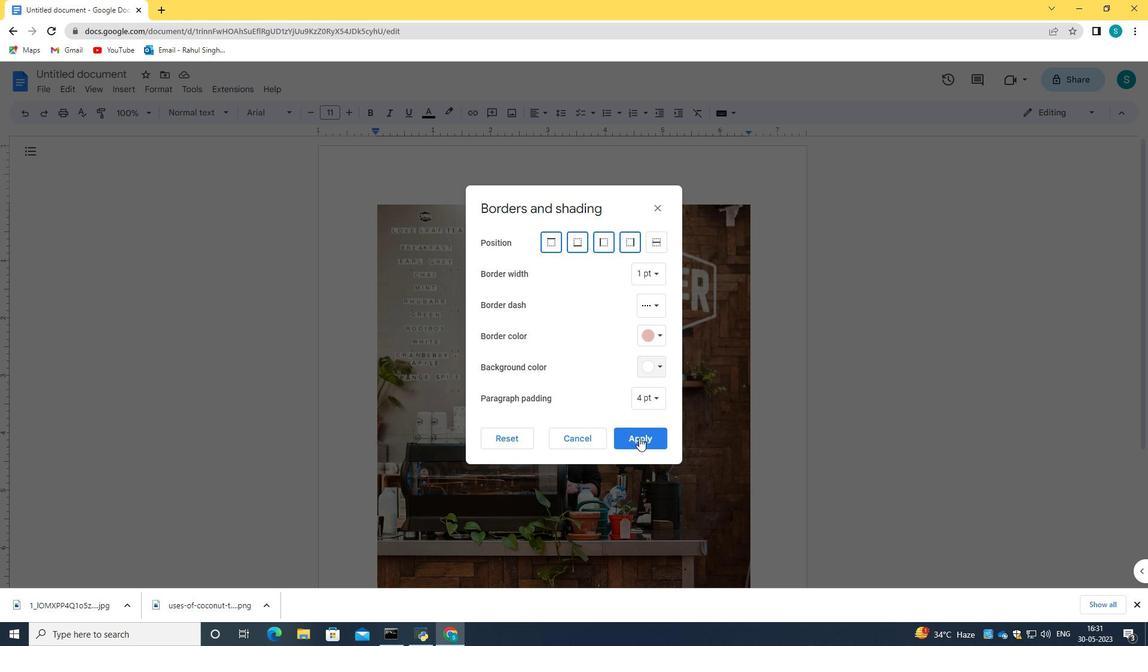 
Action: Mouse moved to (637, 312)
Screenshot: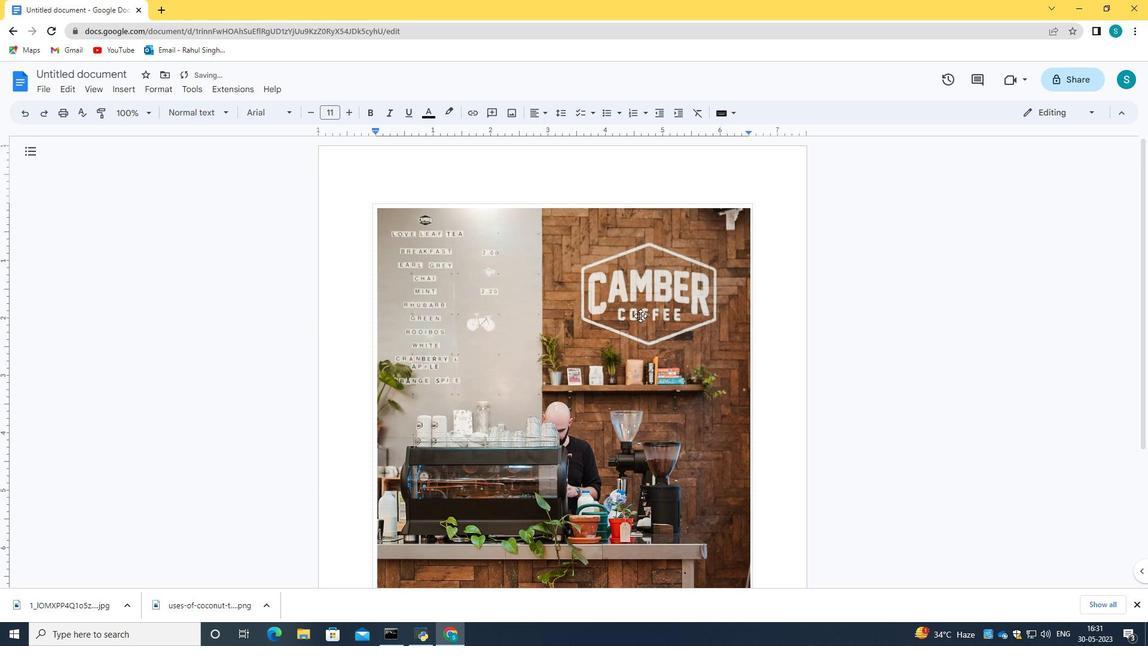 
Action: Mouse scrolled (637, 311) with delta (0, 0)
Screenshot: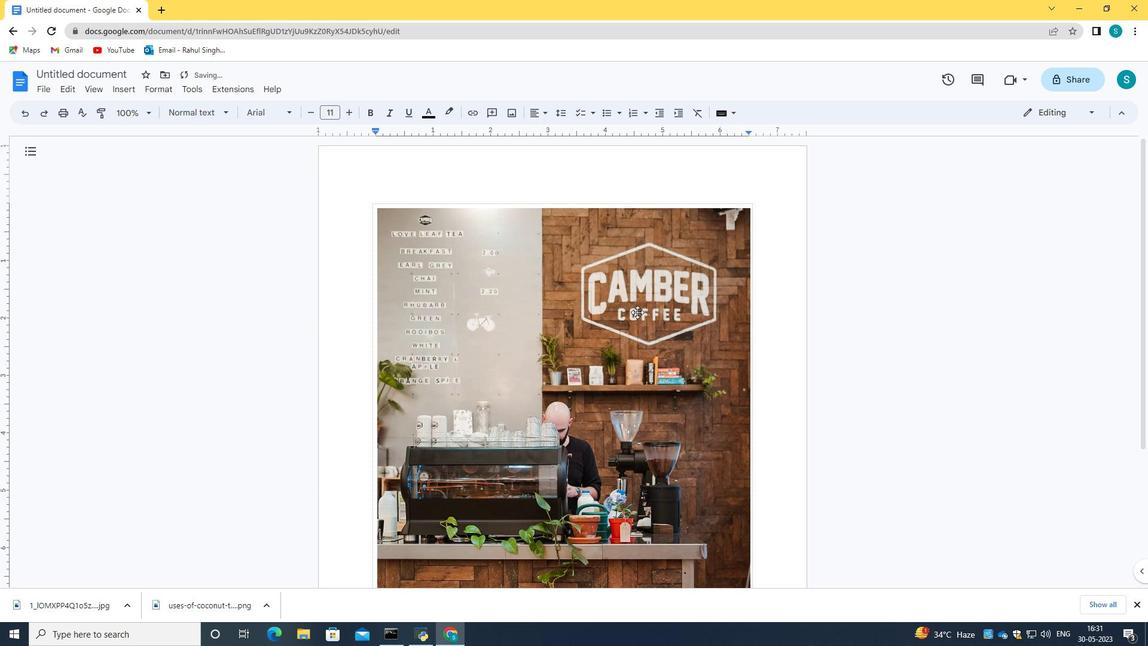 
Action: Mouse moved to (639, 306)
Screenshot: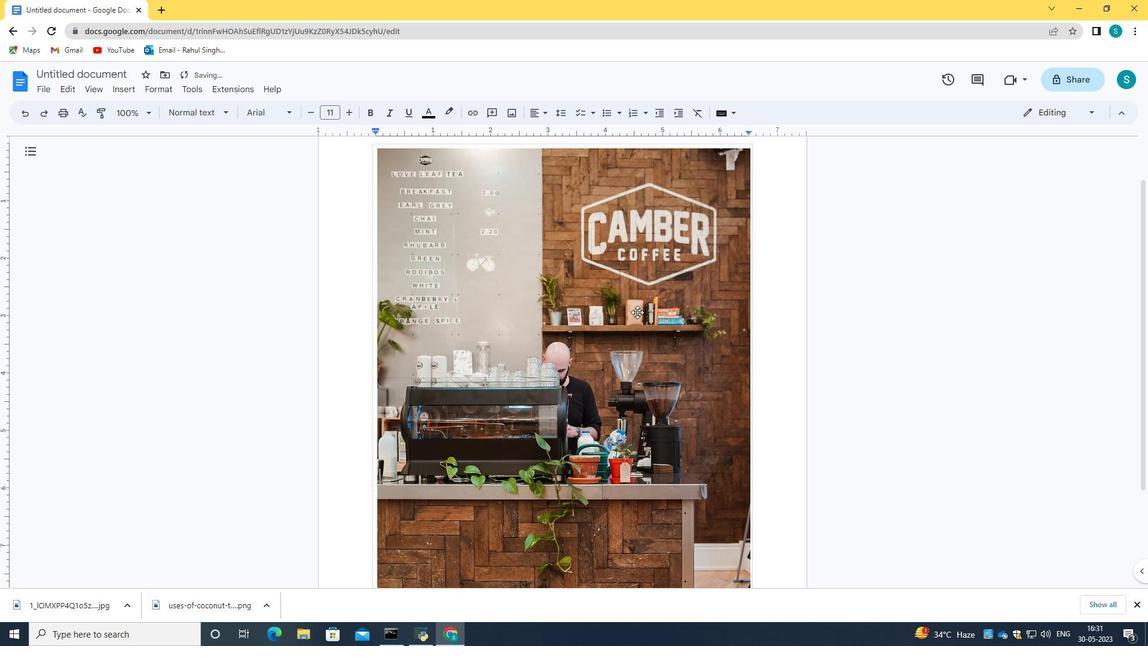 
Action: Mouse scrolled (639, 305) with delta (0, 0)
Screenshot: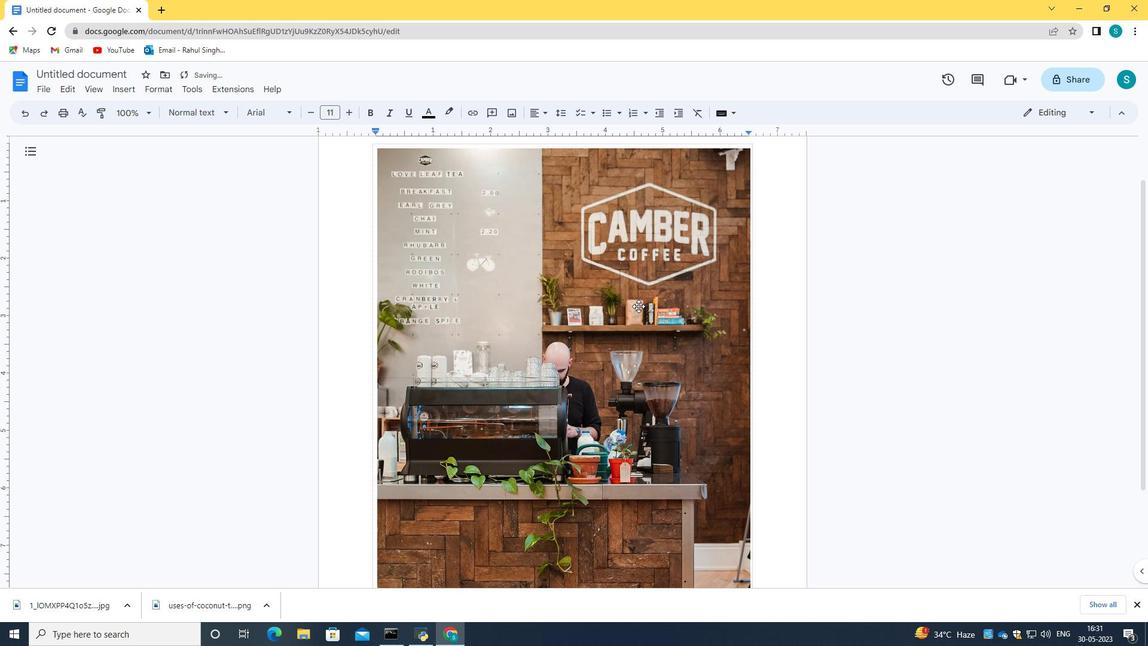 
Action: Mouse scrolled (639, 305) with delta (0, 0)
Screenshot: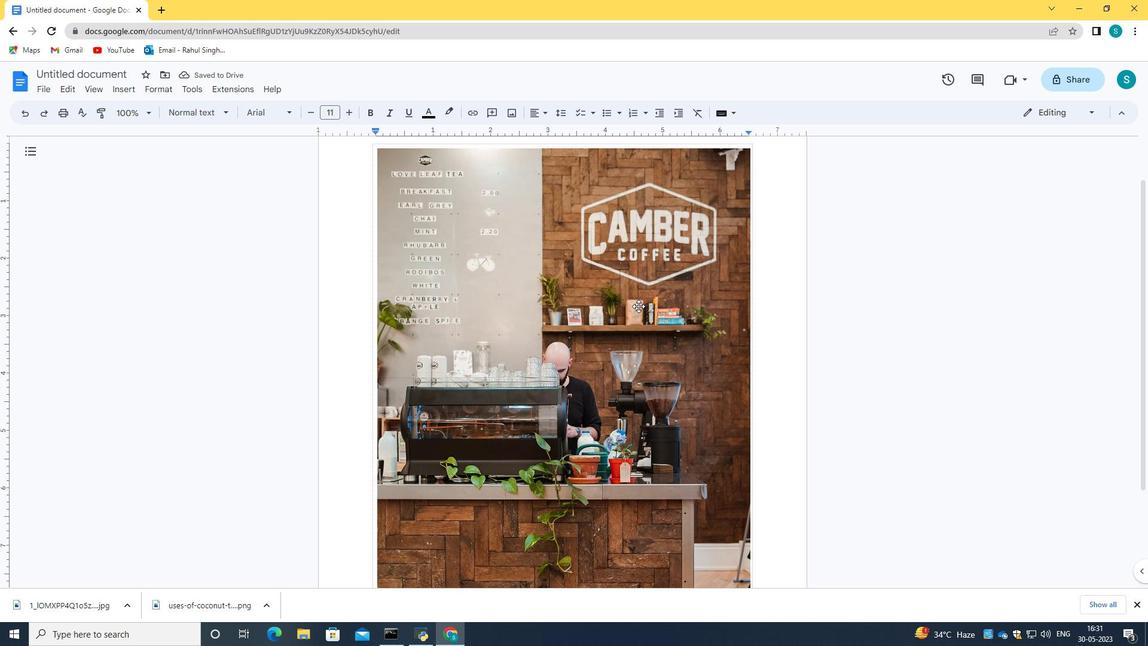 
Action: Mouse scrolled (639, 306) with delta (0, 0)
Screenshot: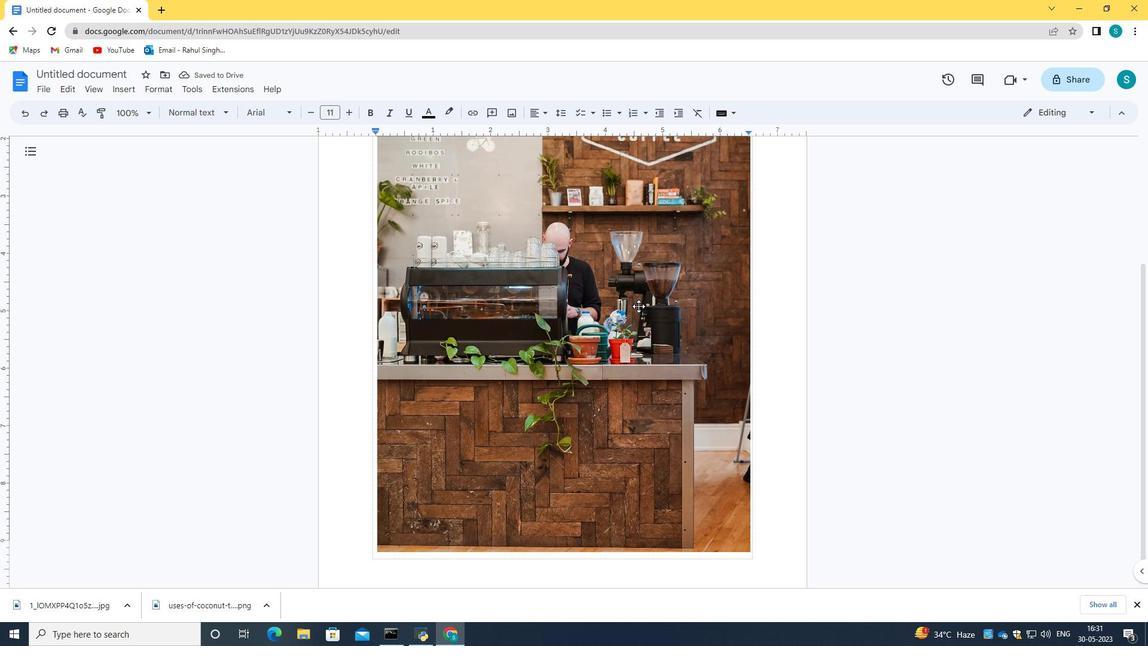 
Action: Mouse scrolled (639, 306) with delta (0, 0)
Screenshot: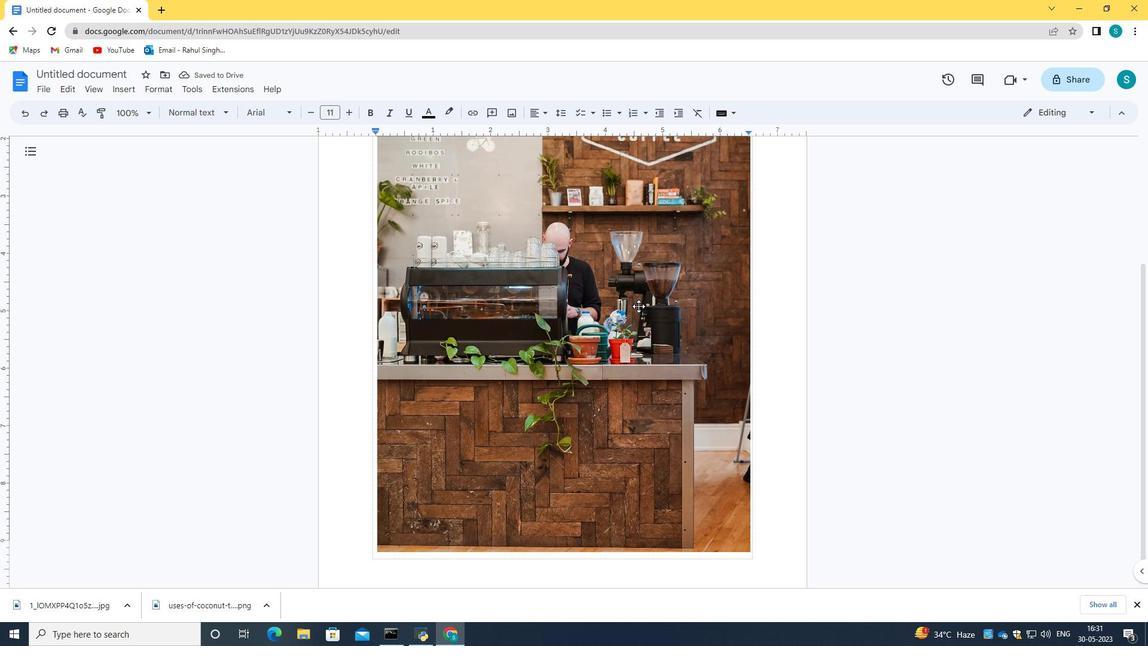 
Action: Mouse scrolled (639, 306) with delta (0, 0)
Screenshot: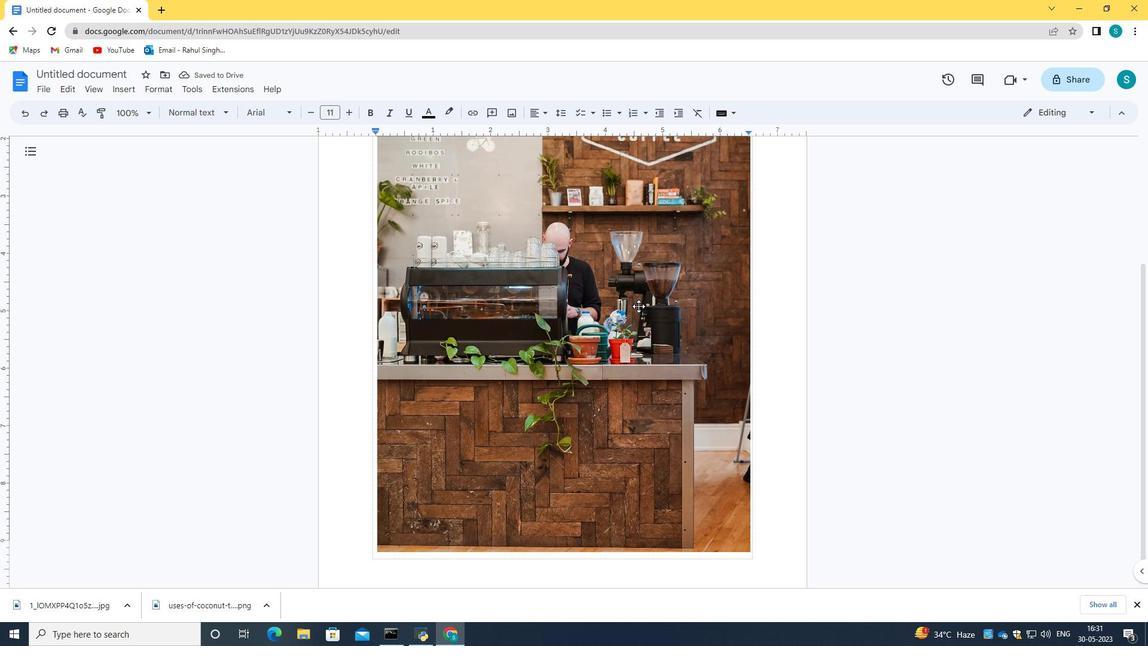 
Action: Mouse moved to (681, 260)
Screenshot: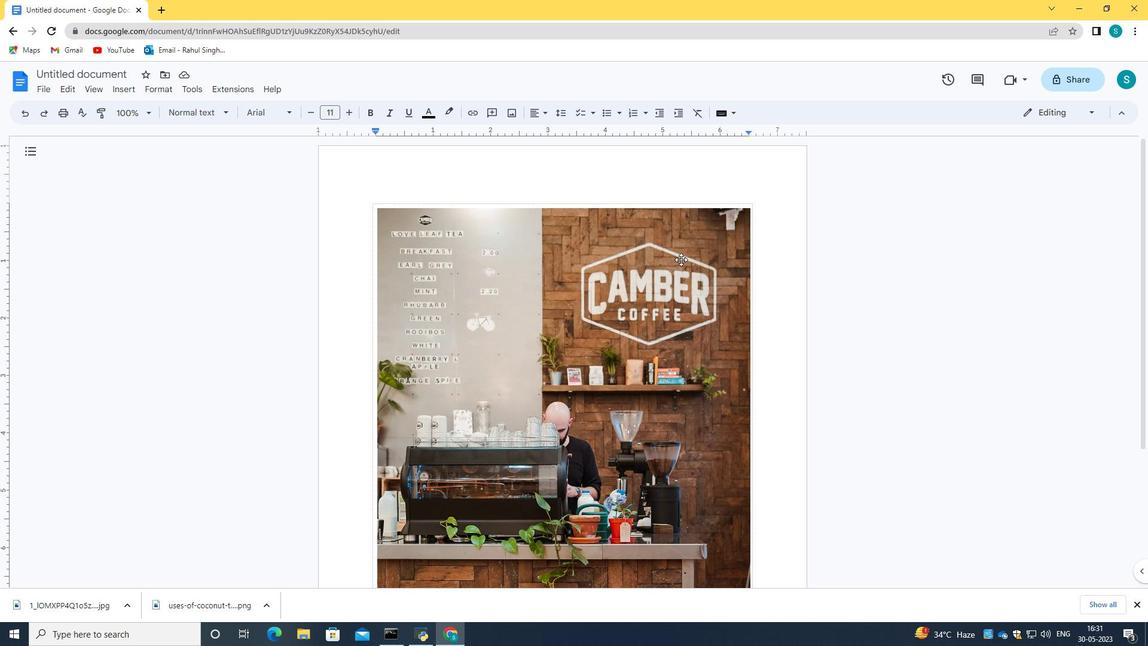 
Action: Mouse scrolled (681, 260) with delta (0, 0)
Screenshot: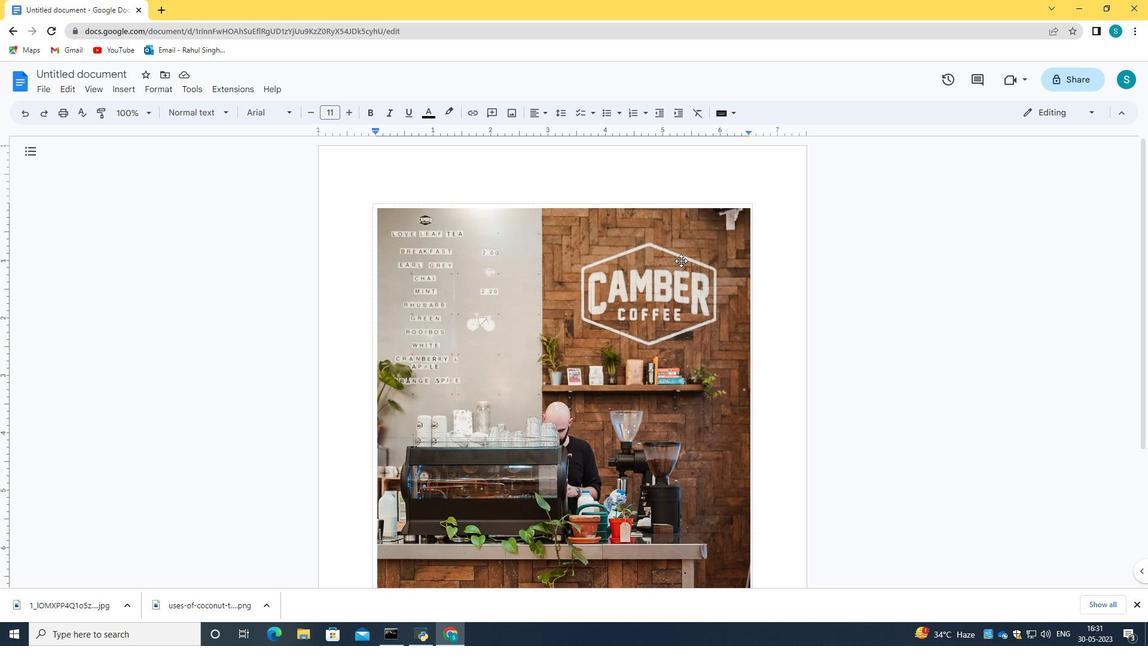 
Action: Mouse scrolled (681, 261) with delta (0, 0)
Screenshot: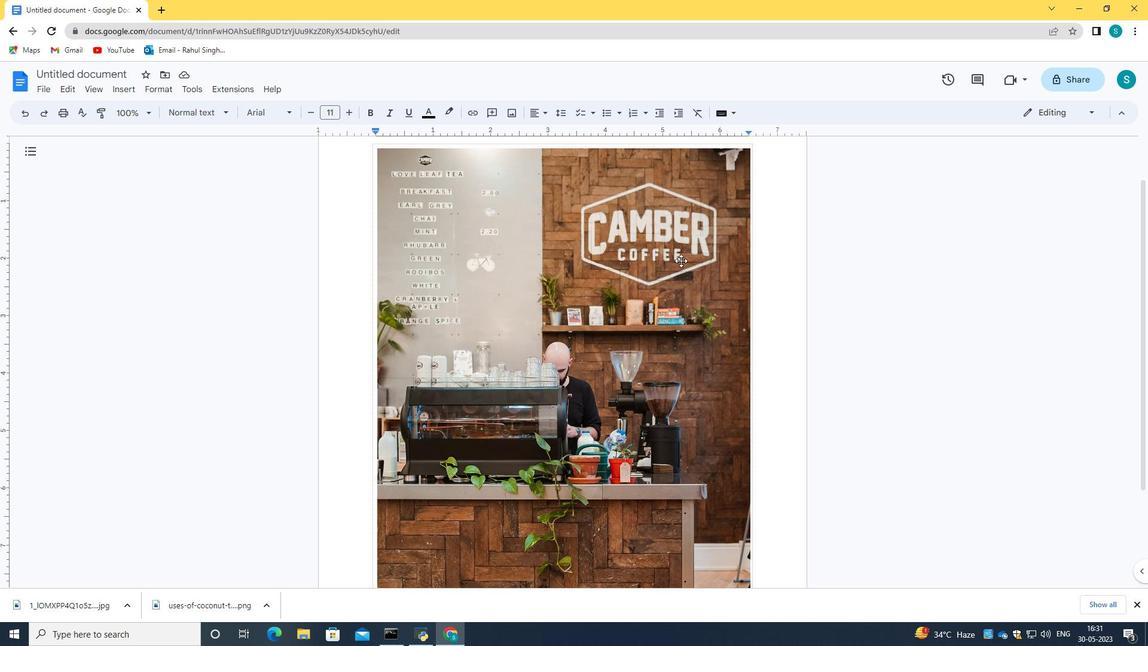 
Action: Mouse scrolled (681, 261) with delta (0, 0)
Screenshot: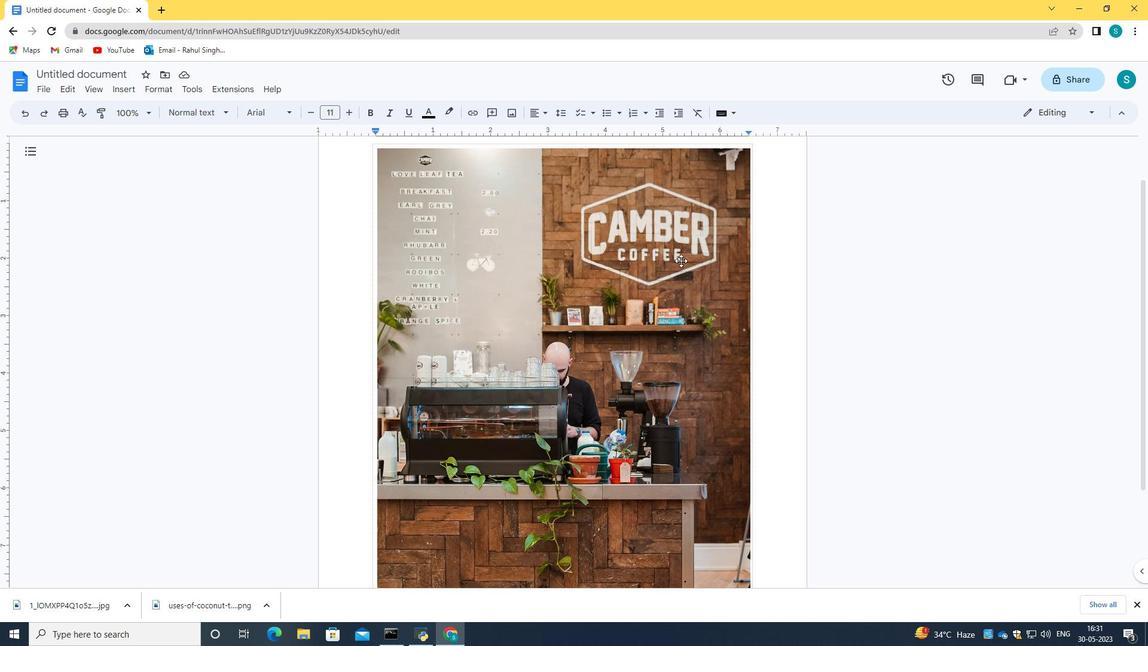 
Action: Mouse moved to (114, 74)
Screenshot: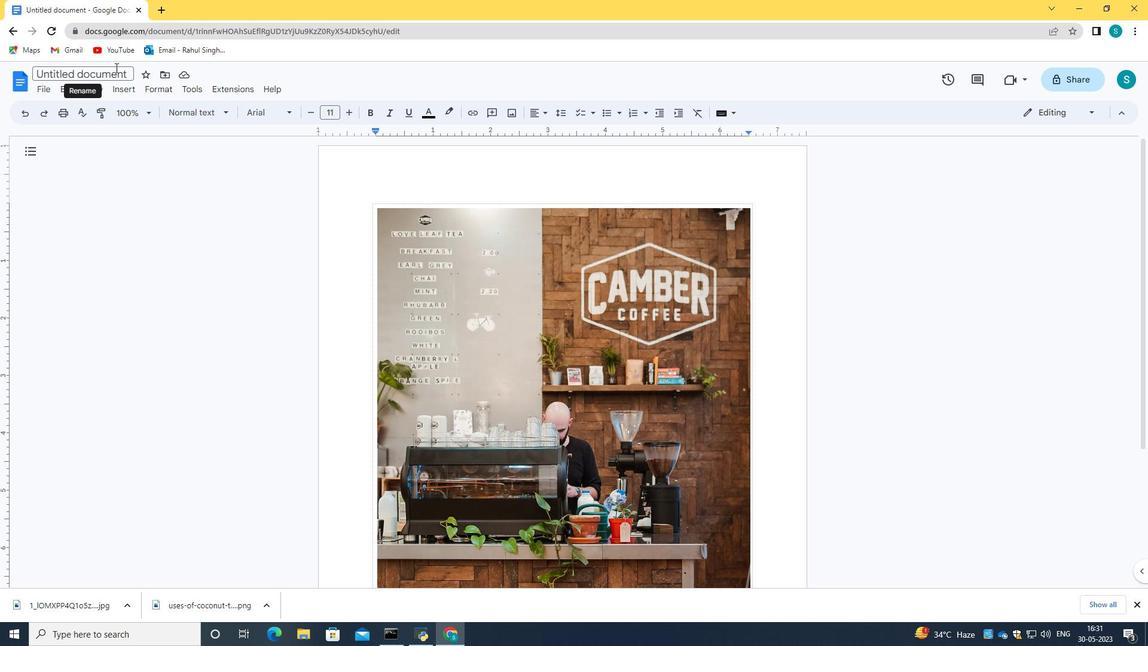
Action: Mouse pressed left at (113, 74)
Screenshot: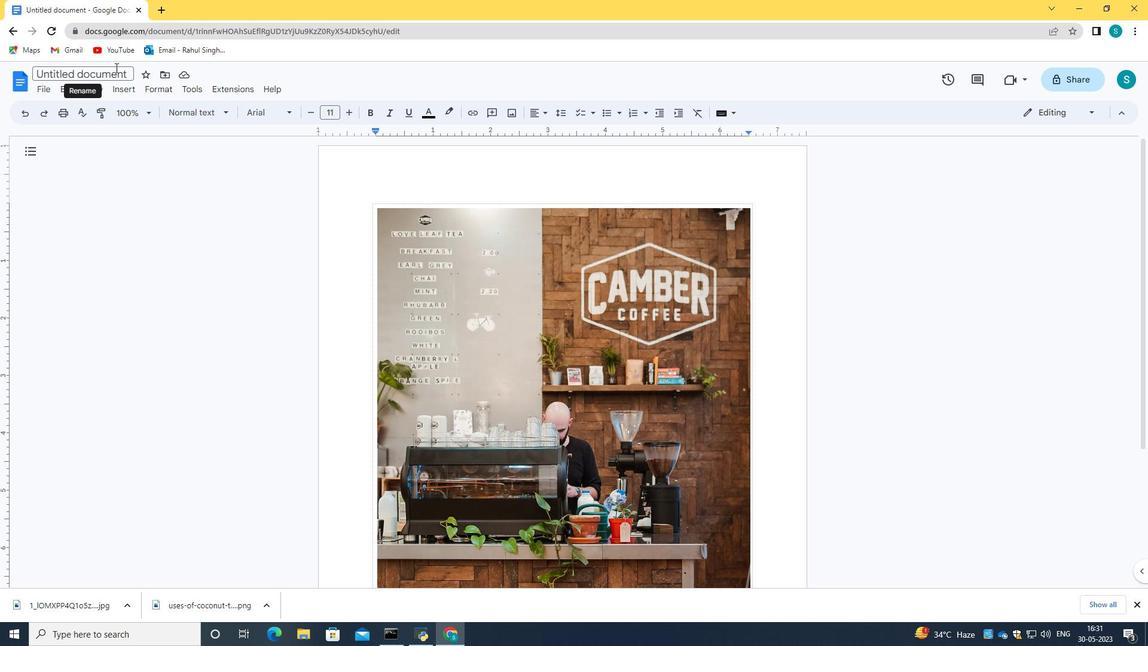 
Action: Key pressed <Key.backspace>coffeshop.pub
Screenshot: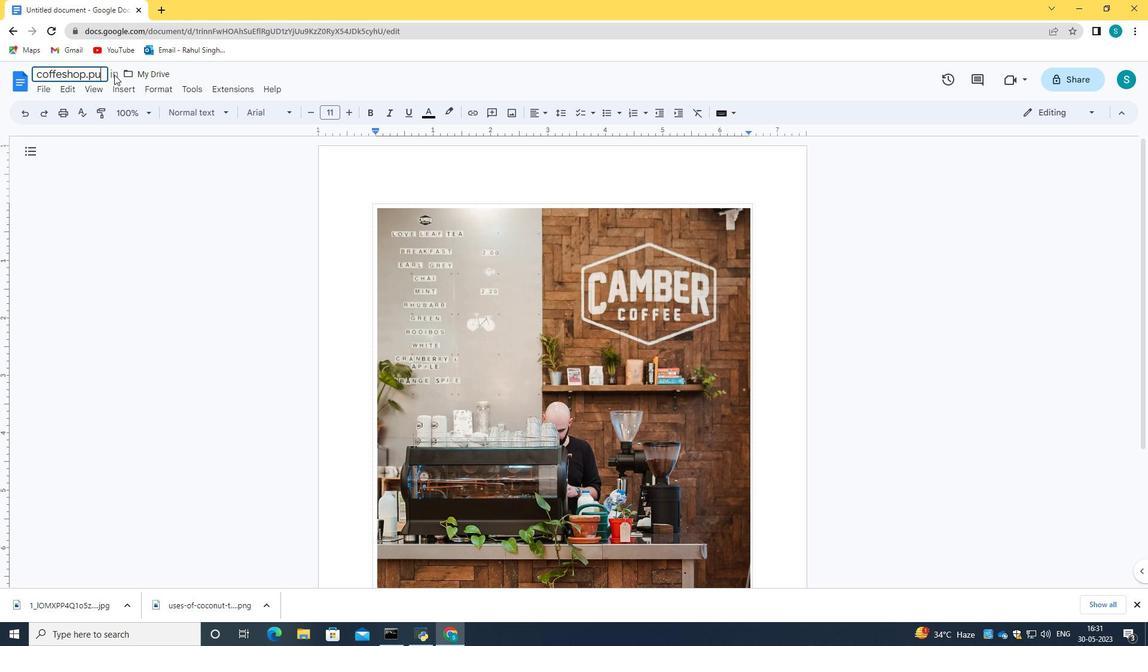 
Action: Mouse moved to (184, 218)
Screenshot: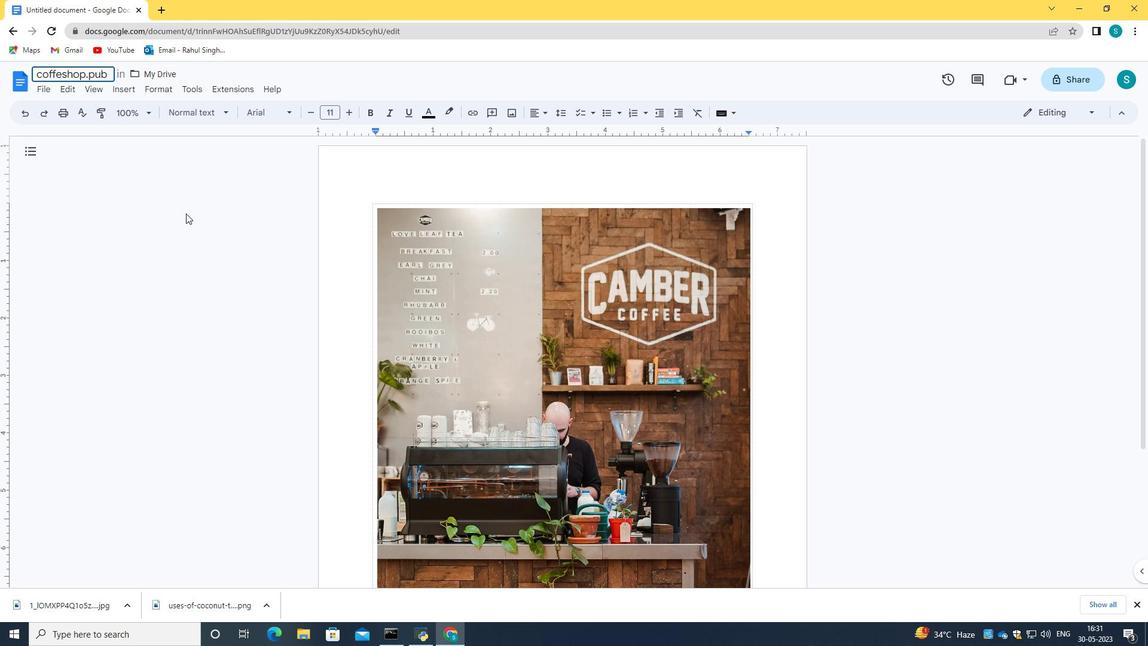
Action: Mouse pressed left at (184, 218)
Screenshot: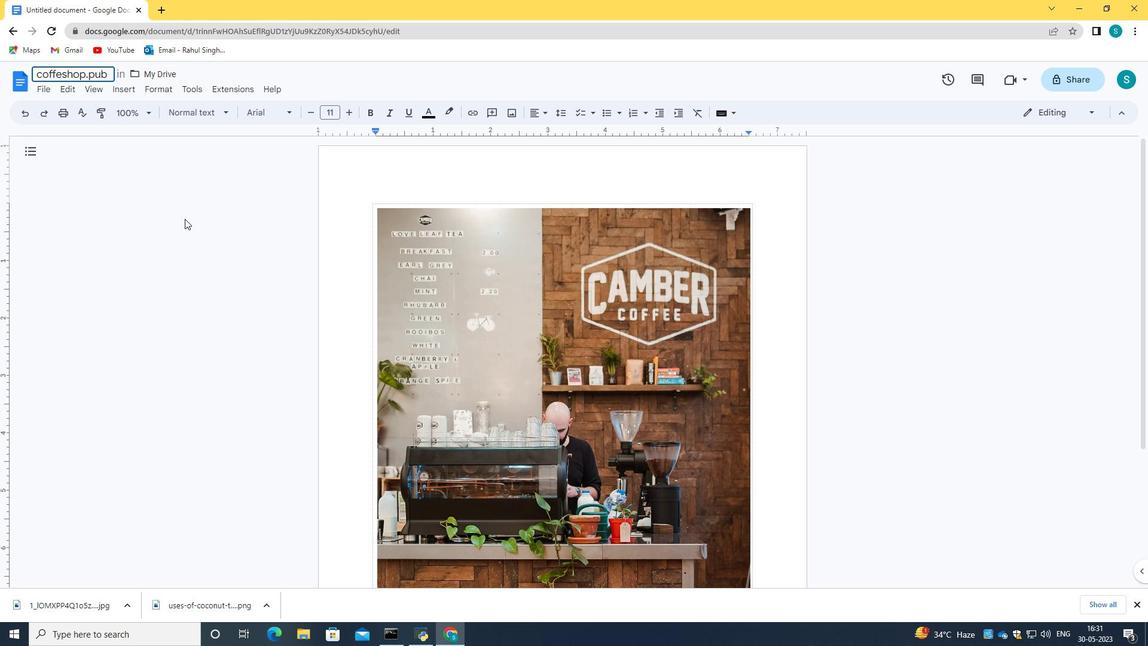 
Action: Mouse moved to (236, 206)
Screenshot: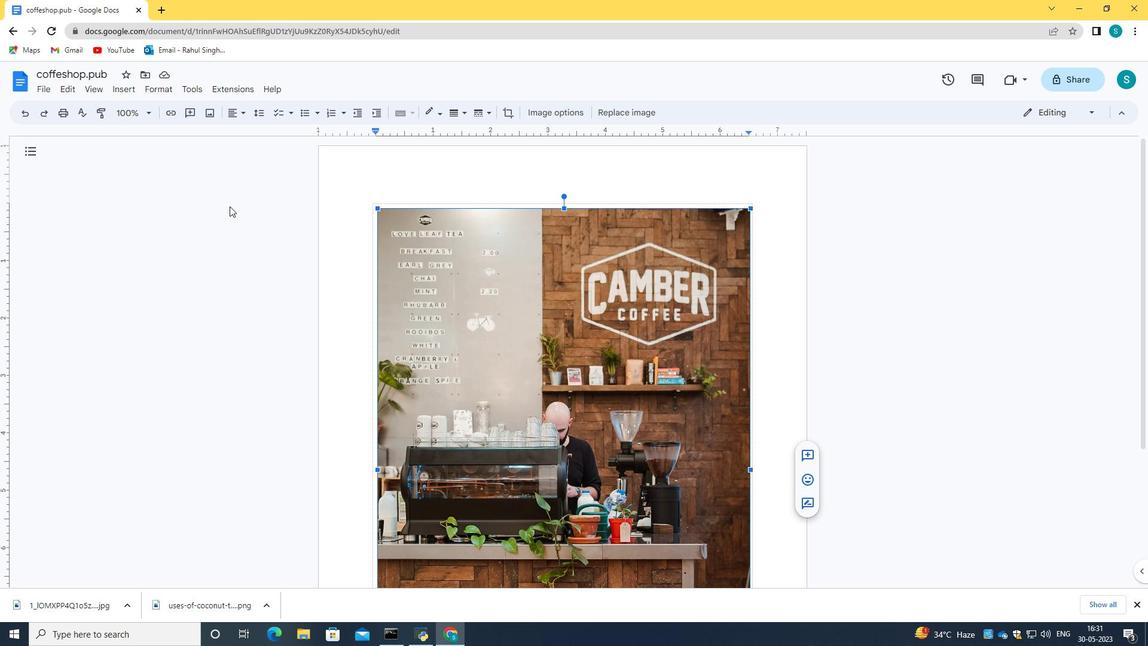 
Action: Mouse scrolled (236, 205) with delta (0, 0)
Screenshot: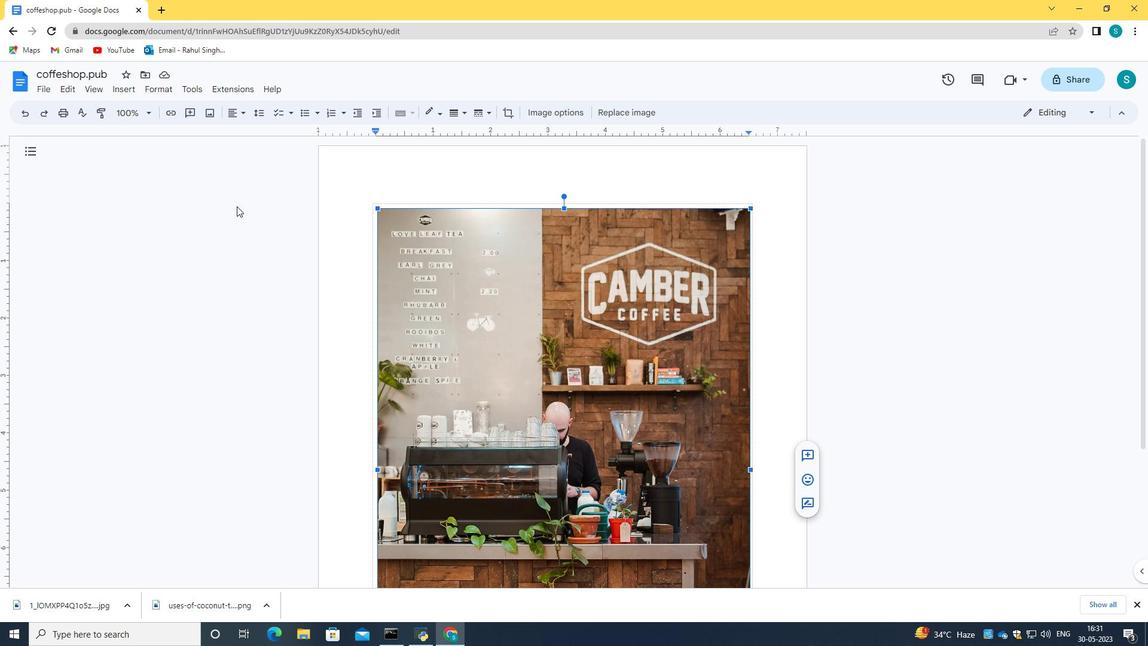
Action: Mouse scrolled (236, 207) with delta (0, 0)
Screenshot: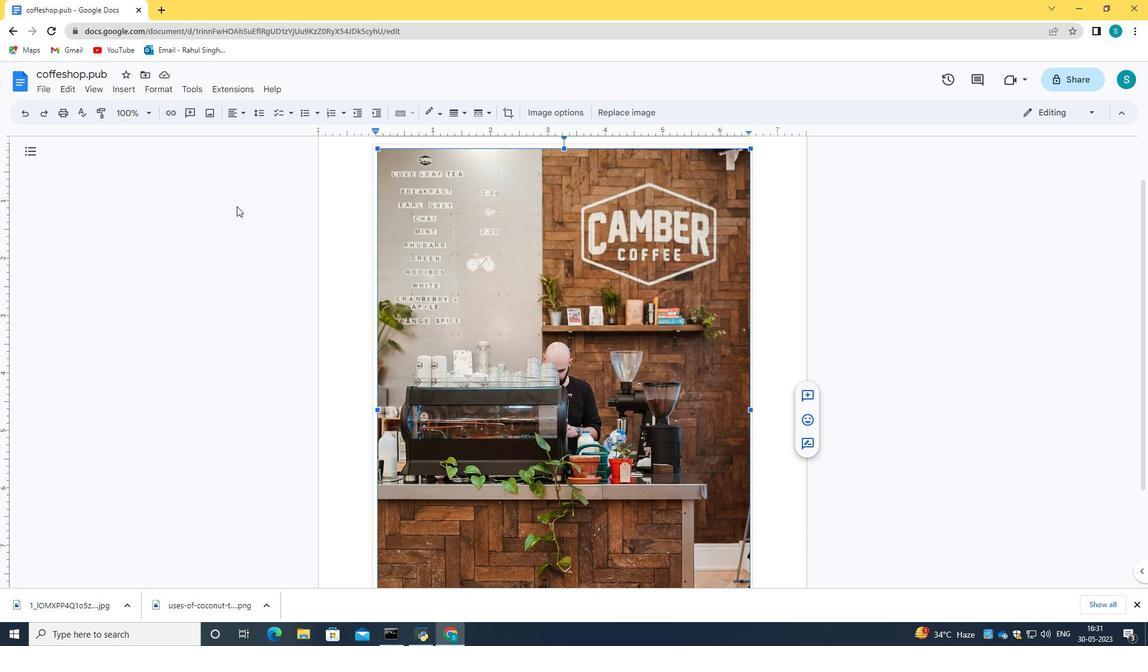 
